 Task: Open Card Financial Planning Session in Board Customer Service Process Improvement and Streamlining to Workspace Cybersecurity and add a team member Softage.3@softage.net, a label Yellow, a checklist Social Media Advertising, an attachment from your google drive, a color Yellow and finally, add a card description 'Develop and launch new customer loyalty program for frequent buyers' and a comment 'Let us approach this task with a focus on continuous learning and improvement, seeking to iterate and refine our approach over time.'. Add a start date 'Jan 03, 1900' with a due date 'Jan 10, 1900'
Action: Mouse moved to (80, 341)
Screenshot: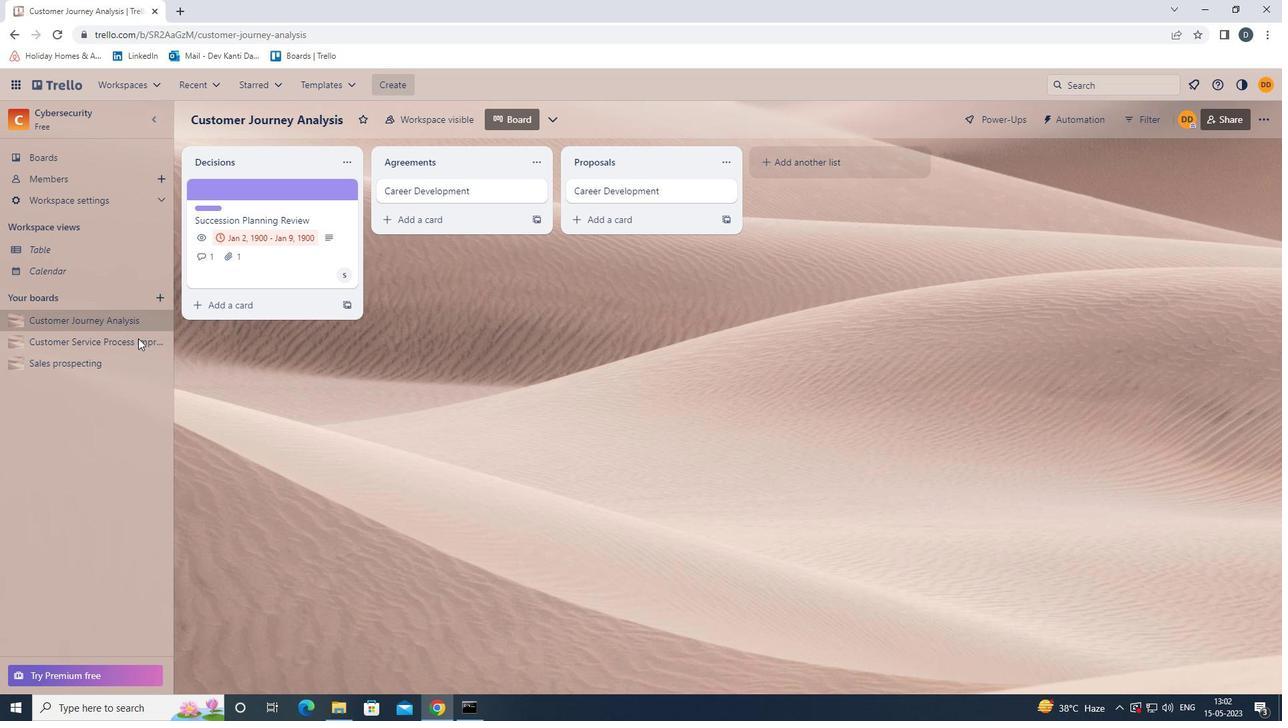 
Action: Mouse pressed left at (80, 341)
Screenshot: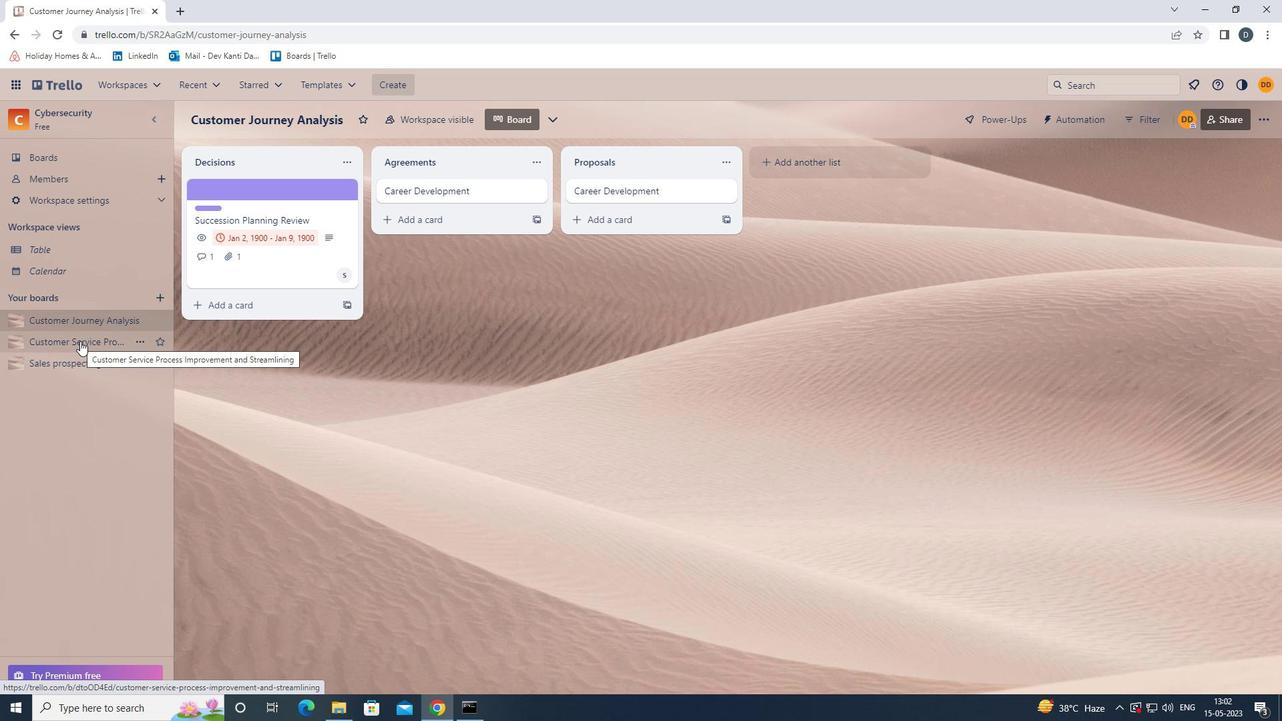 
Action: Mouse moved to (282, 180)
Screenshot: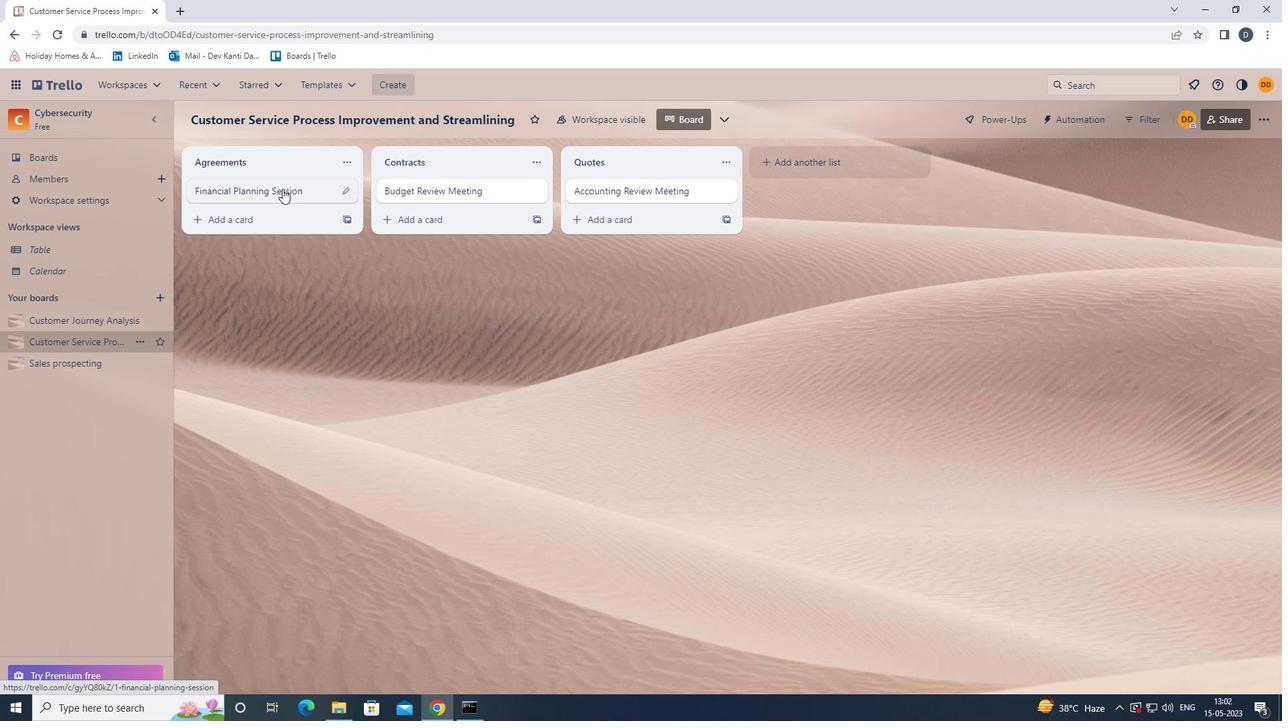 
Action: Mouse pressed left at (282, 180)
Screenshot: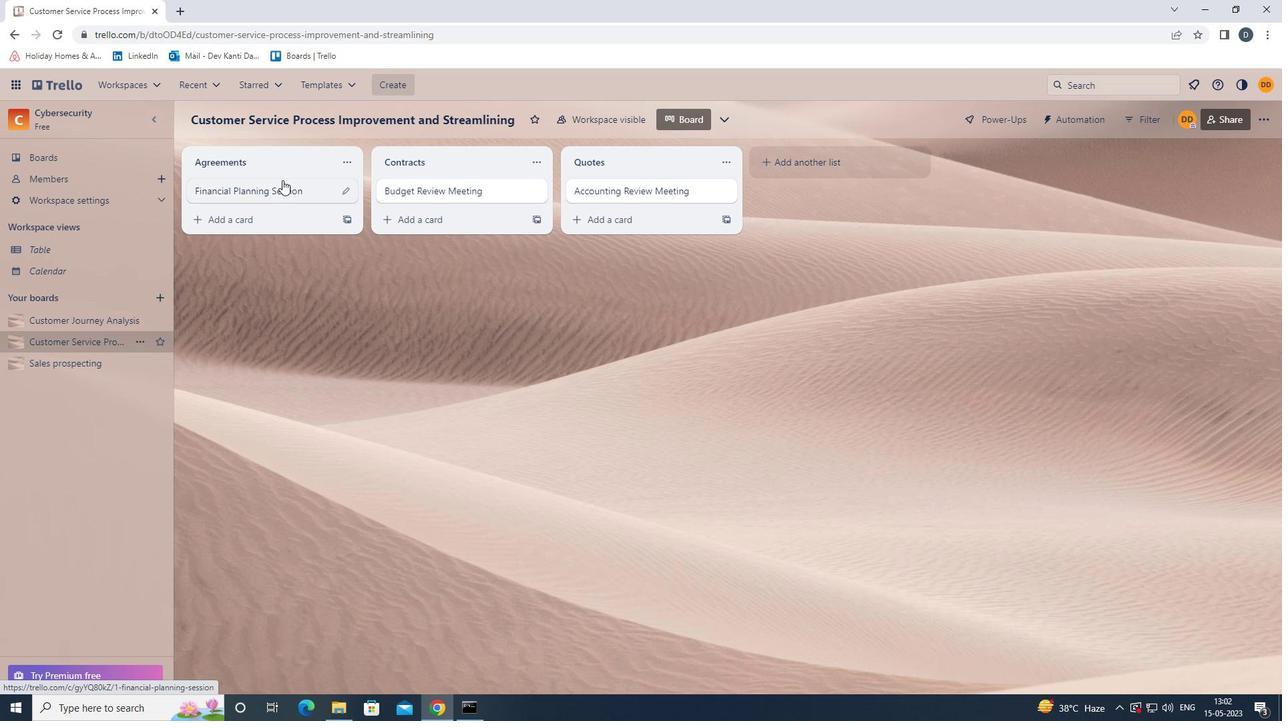 
Action: Mouse moved to (813, 179)
Screenshot: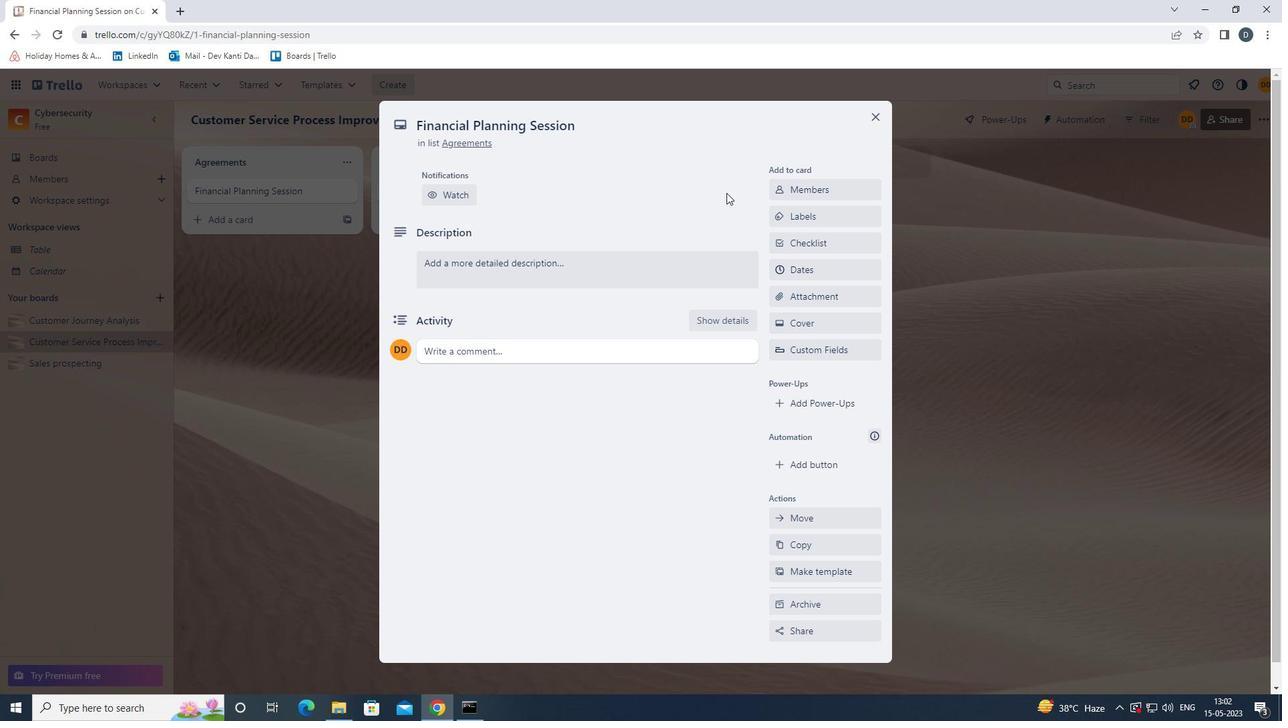 
Action: Mouse pressed left at (813, 179)
Screenshot: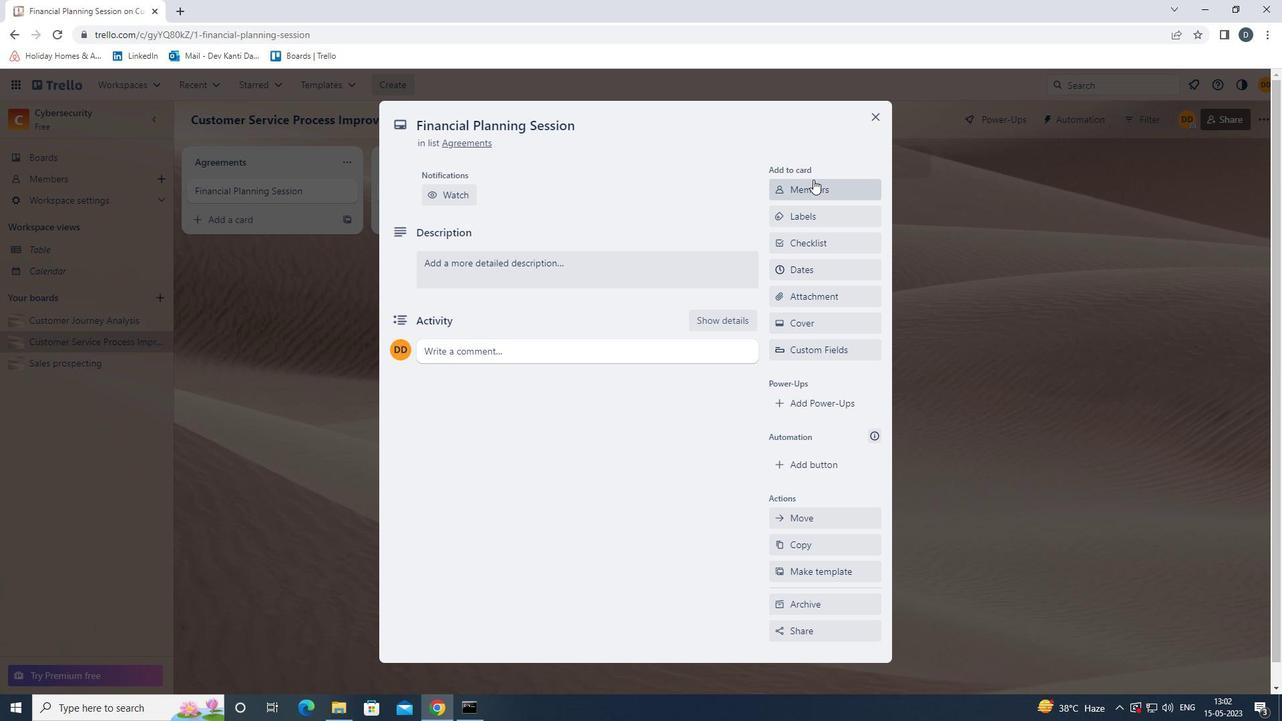 
Action: Key pressed <Key.shift><Key.shift><Key.shift><Key.shift><Key.shift><Key.shift>SOFTAGE.3<Key.shift><Key.shift>@SOFTAGE.NET
Screenshot: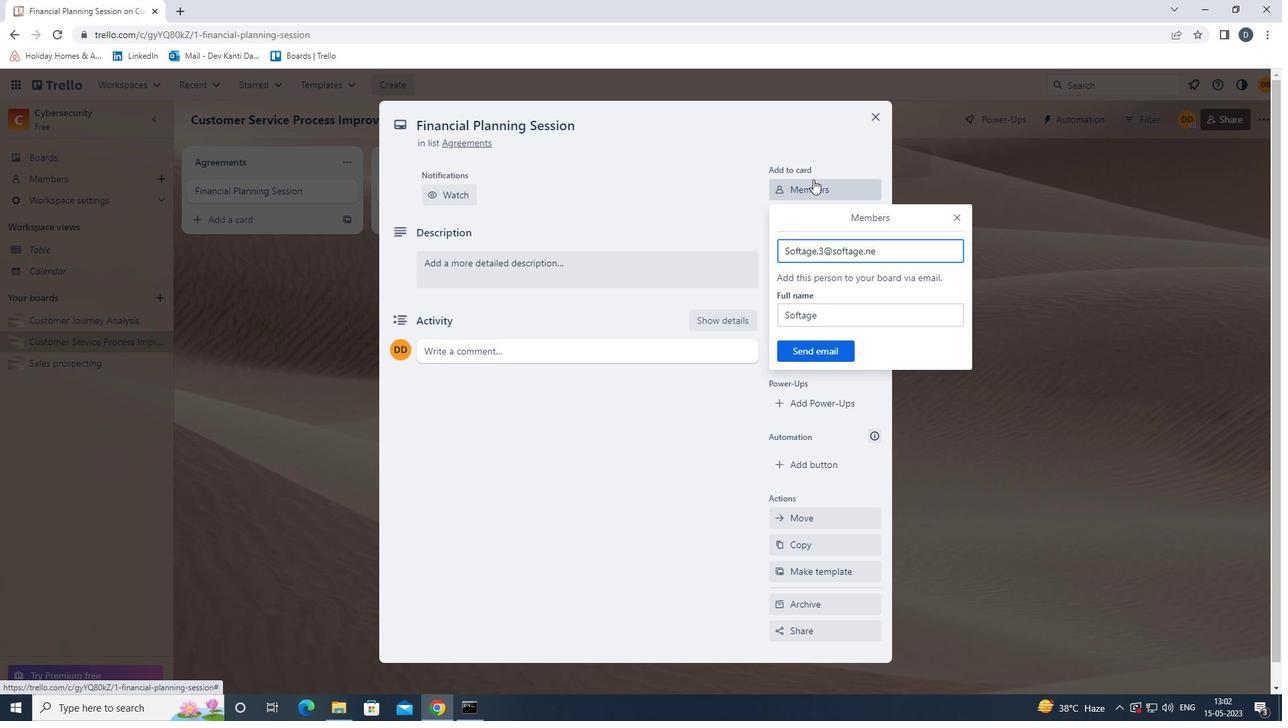 
Action: Mouse moved to (801, 352)
Screenshot: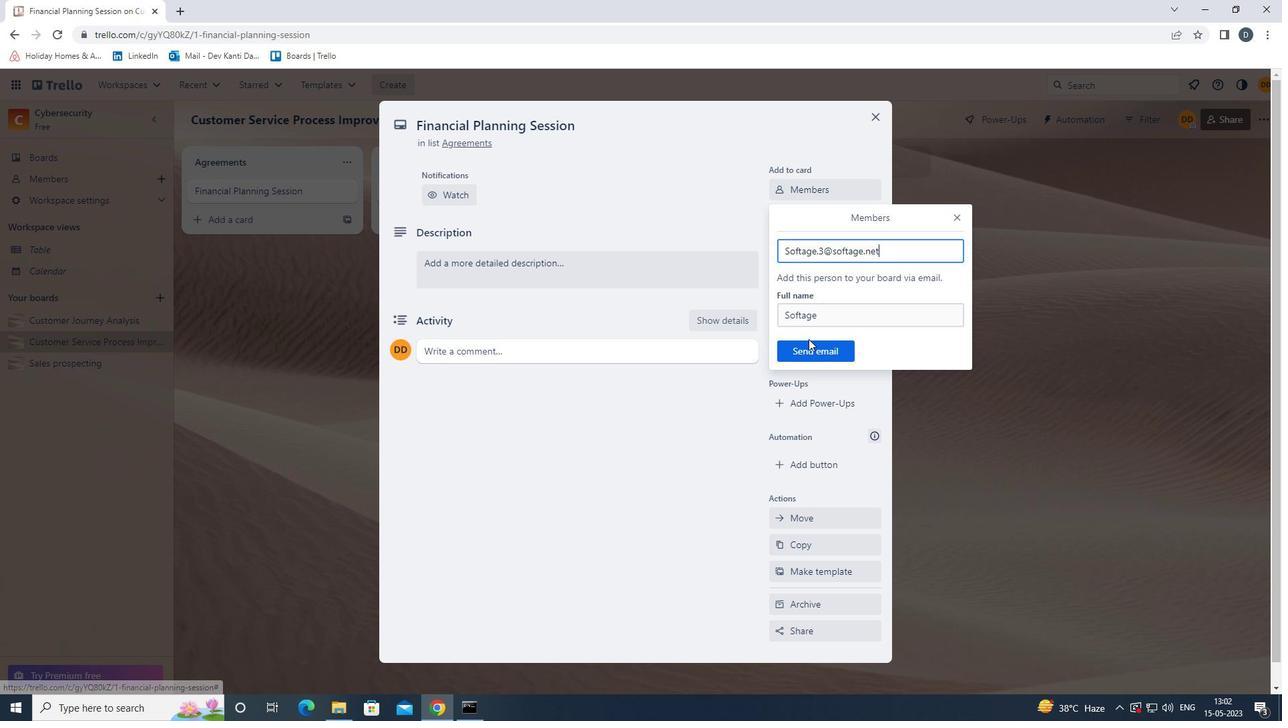 
Action: Mouse pressed left at (801, 352)
Screenshot: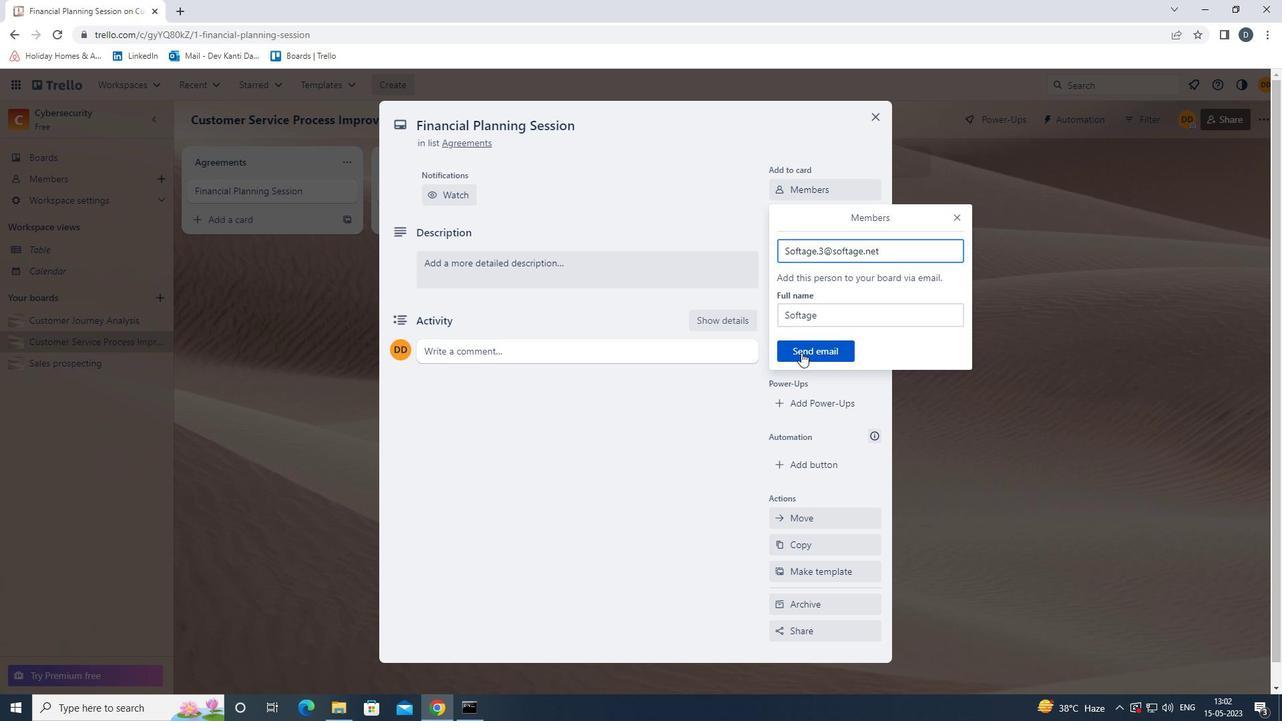 
Action: Mouse moved to (830, 267)
Screenshot: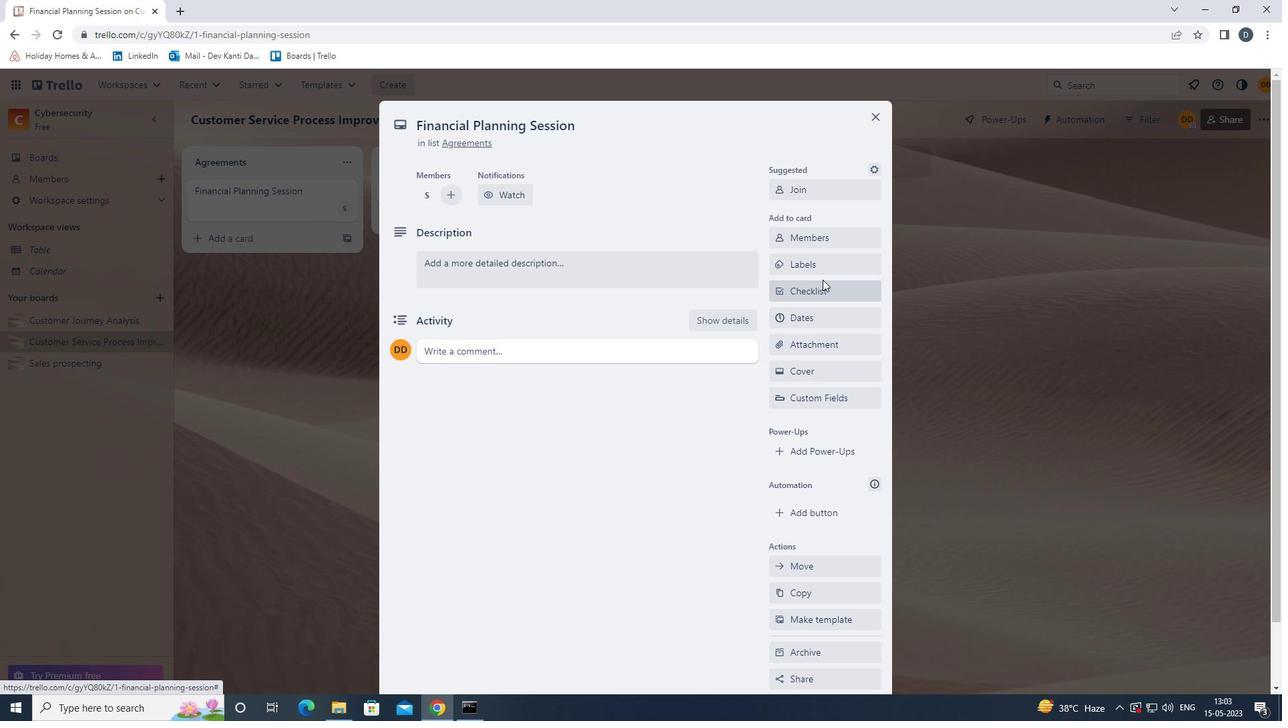 
Action: Mouse pressed left at (830, 267)
Screenshot: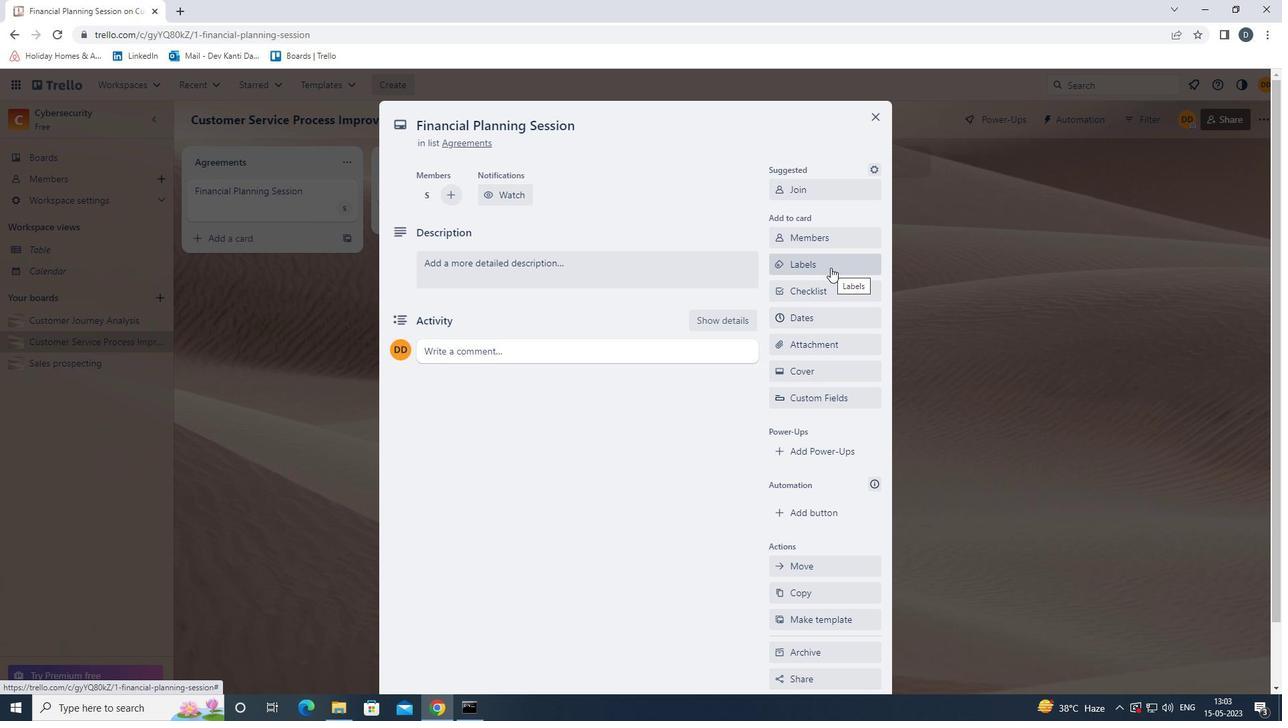 
Action: Mouse moved to (856, 399)
Screenshot: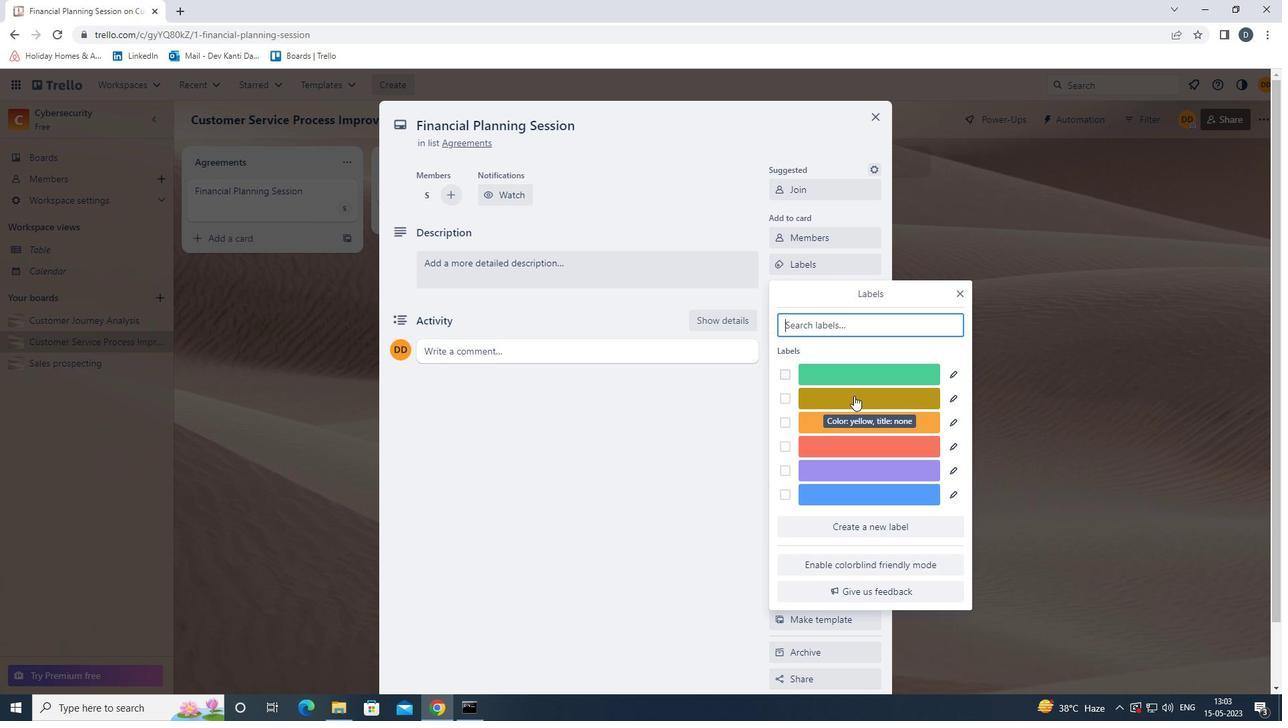 
Action: Mouse pressed left at (856, 399)
Screenshot: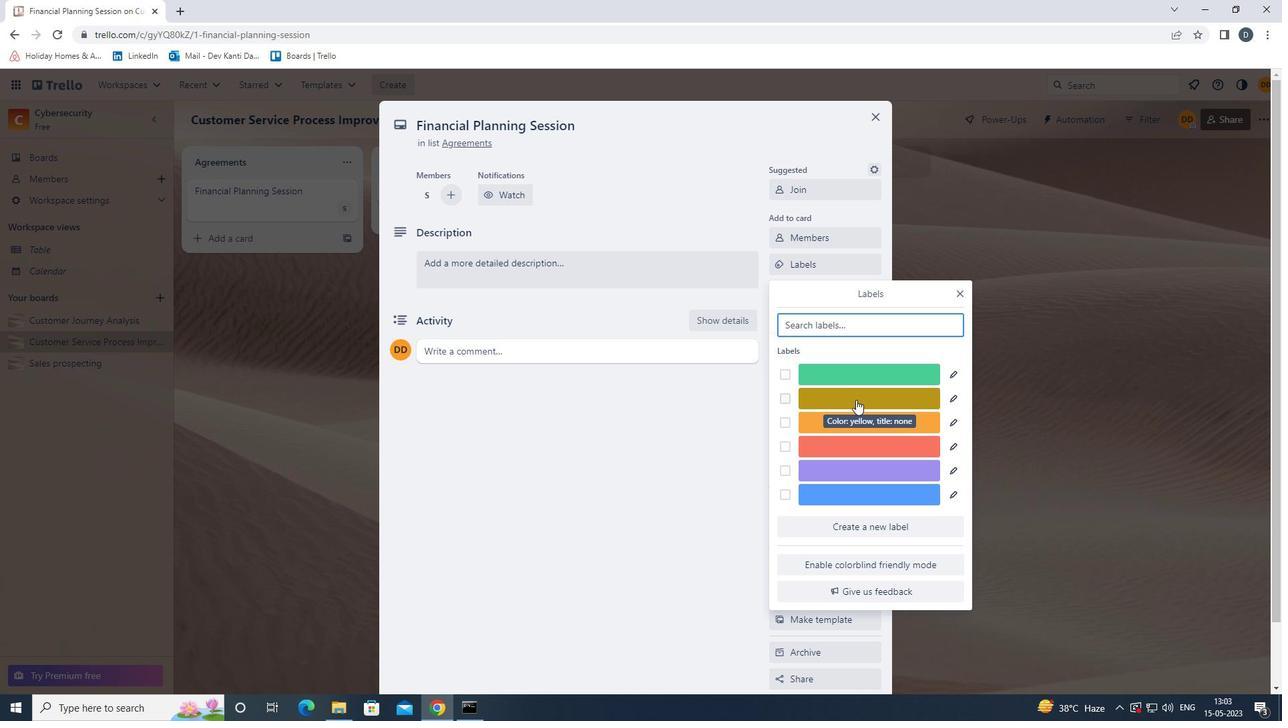 
Action: Mouse moved to (962, 295)
Screenshot: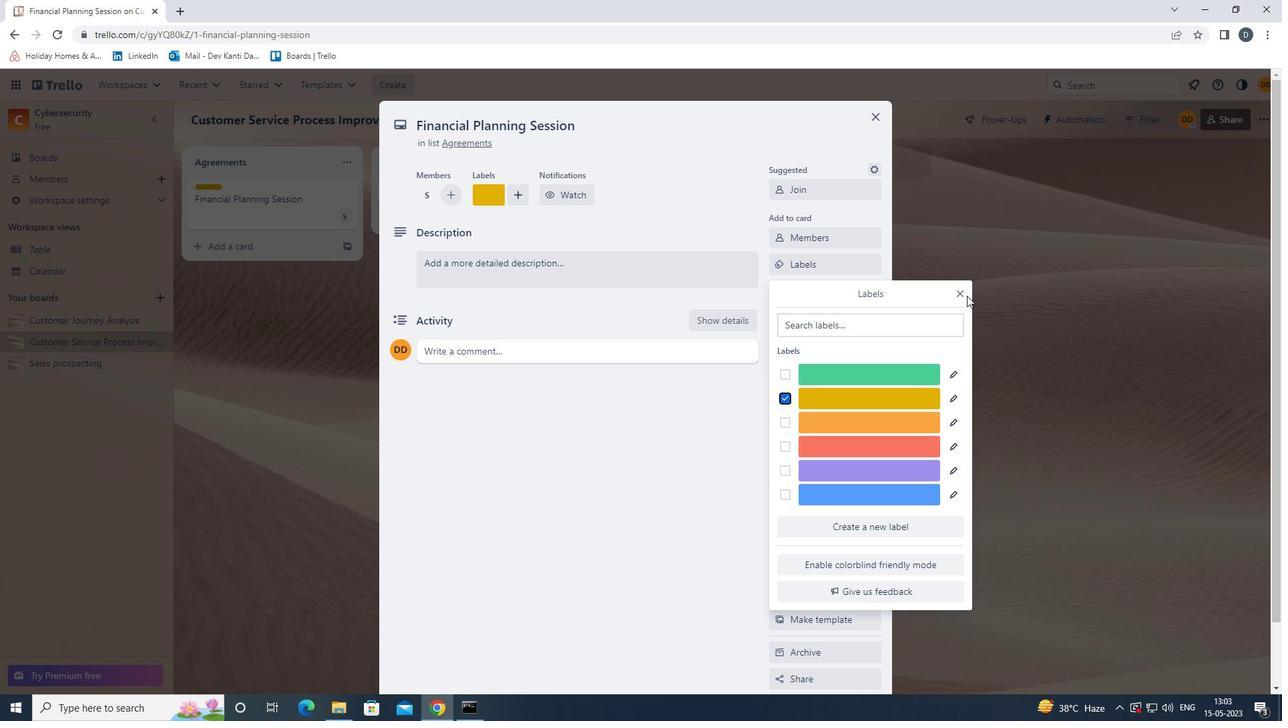 
Action: Mouse pressed left at (962, 295)
Screenshot: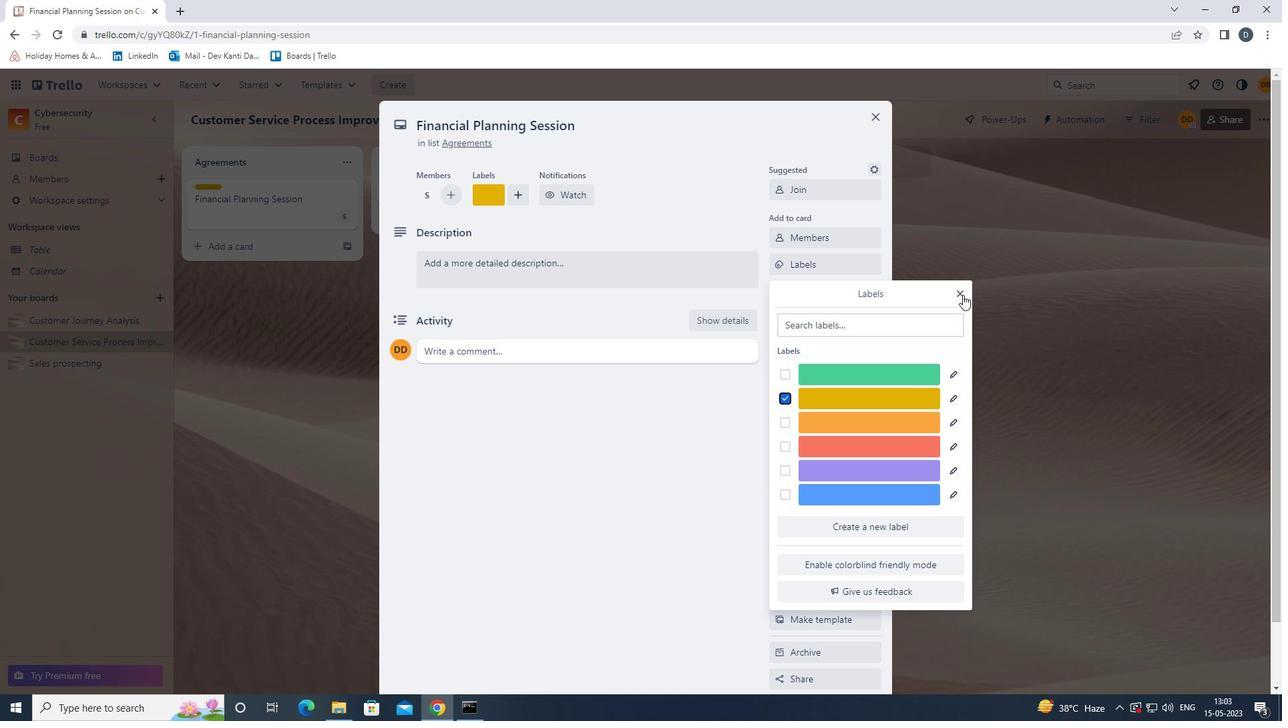 
Action: Mouse moved to (836, 285)
Screenshot: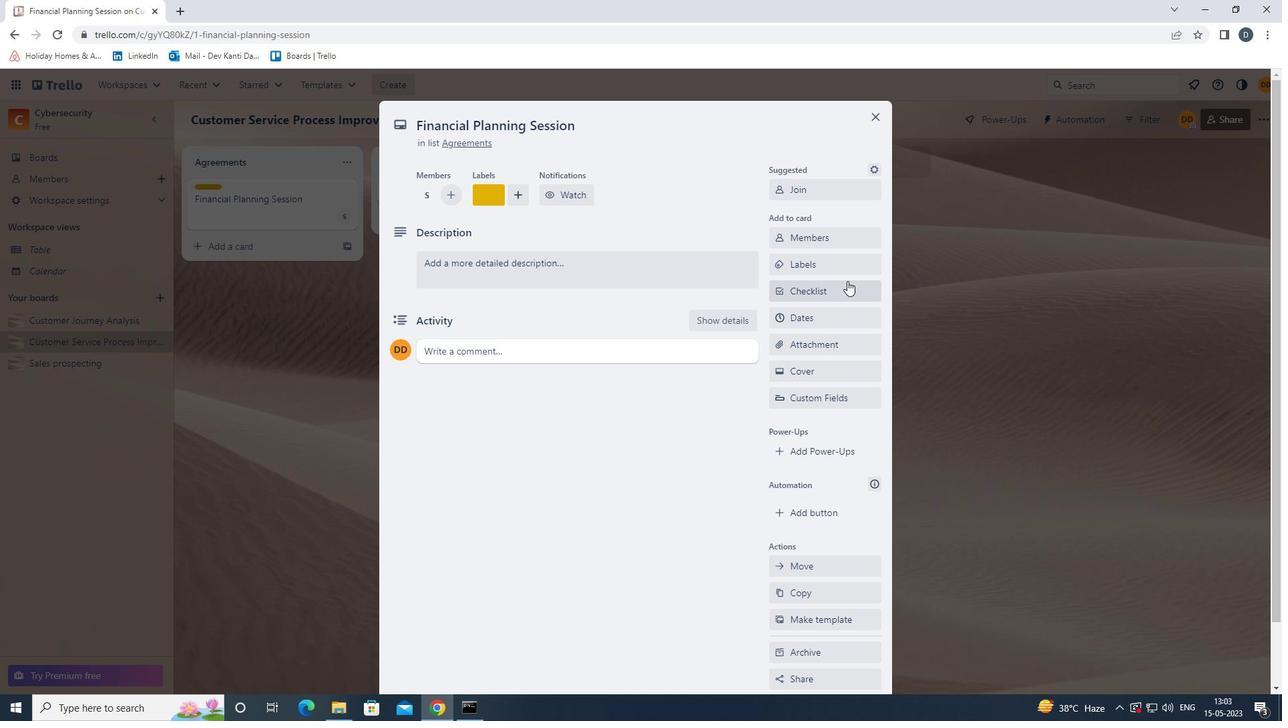 
Action: Mouse pressed left at (836, 285)
Screenshot: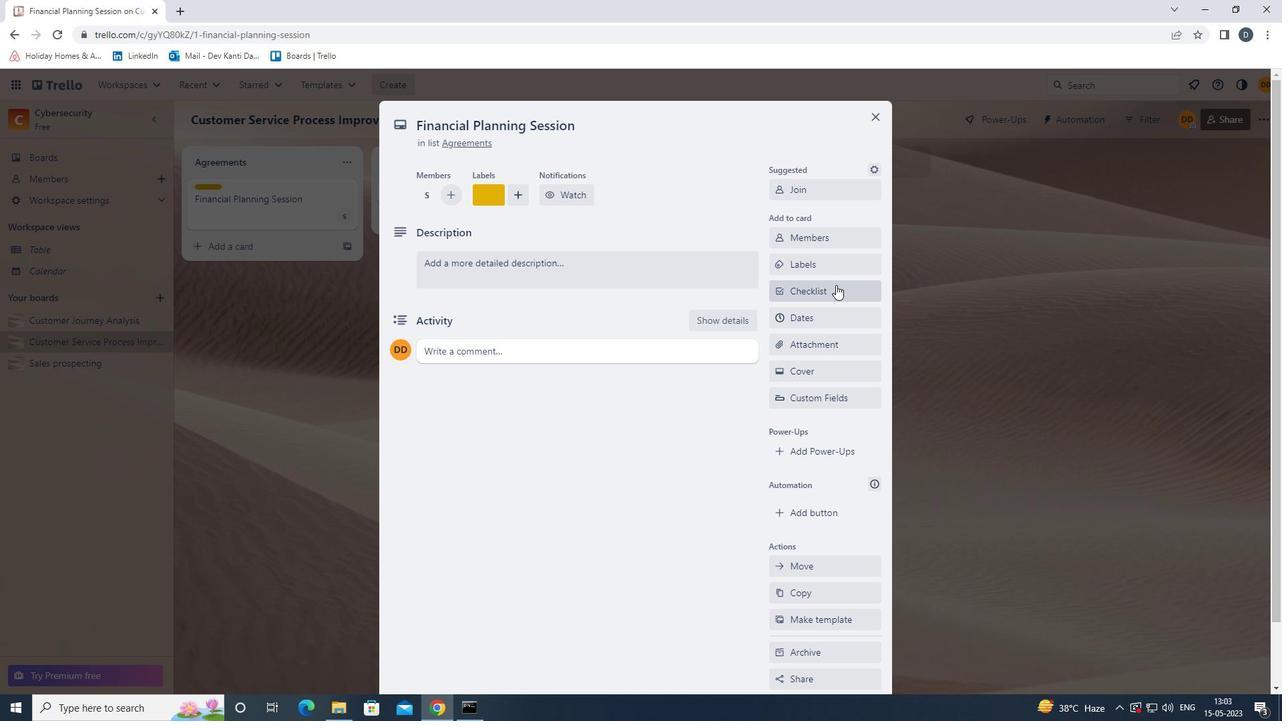
Action: Key pressed <Key.shift>SOCIAL<Key.space><Key.shift><Key.shift>MEDIA<Key.space><Key.shift>ADVERTING<Key.enter>
Screenshot: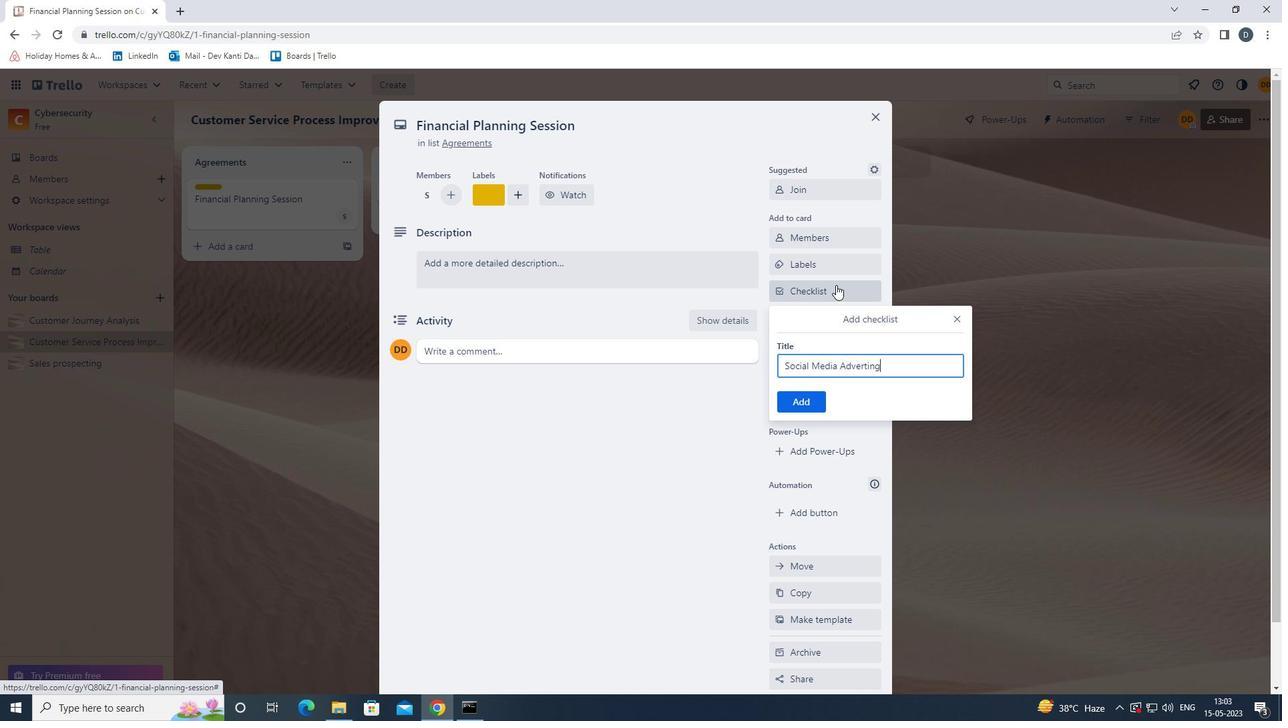 
Action: Mouse moved to (836, 343)
Screenshot: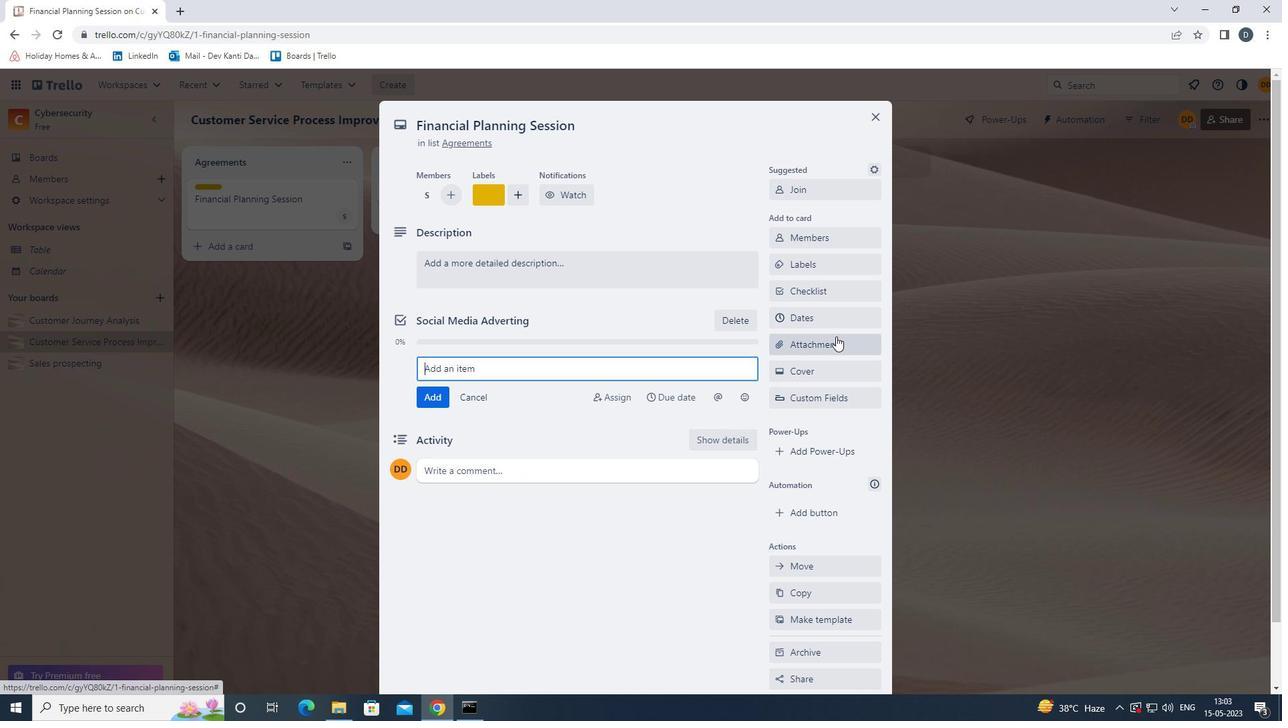 
Action: Mouse pressed left at (836, 343)
Screenshot: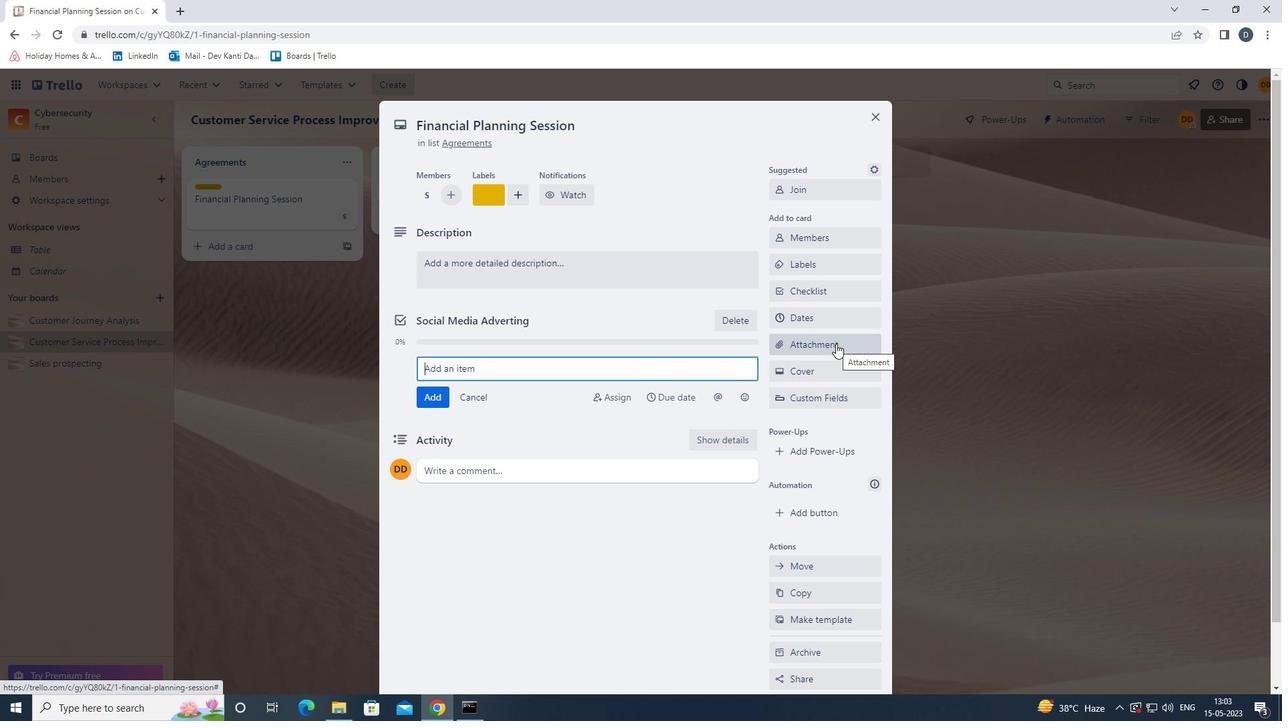 
Action: Mouse moved to (834, 456)
Screenshot: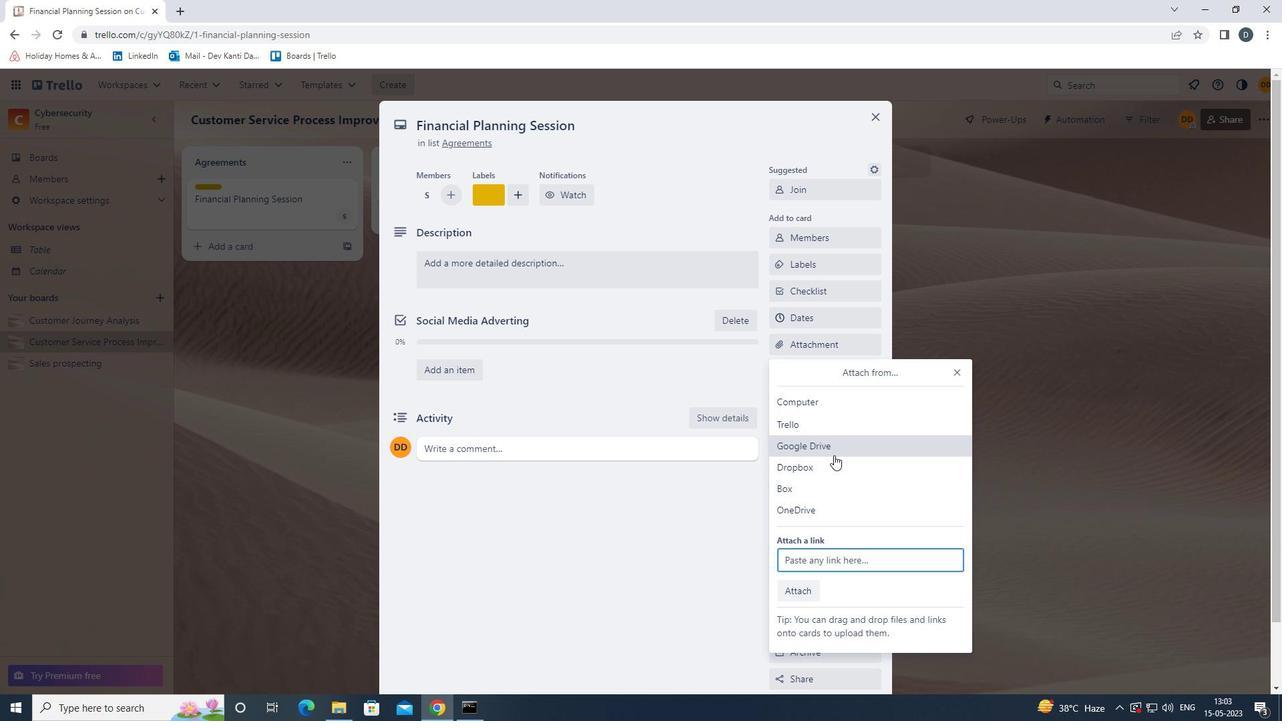 
Action: Mouse pressed left at (834, 456)
Screenshot: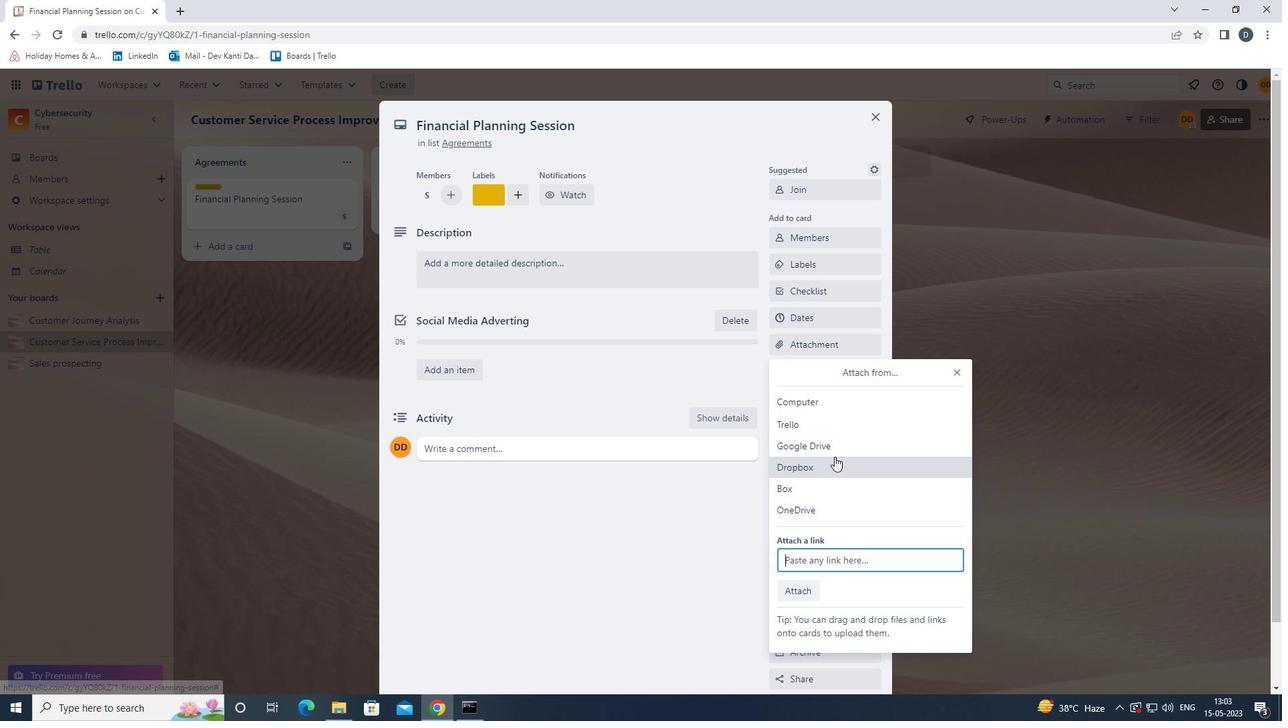 
Action: Mouse pressed left at (834, 456)
Screenshot: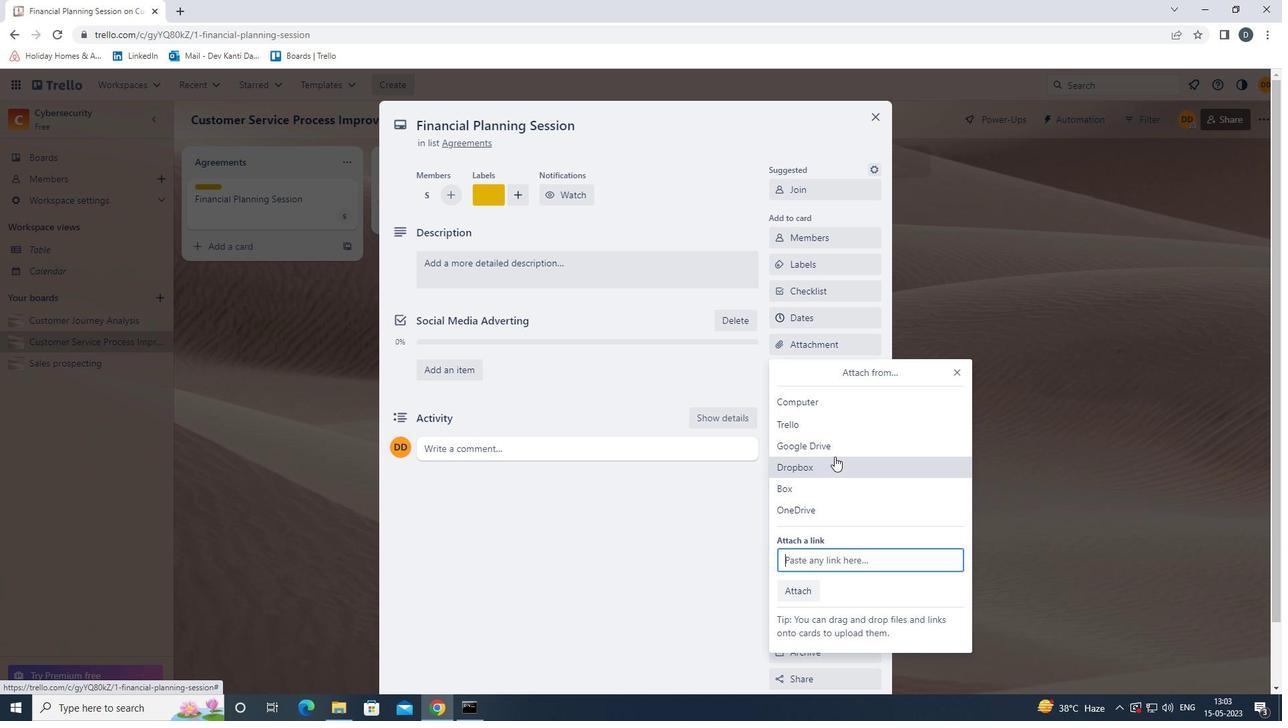 
Action: Mouse moved to (836, 448)
Screenshot: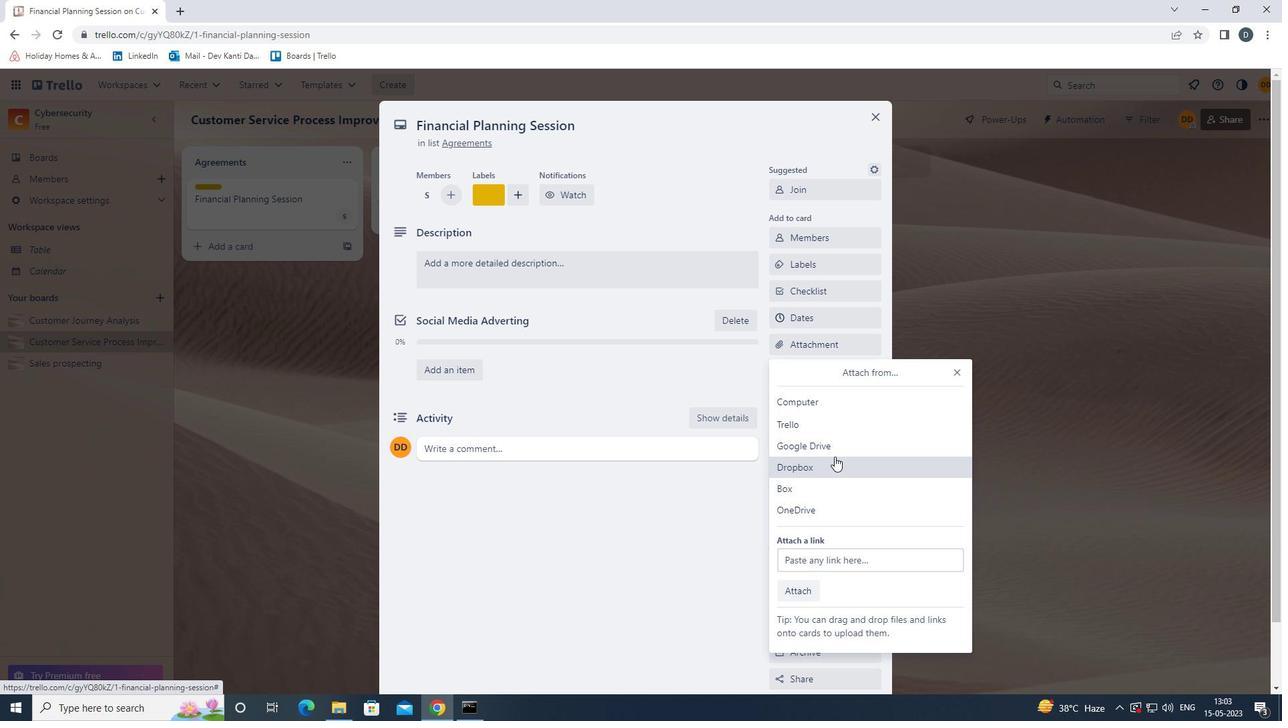 
Action: Mouse pressed left at (836, 448)
Screenshot: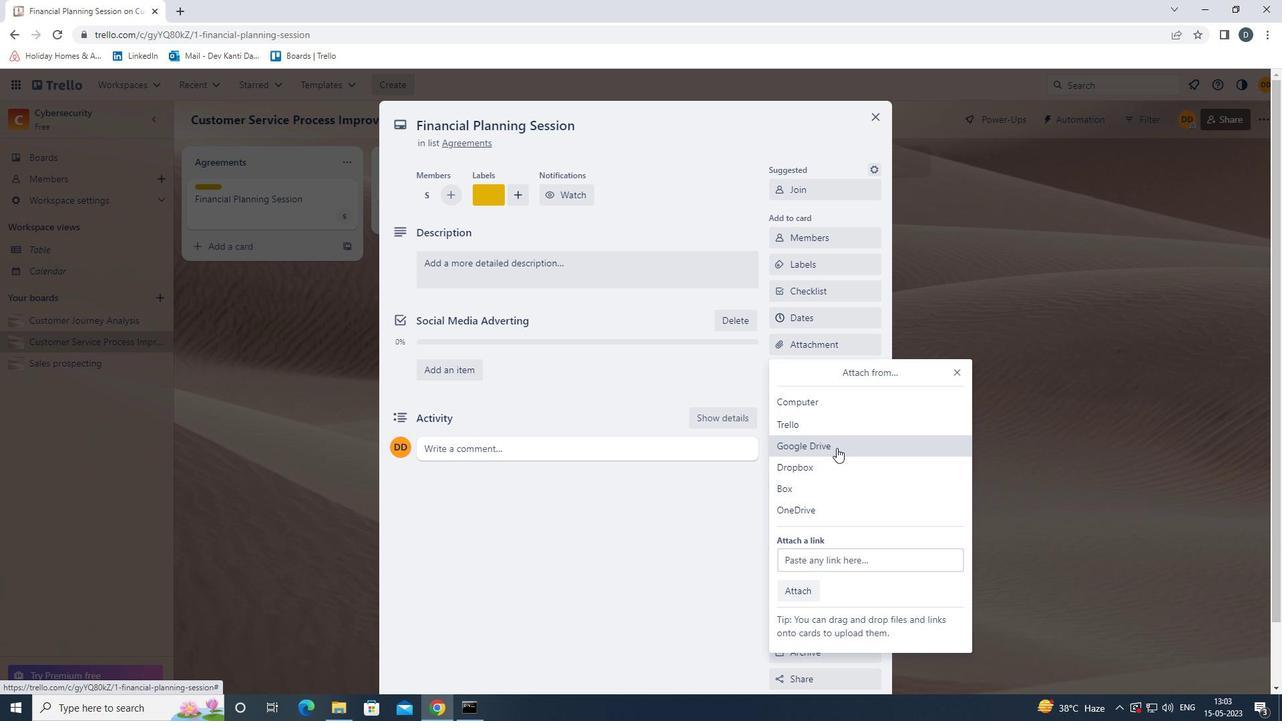
Action: Mouse moved to (849, 119)
Screenshot: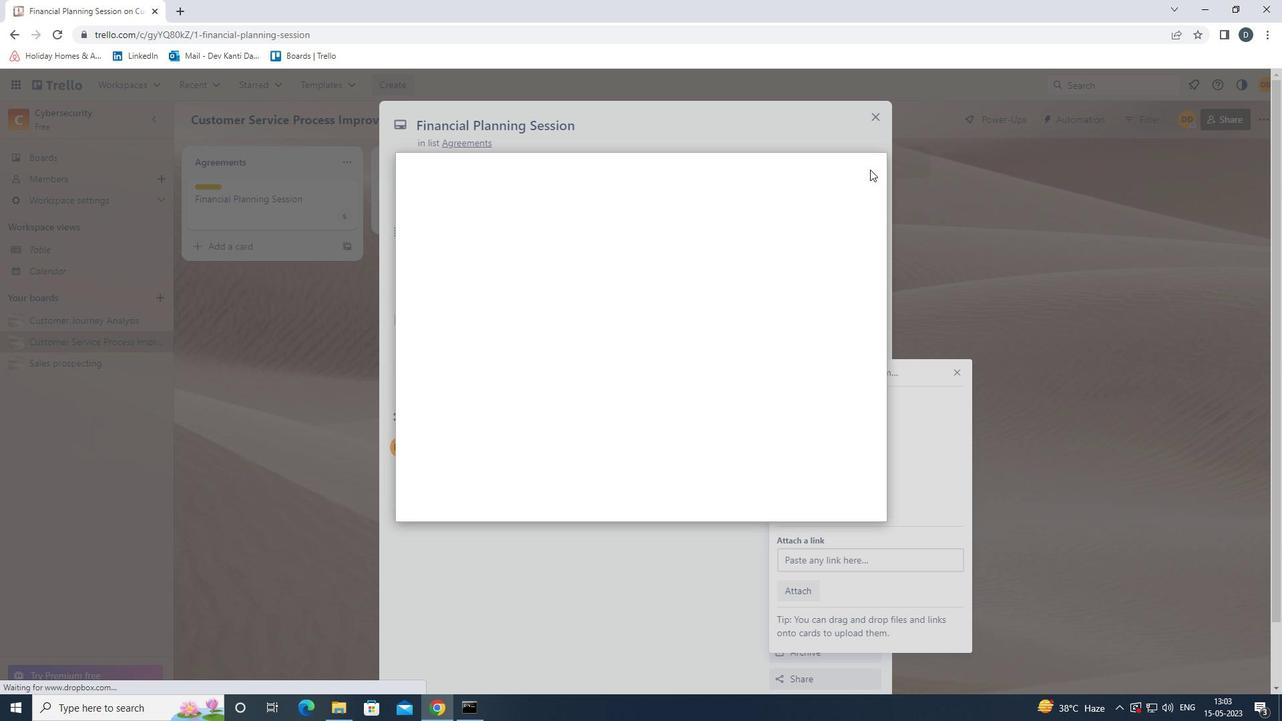 
Action: Mouse pressed left at (849, 119)
Screenshot: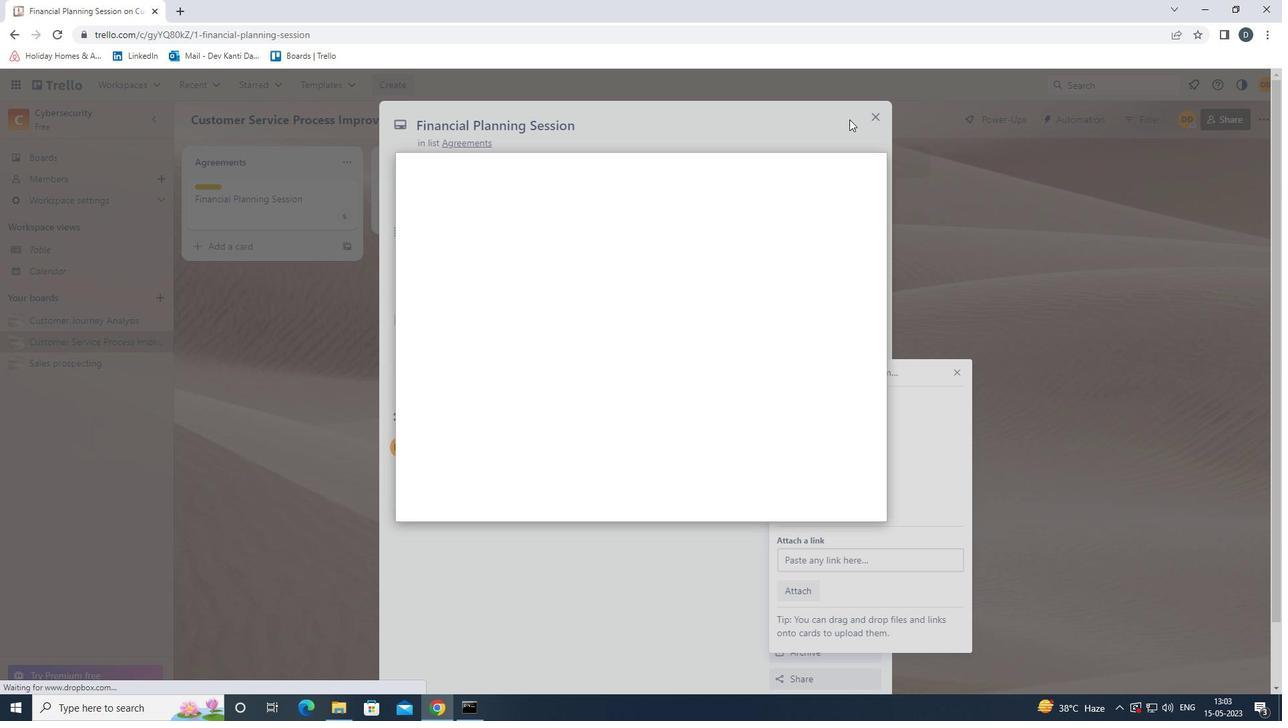 
Action: Mouse moved to (864, 500)
Screenshot: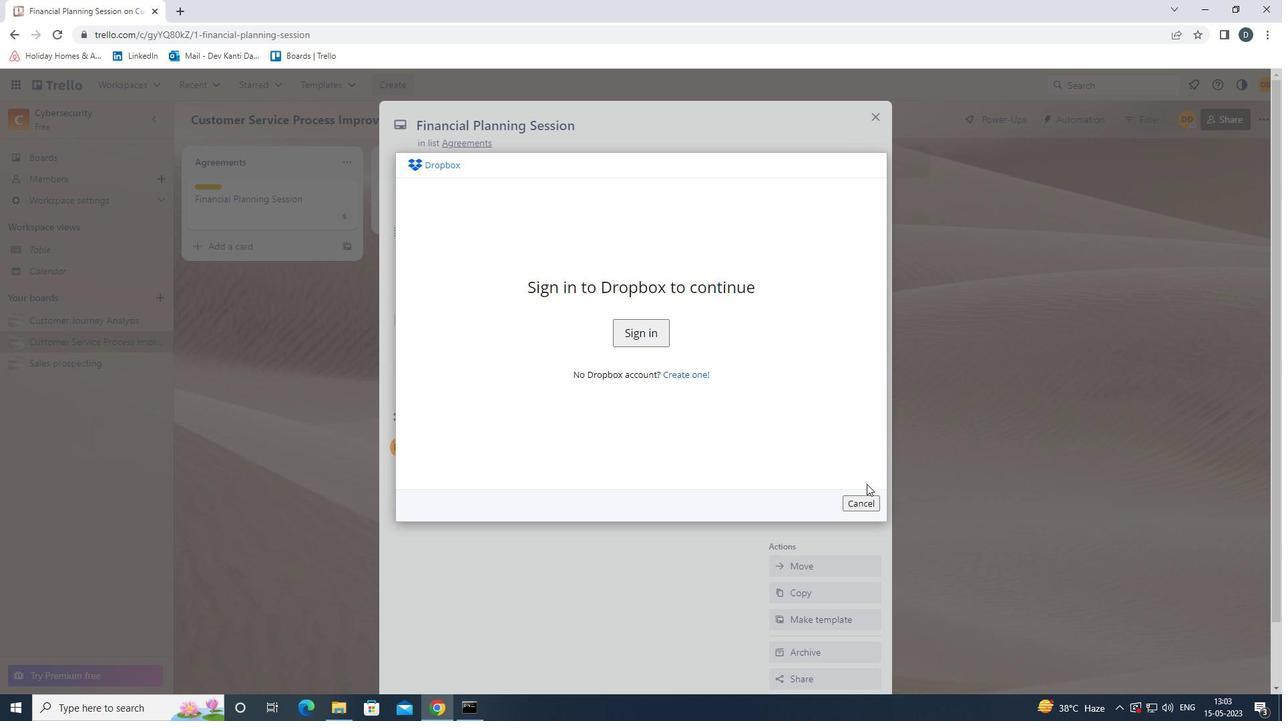 
Action: Mouse pressed left at (864, 500)
Screenshot: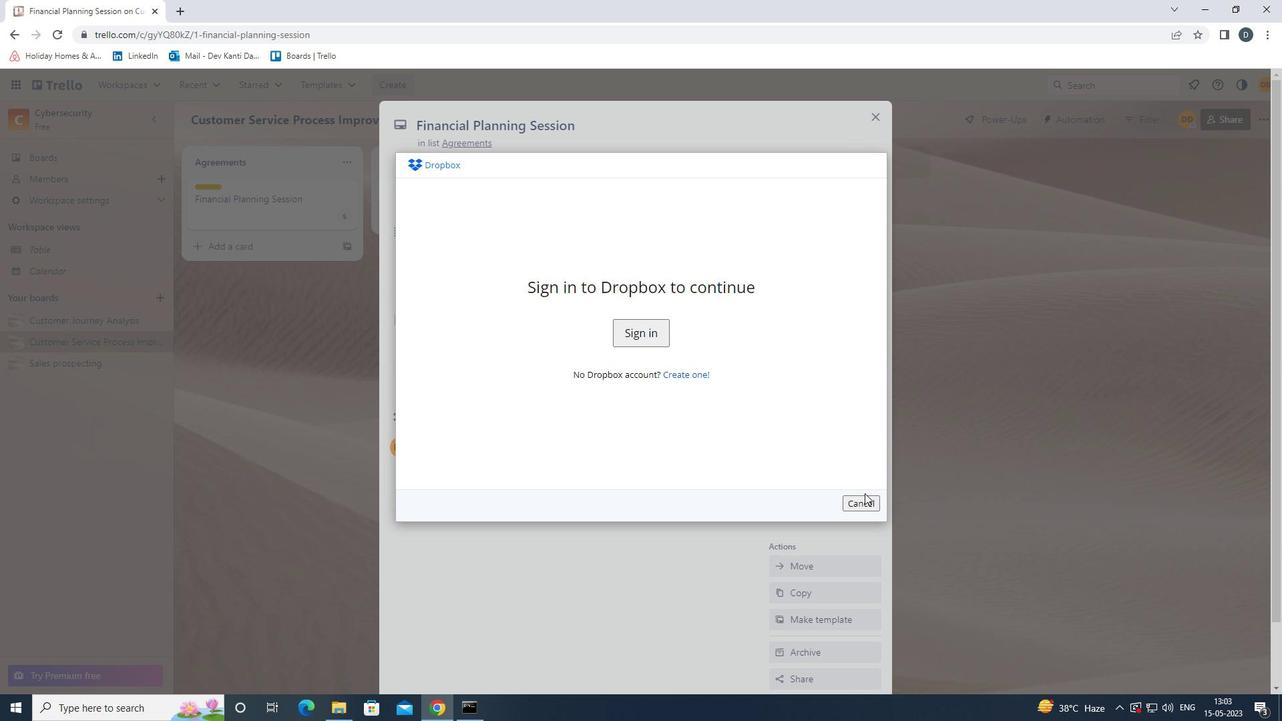
Action: Mouse moved to (861, 502)
Screenshot: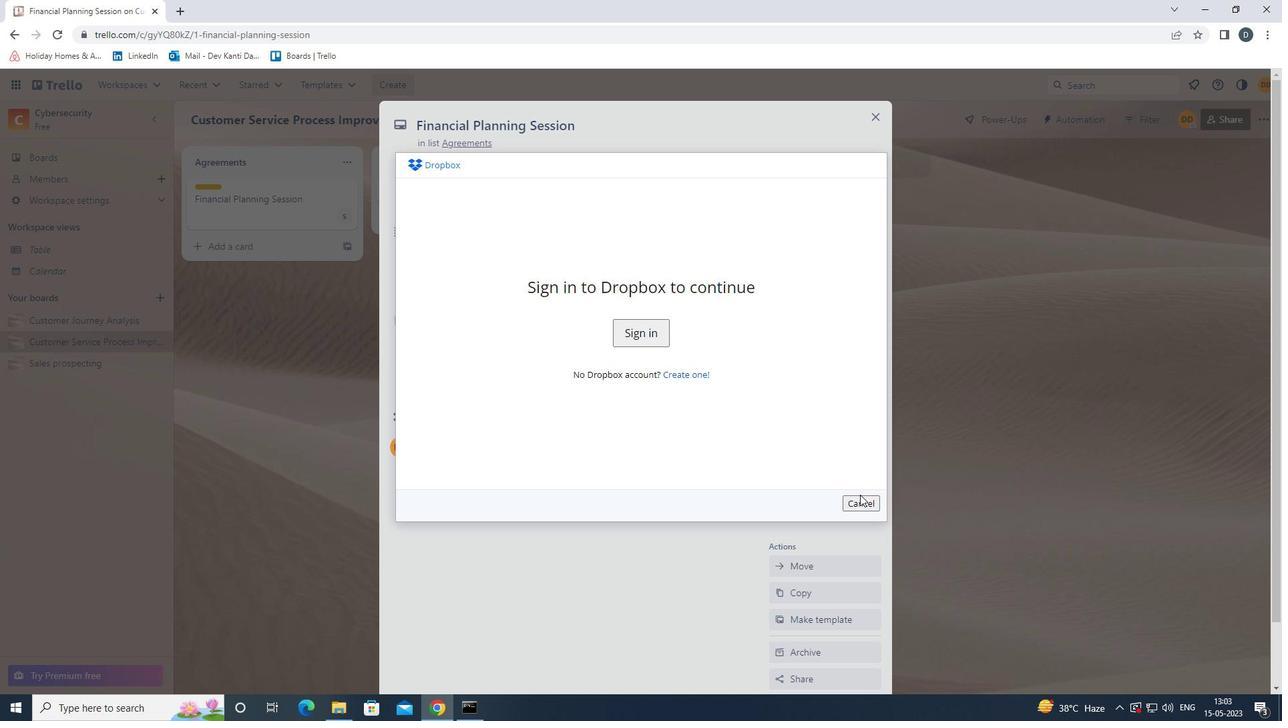 
Action: Mouse pressed left at (861, 502)
Screenshot: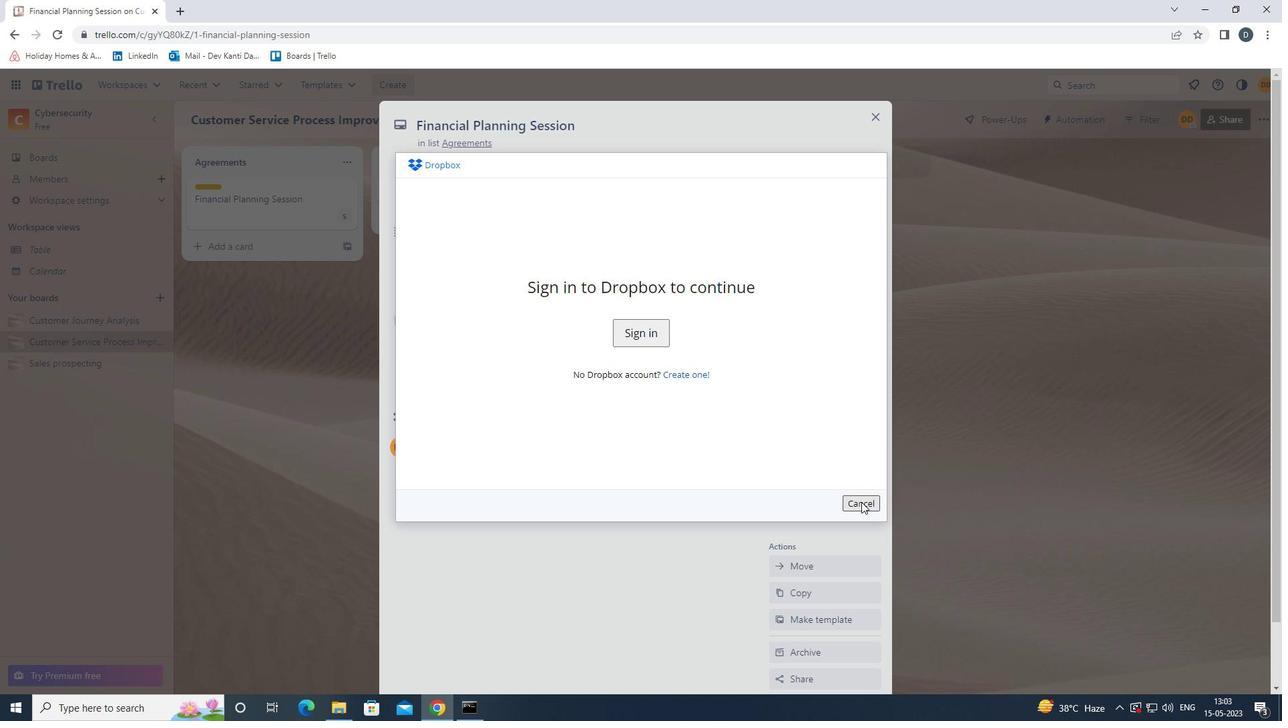 
Action: Mouse moved to (826, 345)
Screenshot: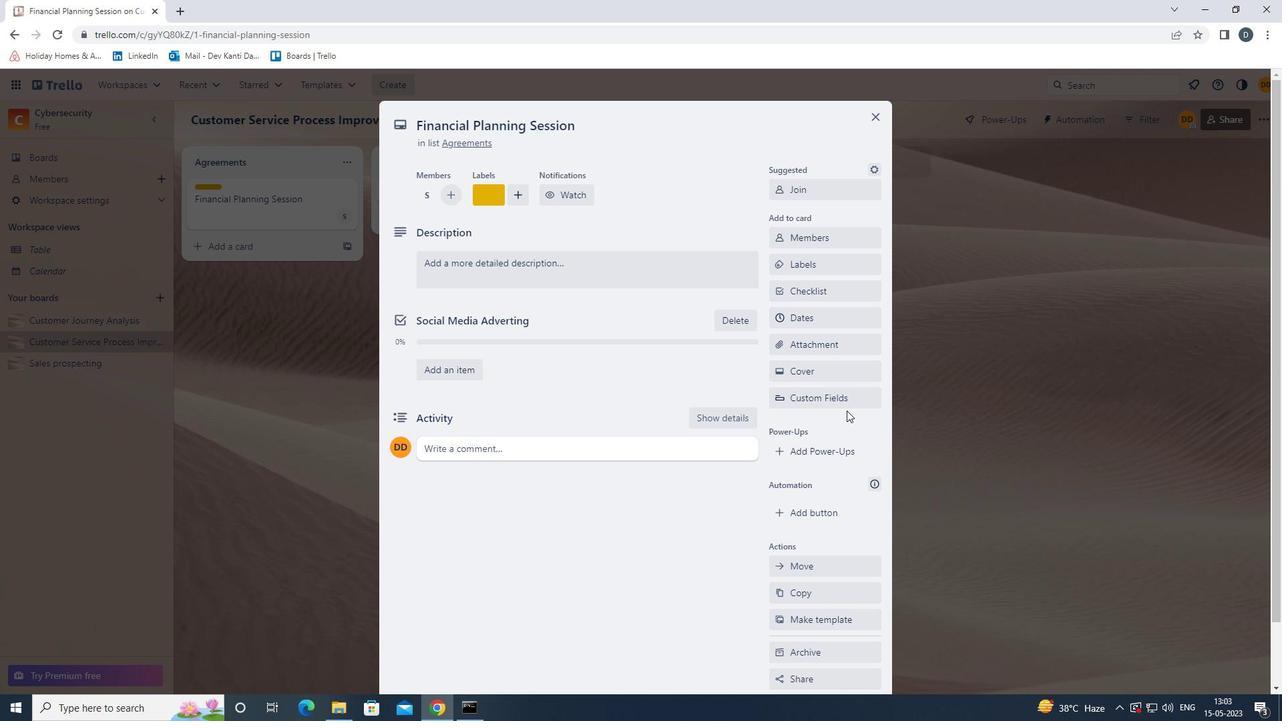 
Action: Mouse pressed left at (826, 345)
Screenshot: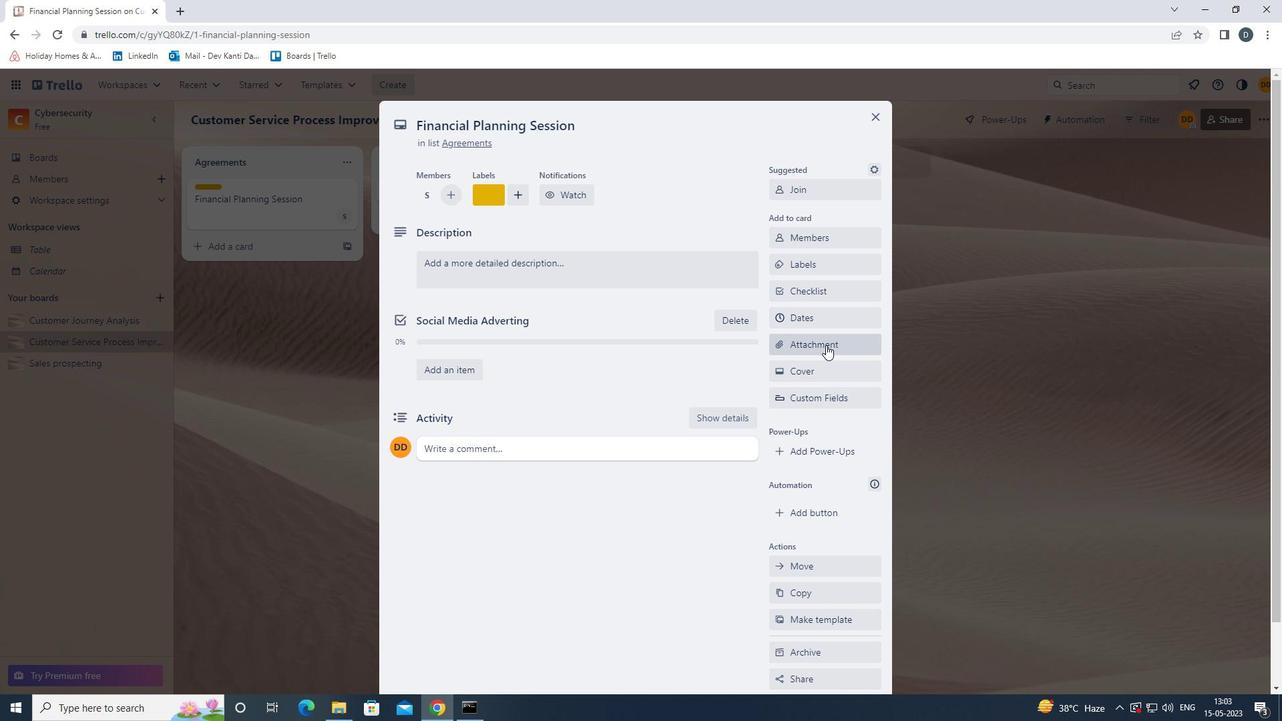 
Action: Mouse moved to (837, 448)
Screenshot: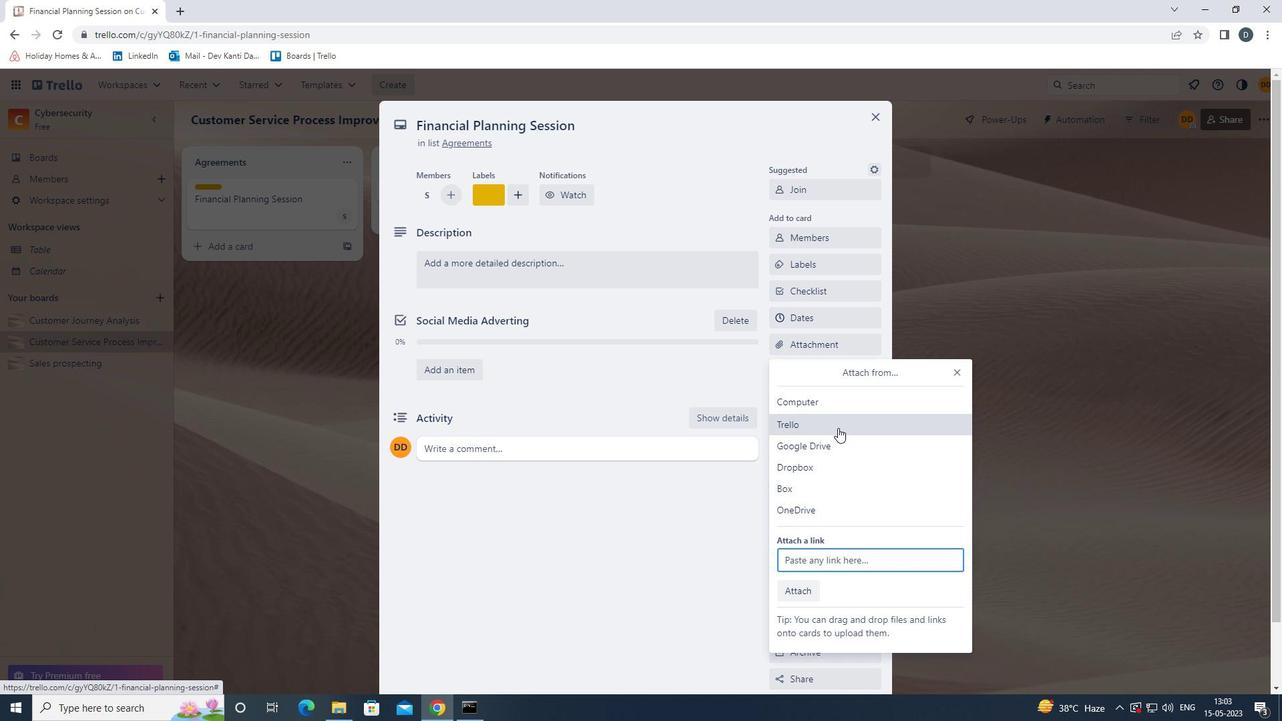 
Action: Mouse pressed left at (837, 448)
Screenshot: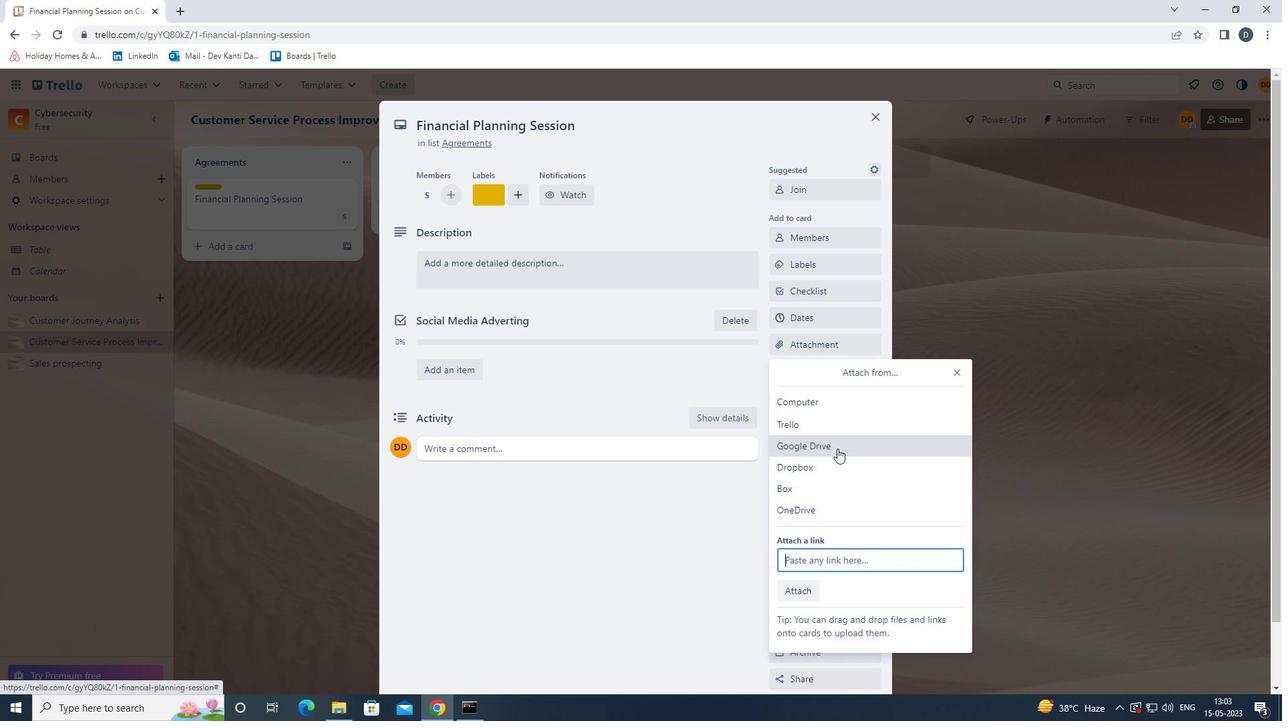 
Action: Mouse moved to (375, 373)
Screenshot: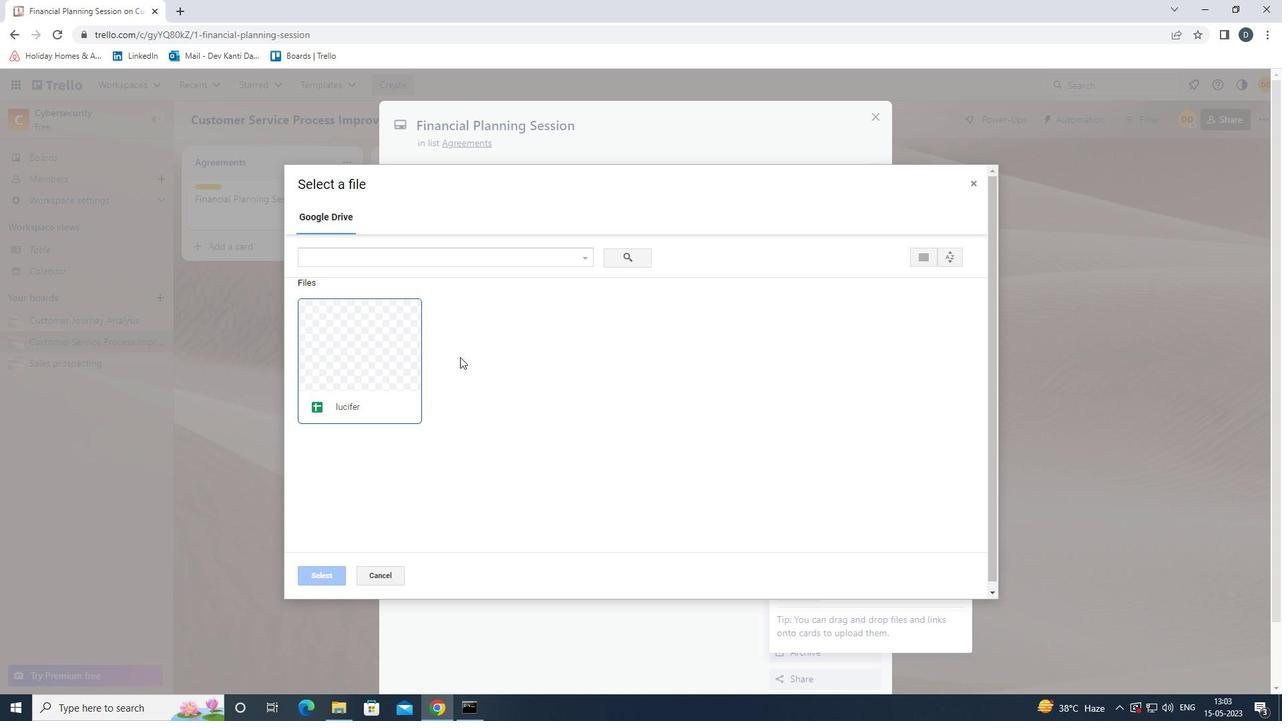 
Action: Mouse pressed left at (375, 373)
Screenshot: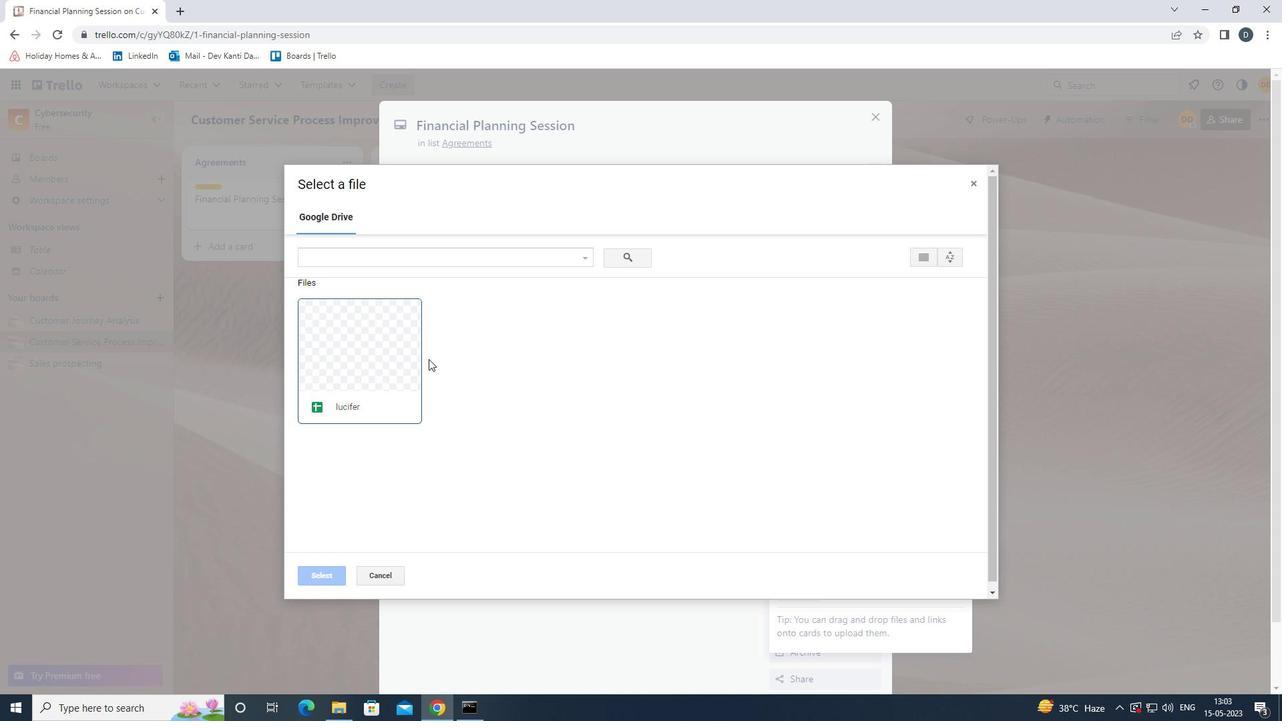 
Action: Mouse moved to (327, 576)
Screenshot: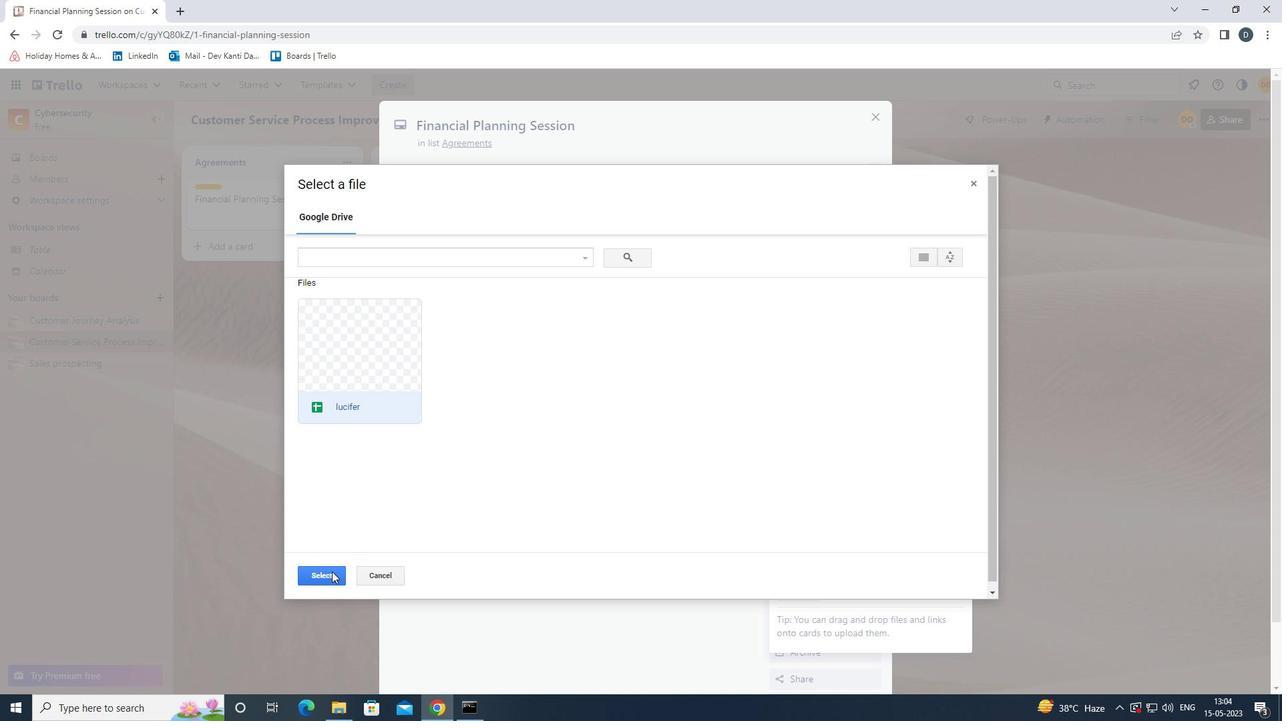 
Action: Mouse pressed left at (327, 576)
Screenshot: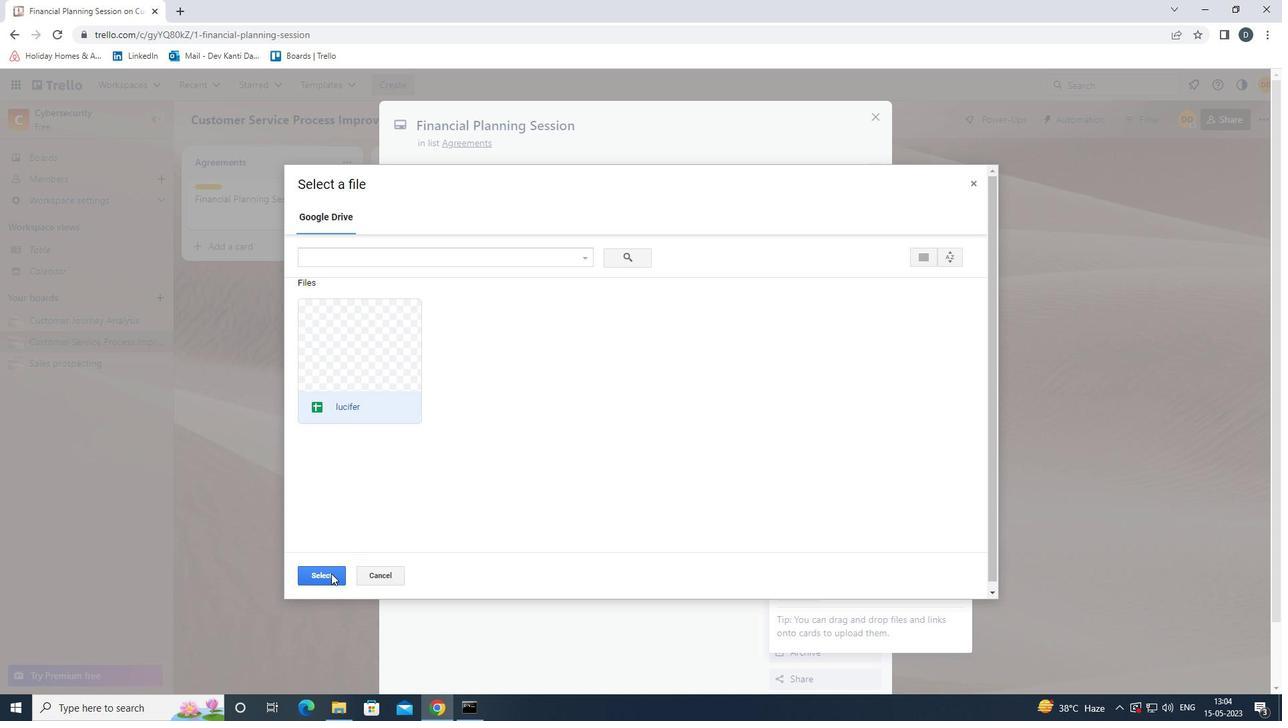 
Action: Mouse moved to (809, 373)
Screenshot: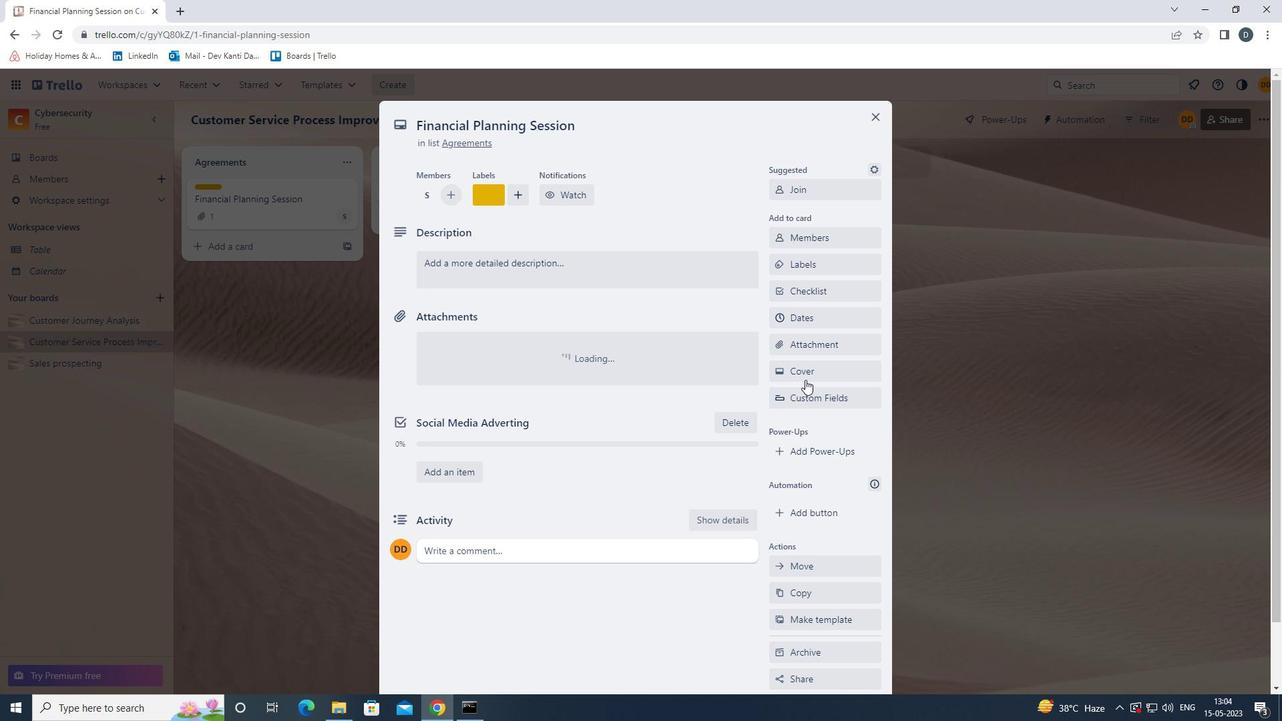 
Action: Mouse pressed left at (809, 373)
Screenshot: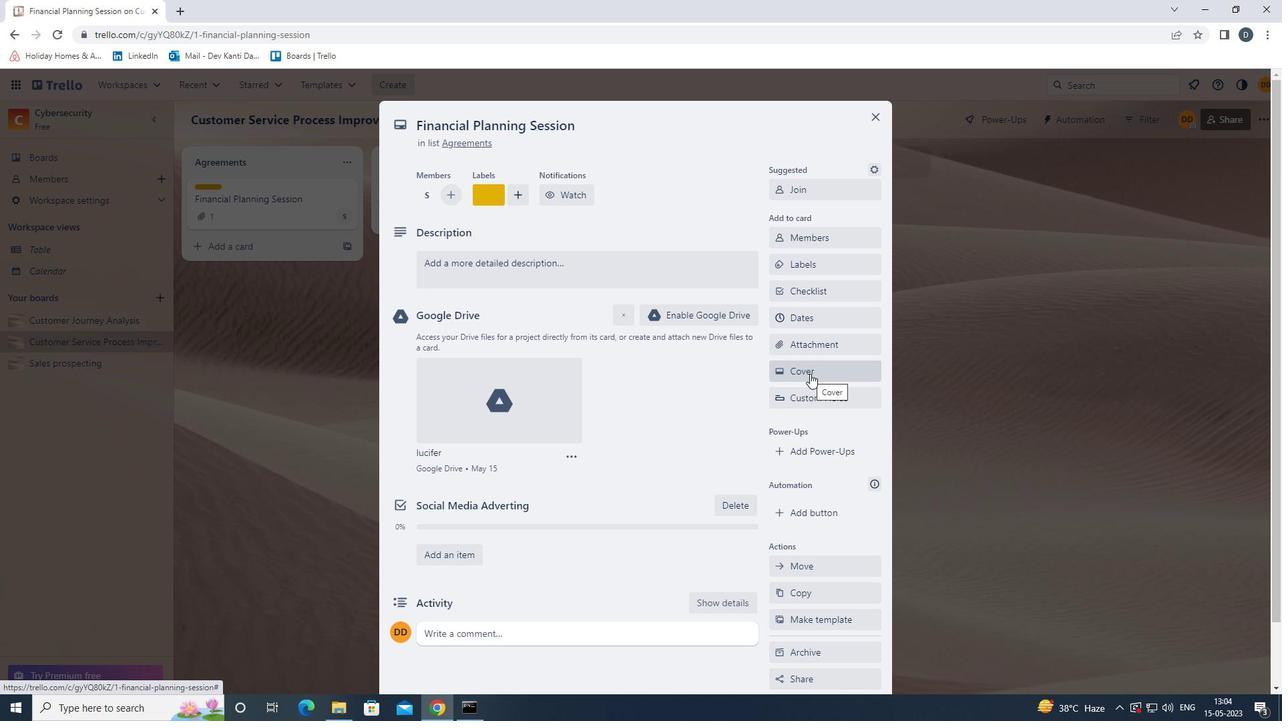 
Action: Mouse moved to (836, 424)
Screenshot: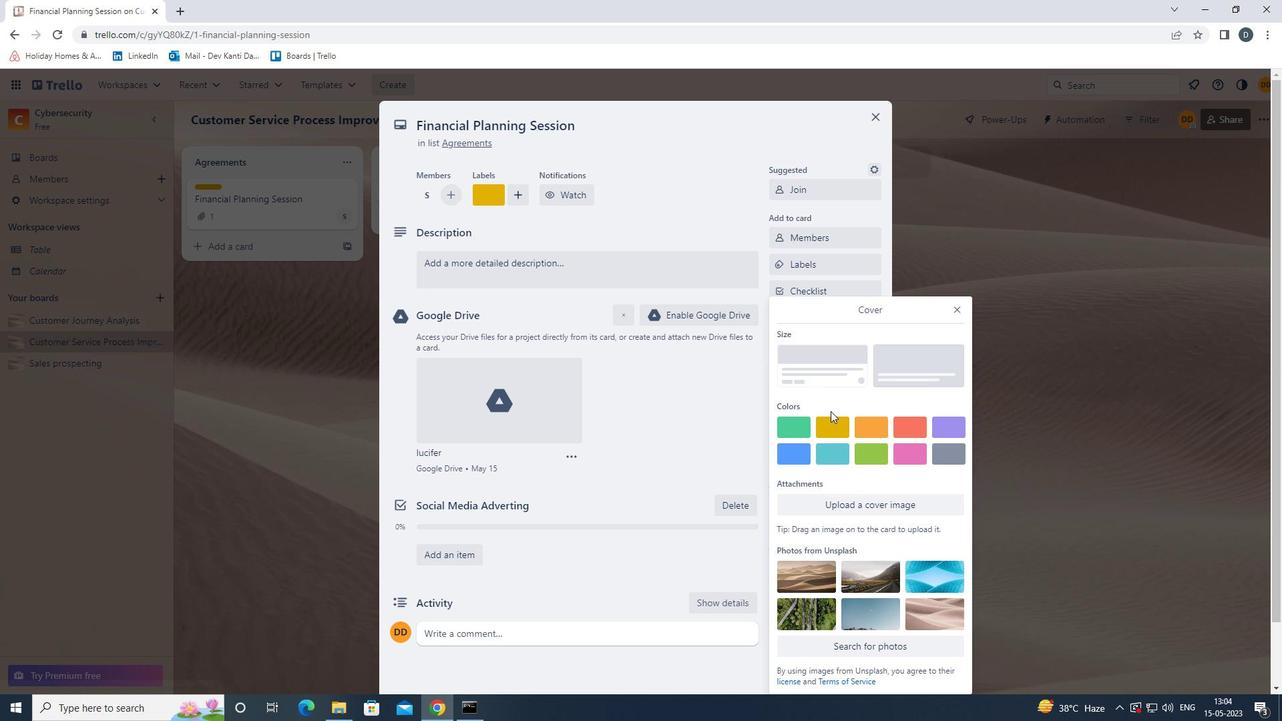 
Action: Mouse pressed left at (836, 424)
Screenshot: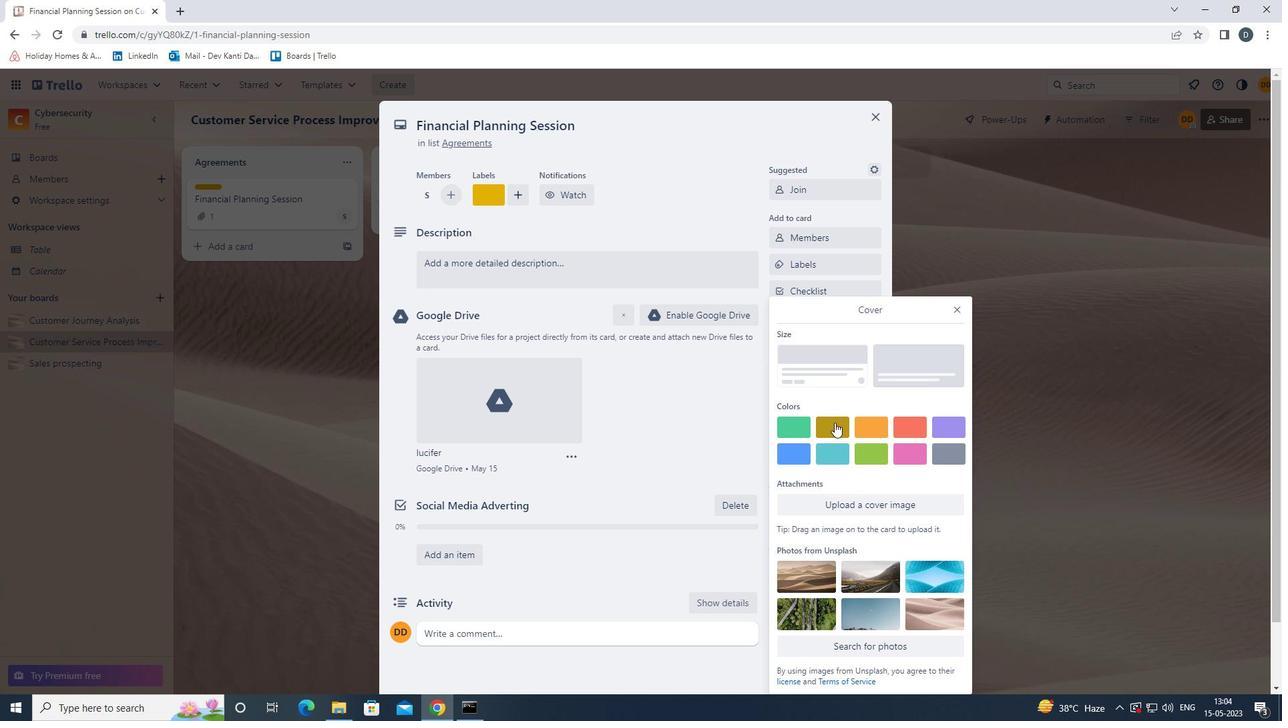 
Action: Mouse moved to (955, 285)
Screenshot: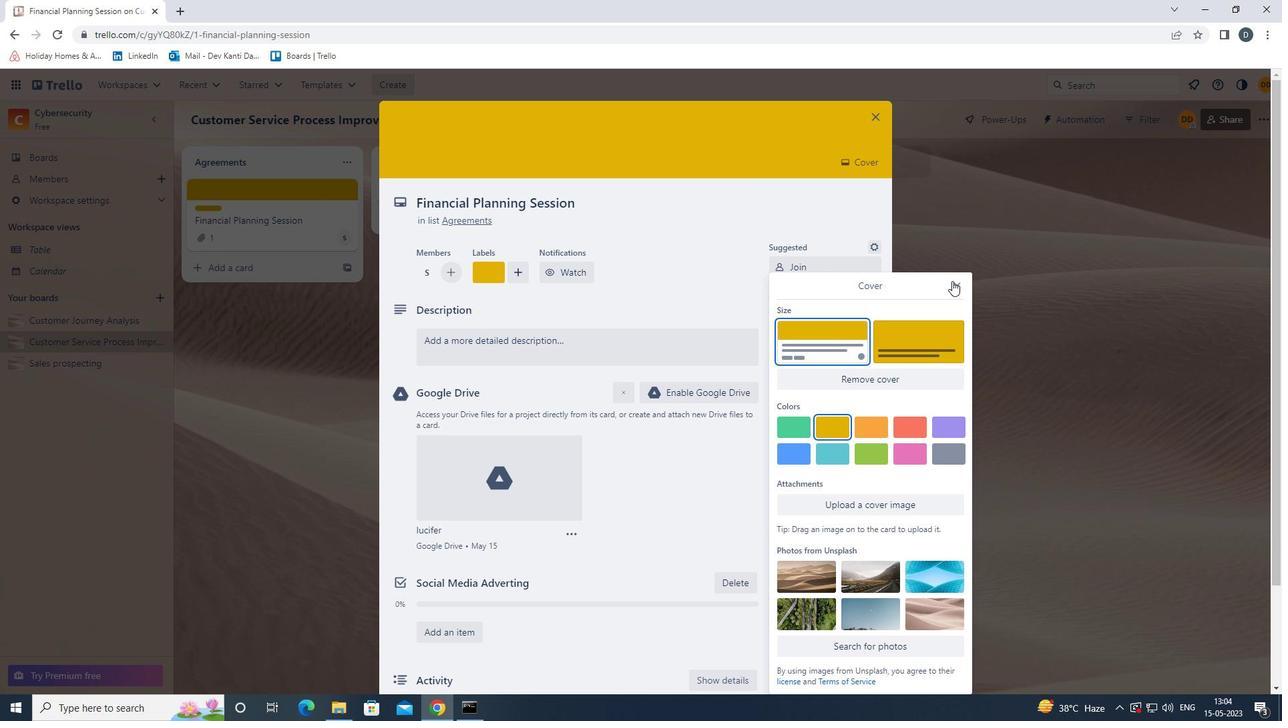 
Action: Mouse pressed left at (955, 285)
Screenshot: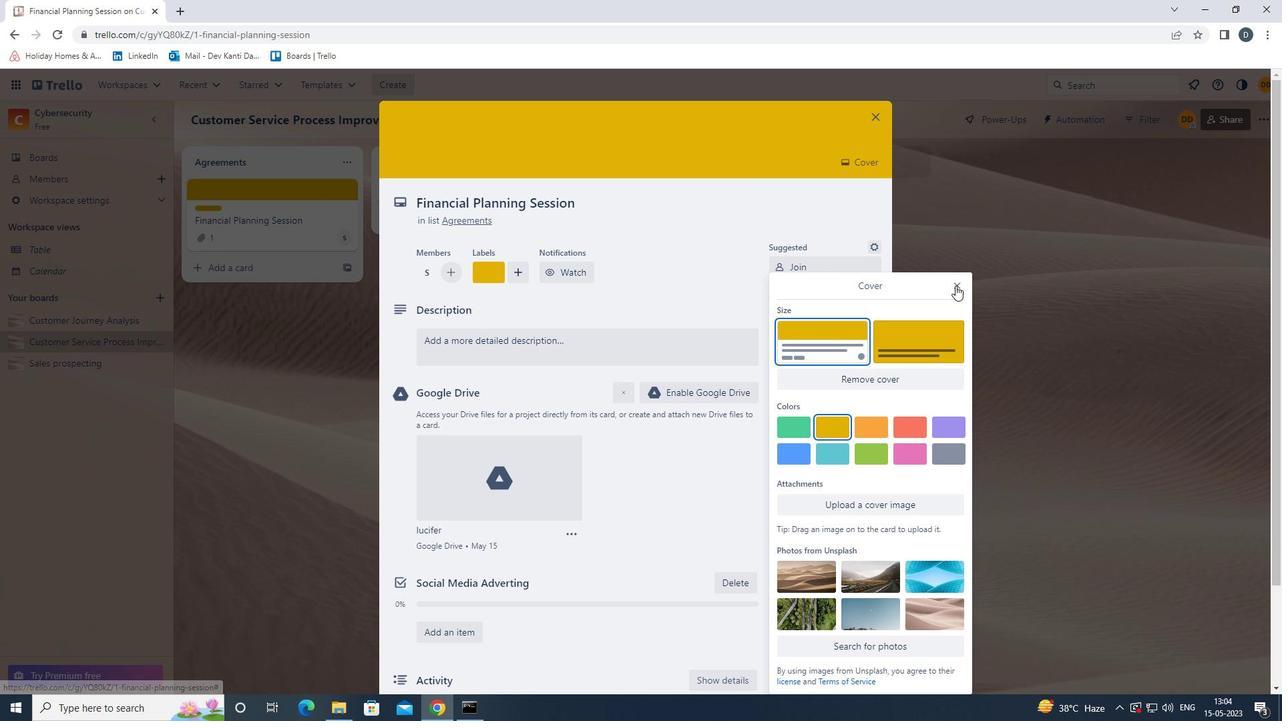 
Action: Mouse moved to (675, 339)
Screenshot: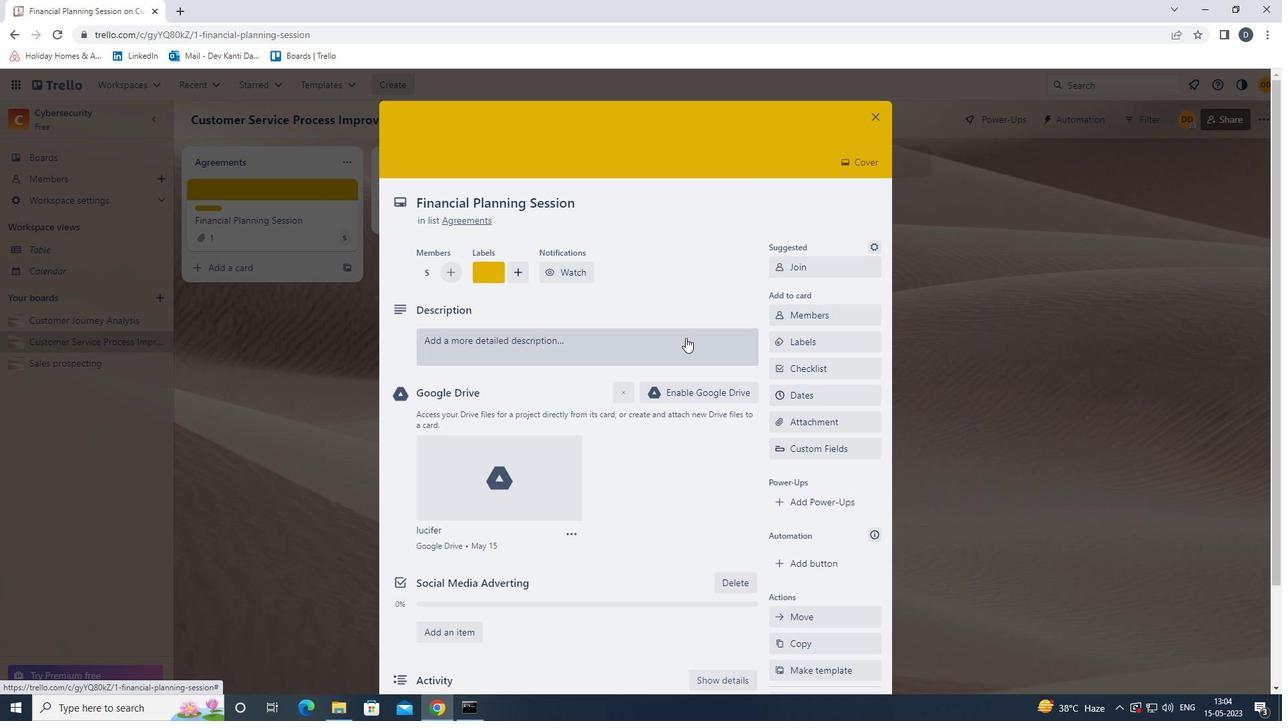 
Action: Mouse pressed left at (675, 339)
Screenshot: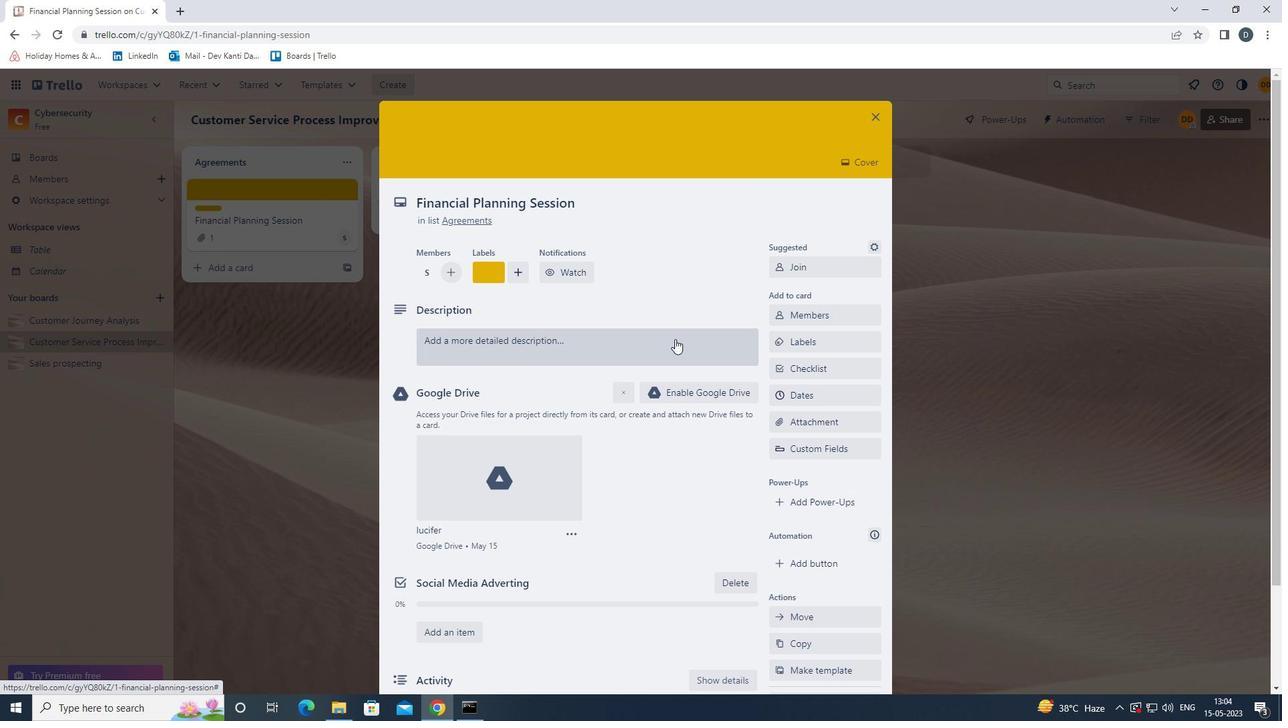 
Action: Key pressed <Key.shift><Key.shift><Key.shift>DEVELOP<Key.space>AND<Key.space><Key.shift_r>L<Key.backspace>LAUNCH<Key.space>NEW<Key.space>CUSTOMER<Key.space>LOYALTY<Key.space>PROGRAM<Key.space>FOR<Key.space>FREQUENT<Key.space>BUYERS.
Screenshot: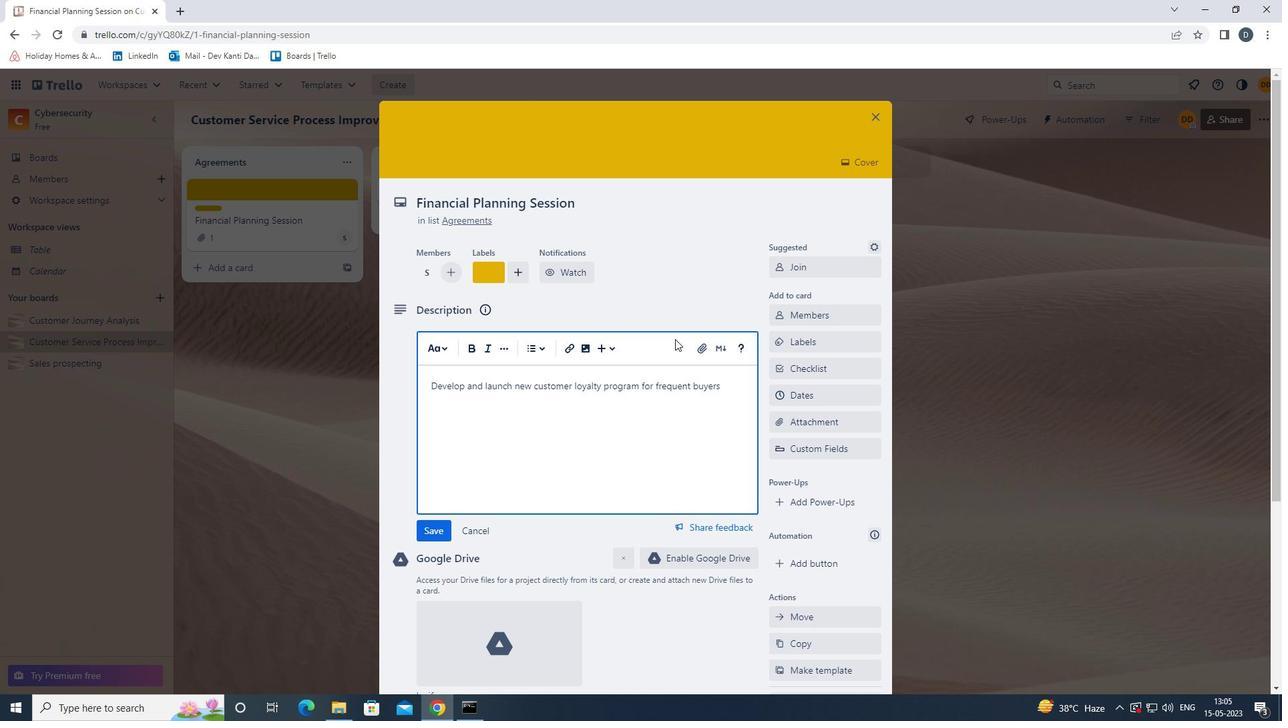 
Action: Mouse moved to (422, 529)
Screenshot: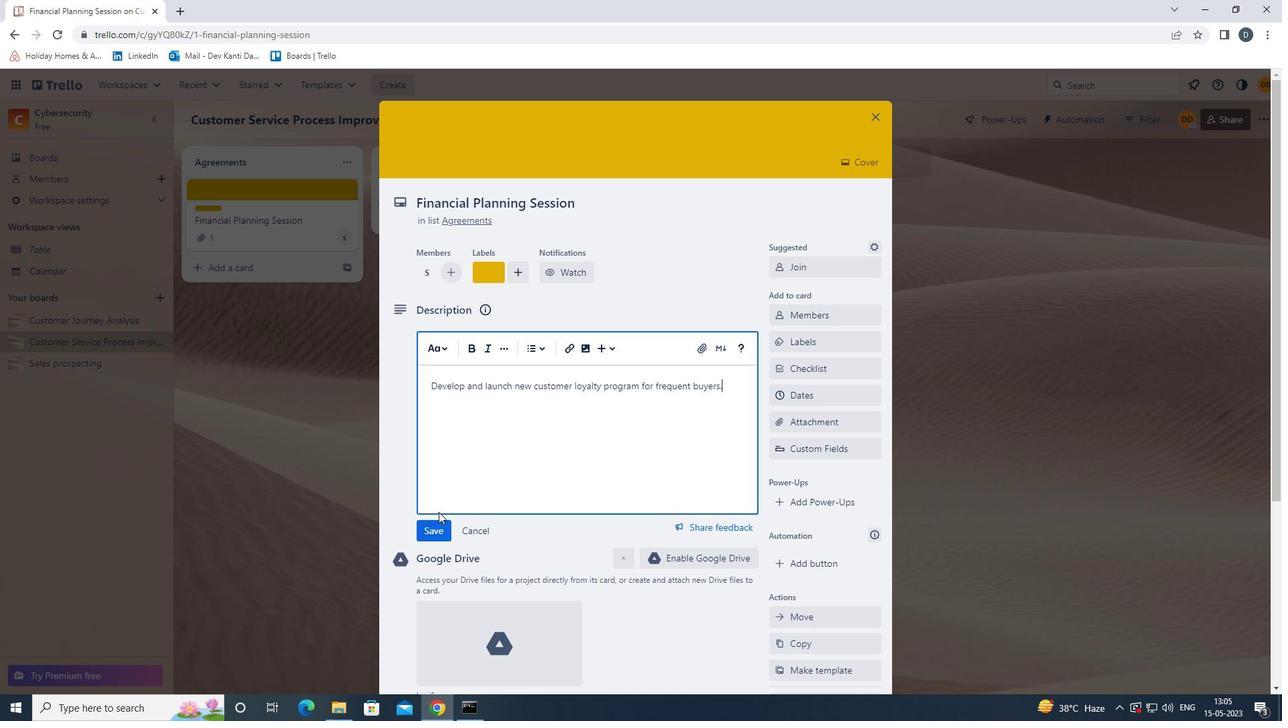 
Action: Mouse pressed left at (422, 529)
Screenshot: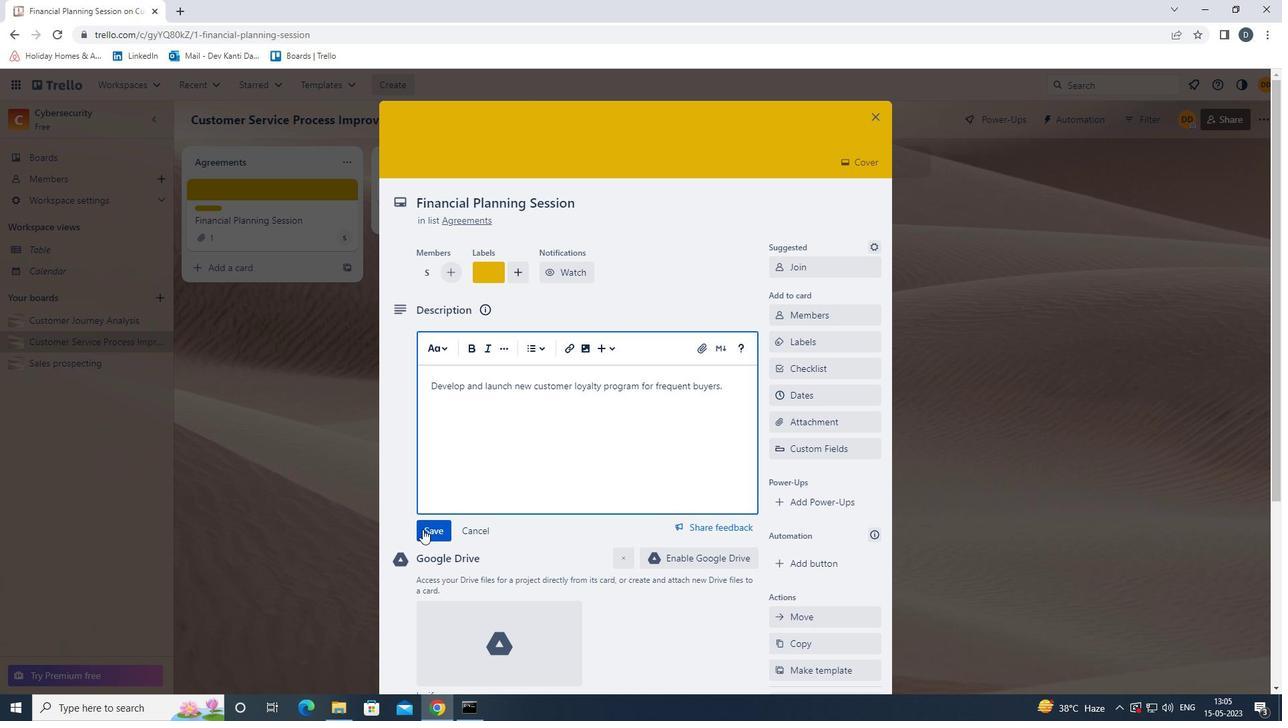
Action: Mouse moved to (556, 522)
Screenshot: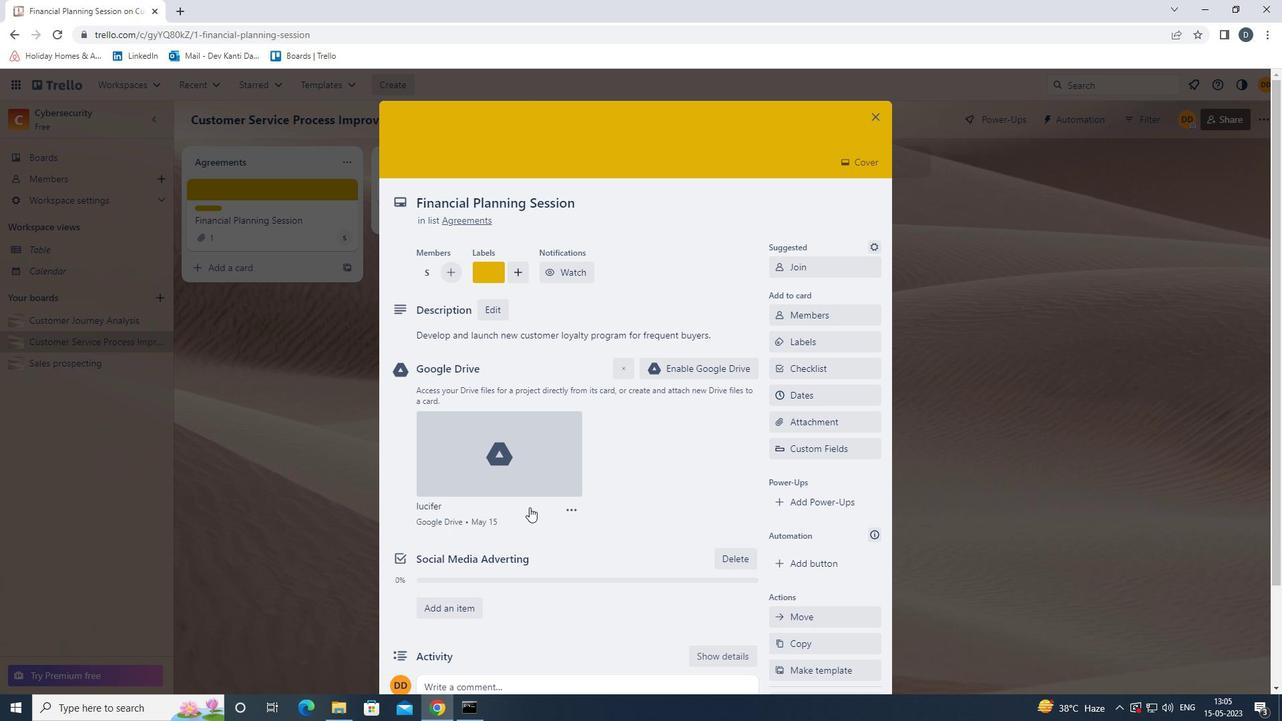 
Action: Mouse scrolled (556, 522) with delta (0, 0)
Screenshot: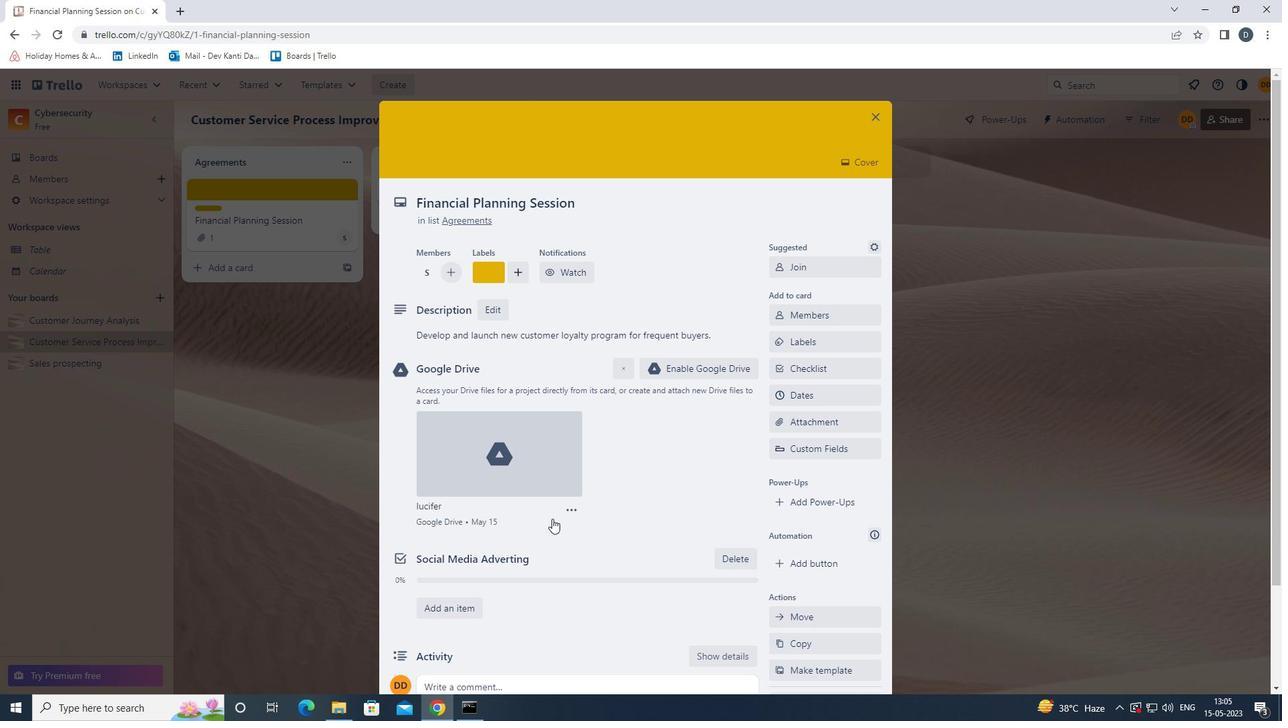 
Action: Mouse scrolled (556, 522) with delta (0, 0)
Screenshot: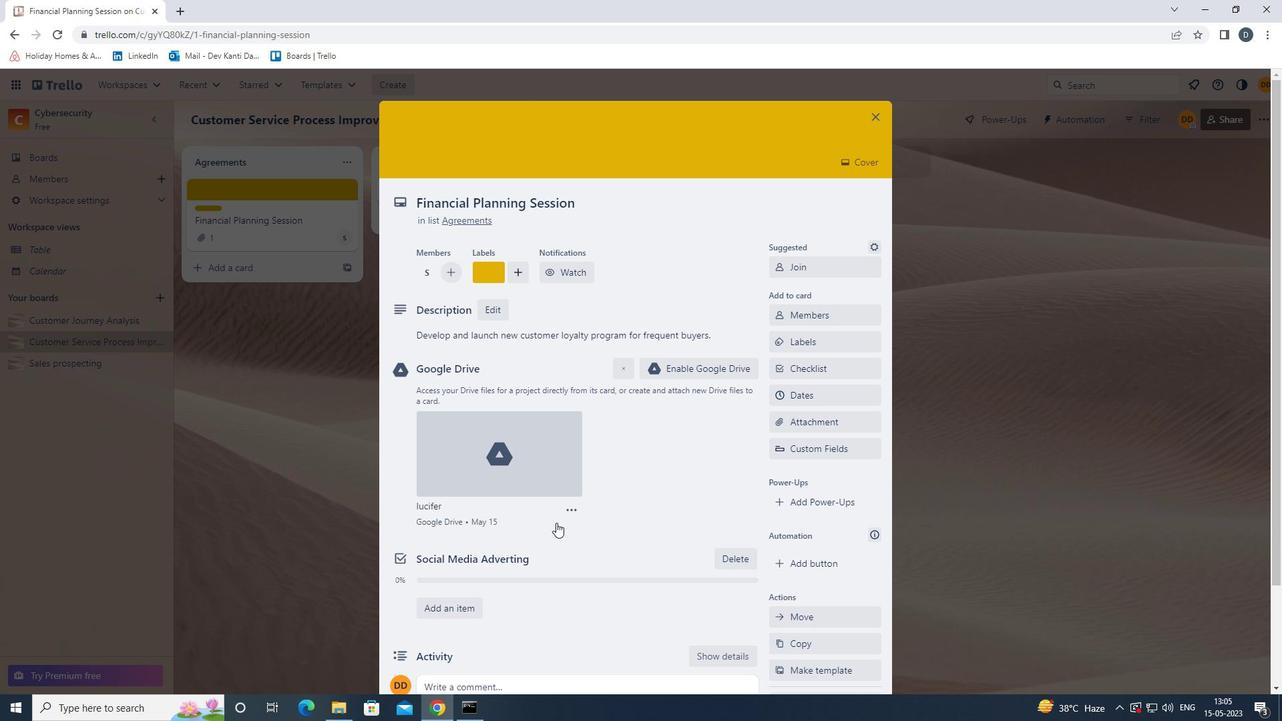 
Action: Mouse moved to (562, 567)
Screenshot: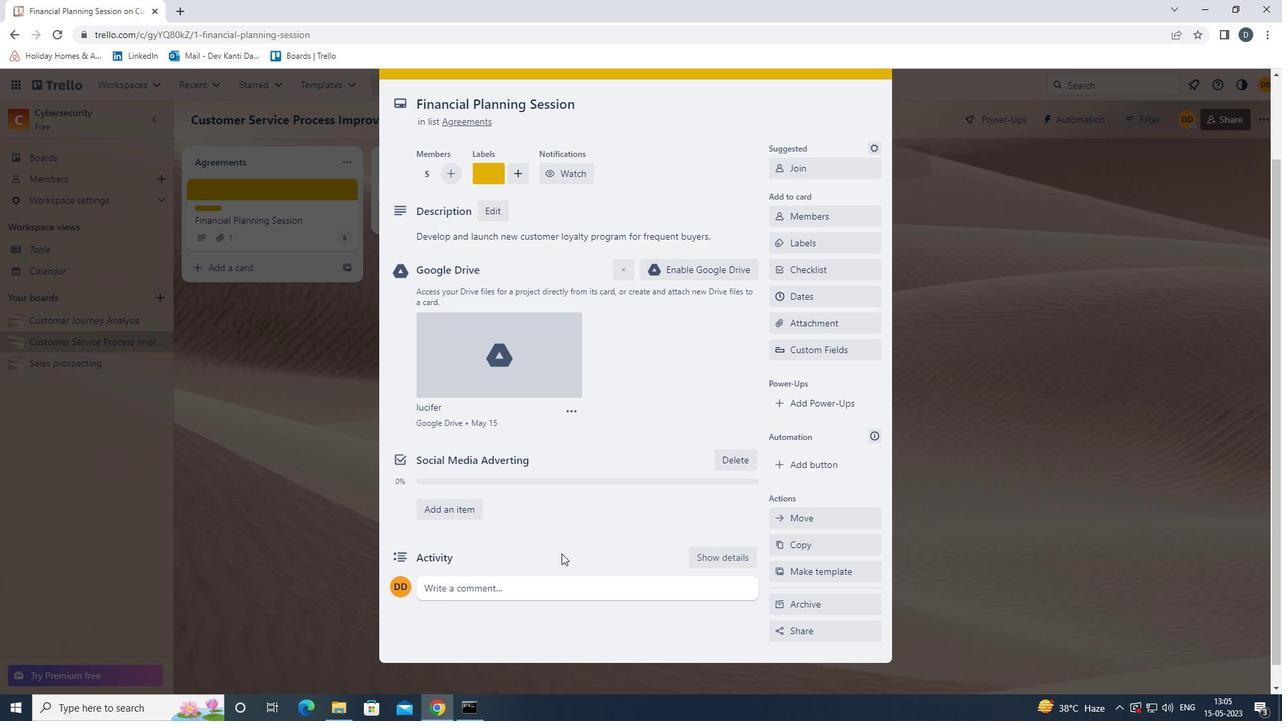 
Action: Mouse pressed left at (562, 567)
Screenshot: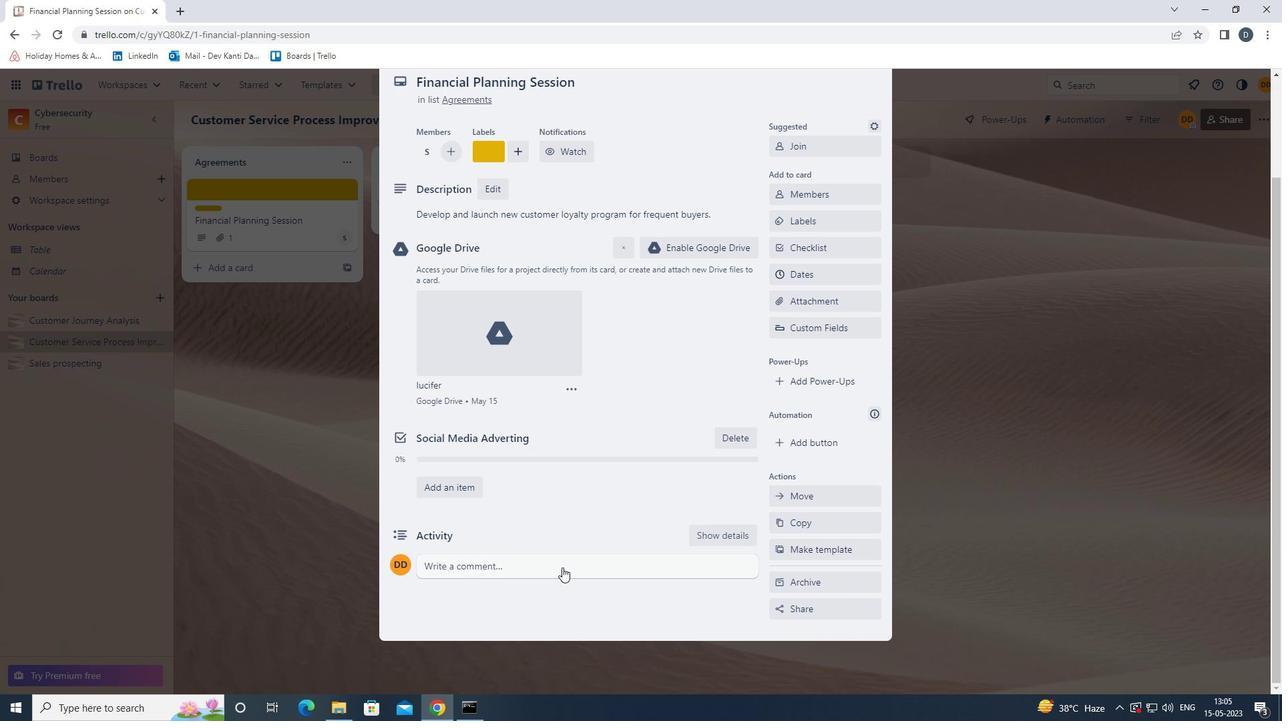 
Action: Mouse moved to (562, 528)
Screenshot: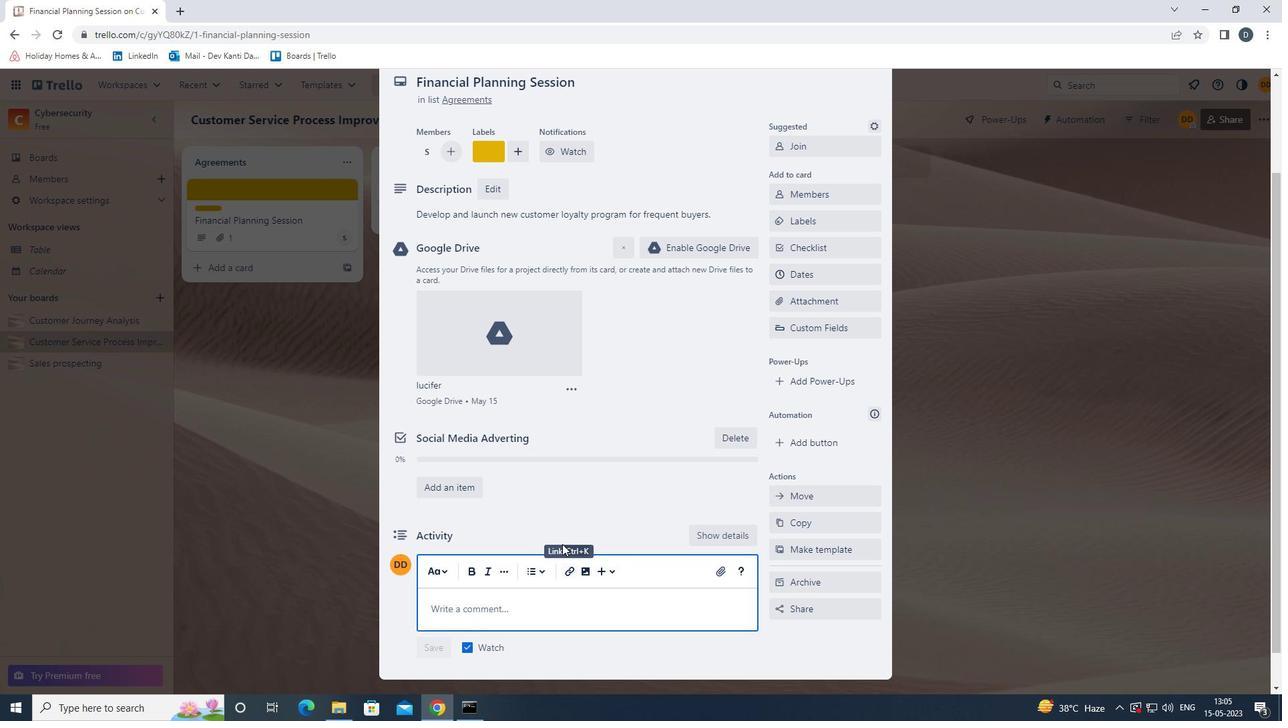 
Action: Key pressed <Key.shift><Key.shift><Key.shift><Key.shift><Key.shift><Key.shift><Key.shift><Key.shift><Key.shift><Key.shift><Key.shift><Key.shift><Key.shift><Key.shift><Key.shift><Key.shift><Key.shift>LET<Key.space>US<Key.space>APPROACH<Key.space>THIS<Key.space>WITH<Key.space>A<Key.space>FOCUS<Key.space>ON<Key.space>CONTINUOUS<Key.space>LEARNING<Key.space>AND<Key.space>IMPROVEMENT,<Key.space>SEEKING<Key.space>TO<Key.space>F<Key.backspace>ITERATE<Key.space>AND<Key.space>REFINE<Key.space>OUR<Key.space>APPROACH<Key.space>OVER<Key.space>TIME.
Screenshot: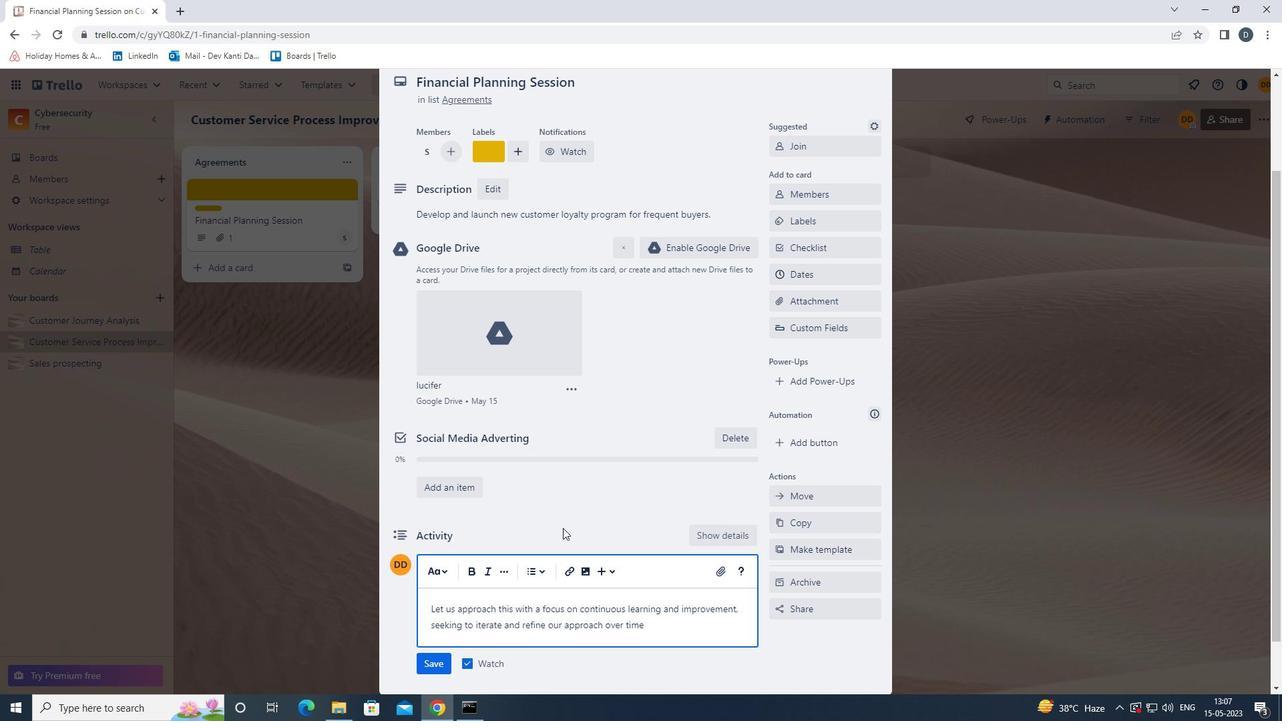 
Action: Mouse moved to (430, 670)
Screenshot: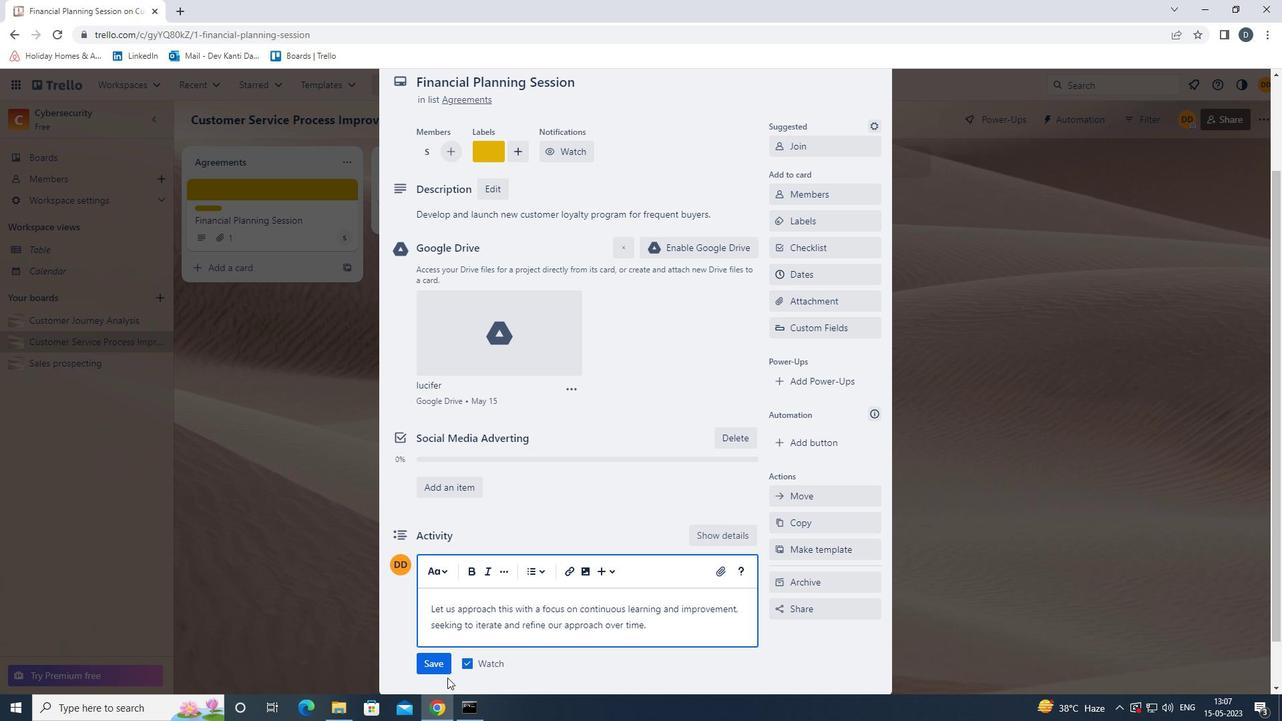 
Action: Mouse pressed left at (430, 670)
Screenshot: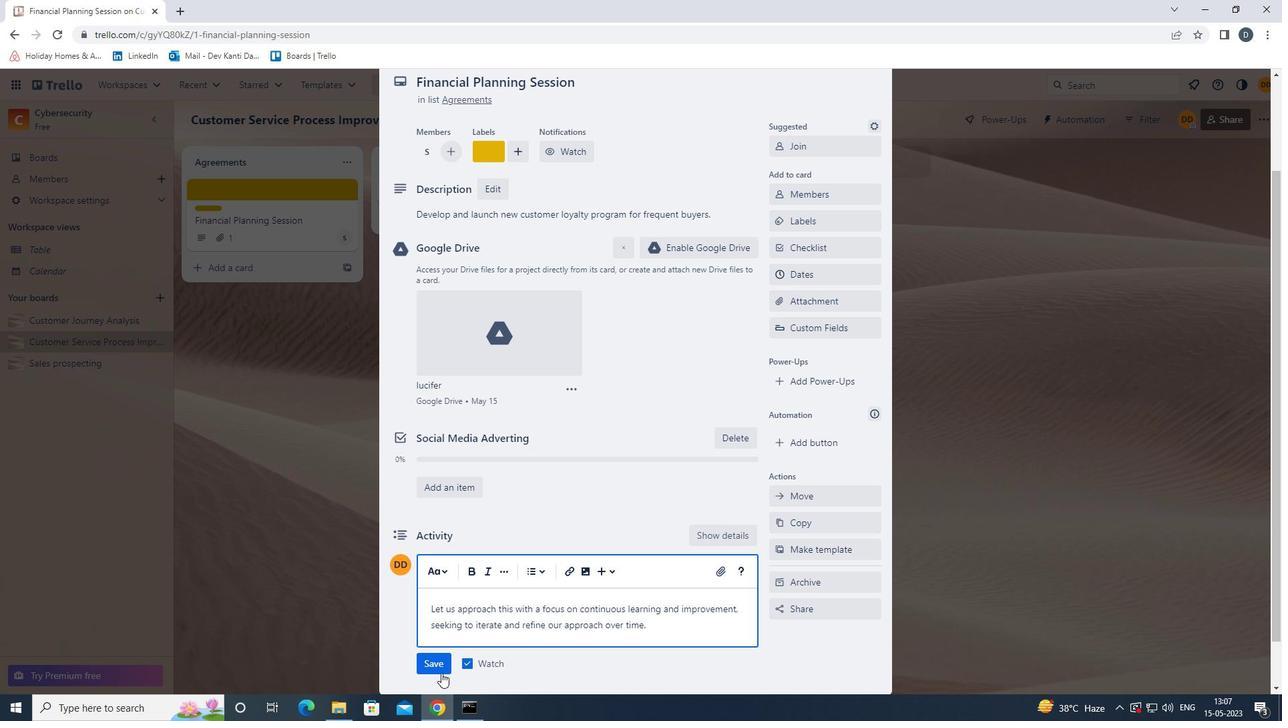 
Action: Mouse moved to (731, 540)
Screenshot: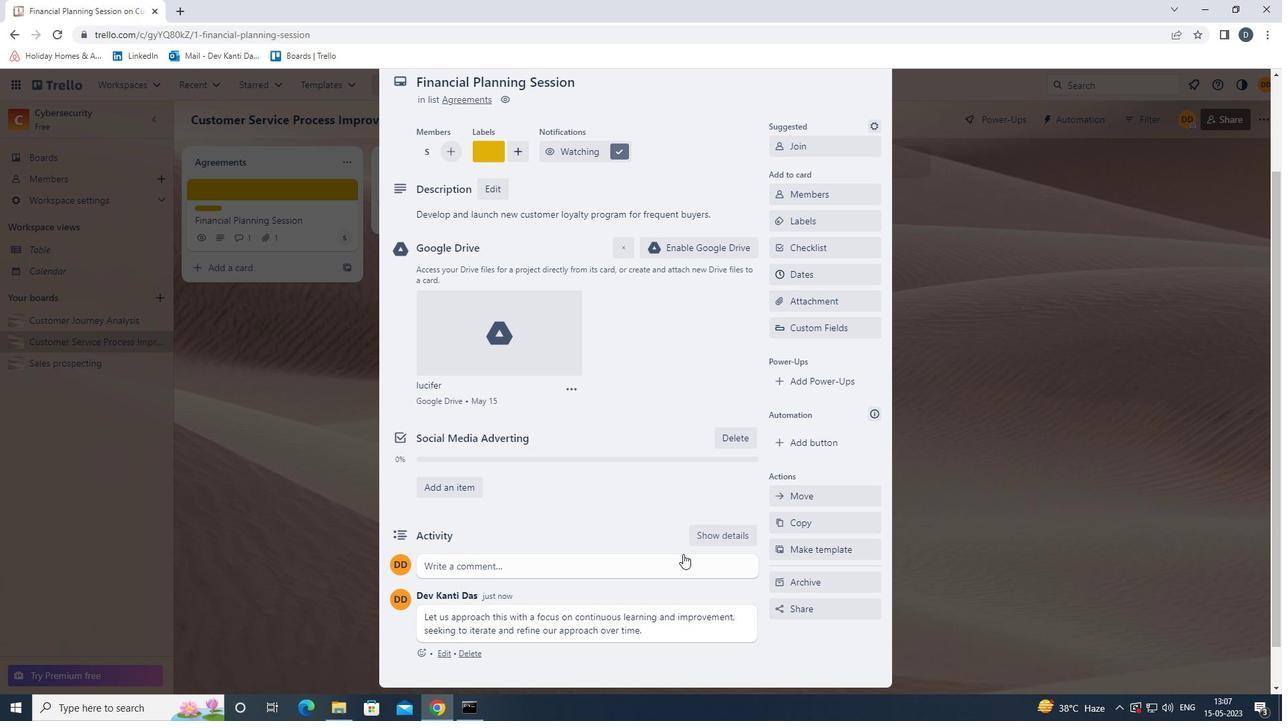 
Action: Mouse scrolled (731, 540) with delta (0, 0)
Screenshot: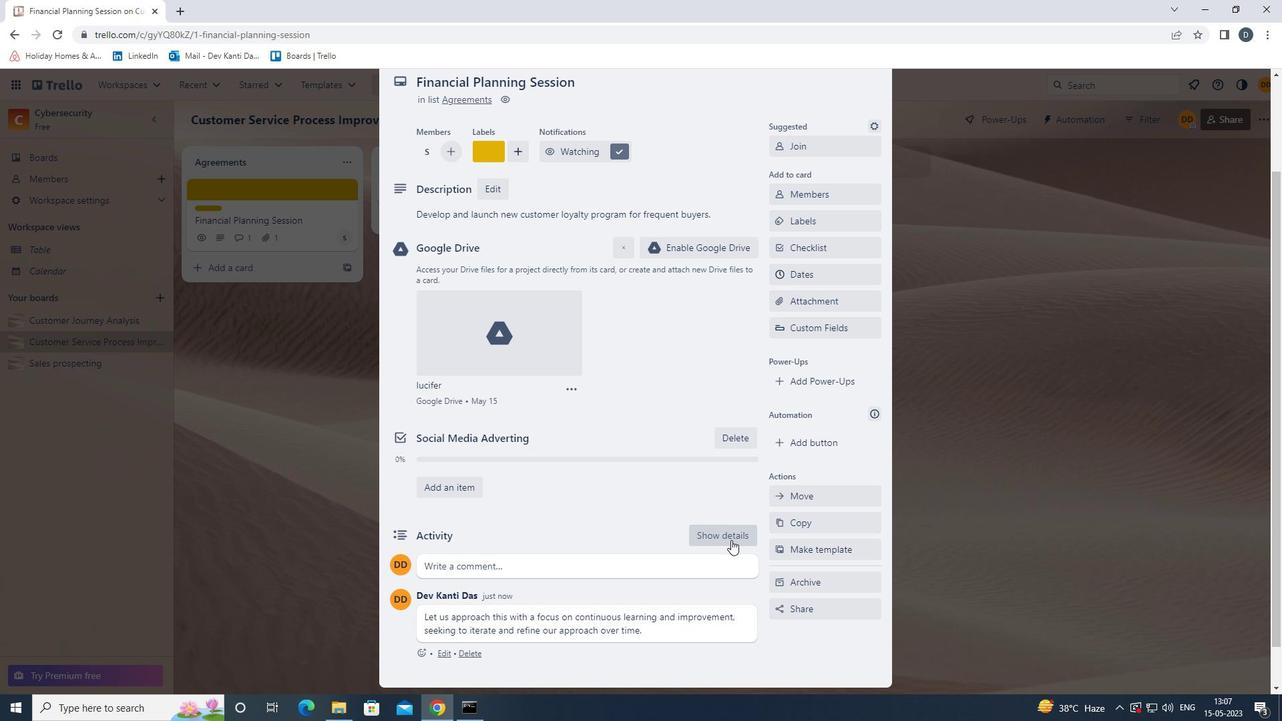 
Action: Mouse scrolled (731, 540) with delta (0, 0)
Screenshot: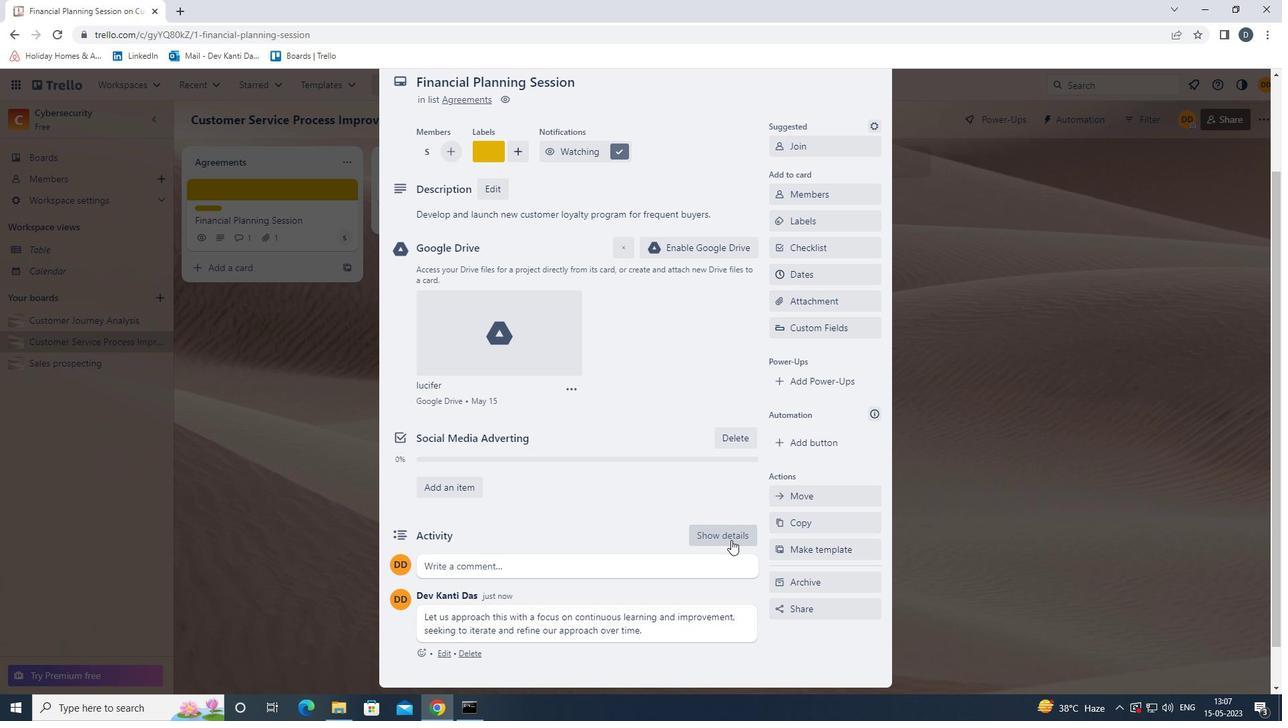 
Action: Mouse moved to (802, 399)
Screenshot: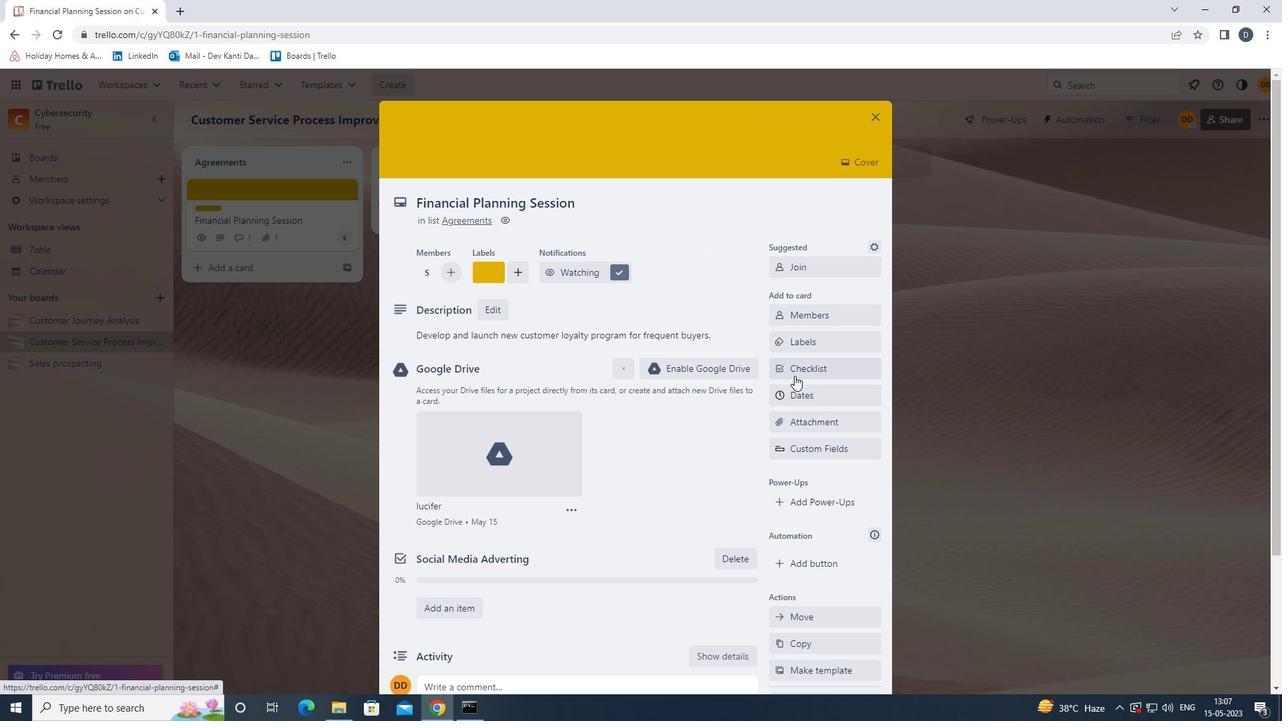 
Action: Mouse pressed left at (802, 399)
Screenshot: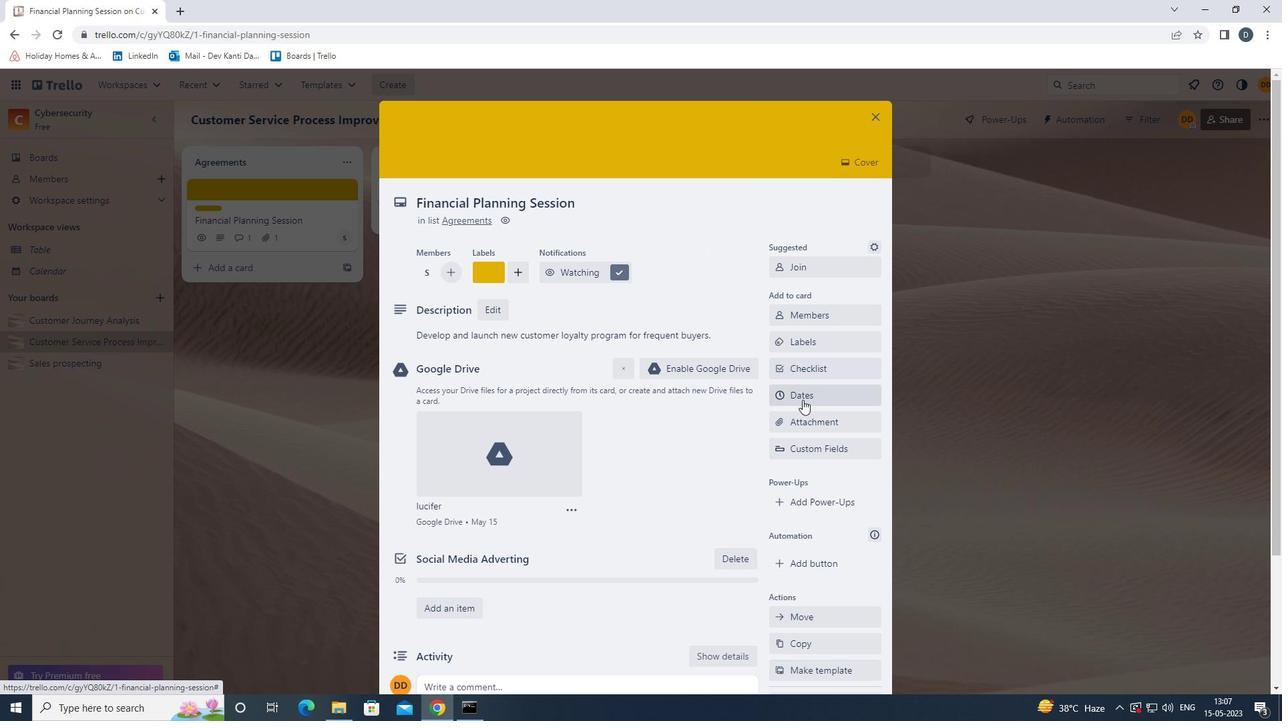 
Action: Mouse moved to (781, 361)
Screenshot: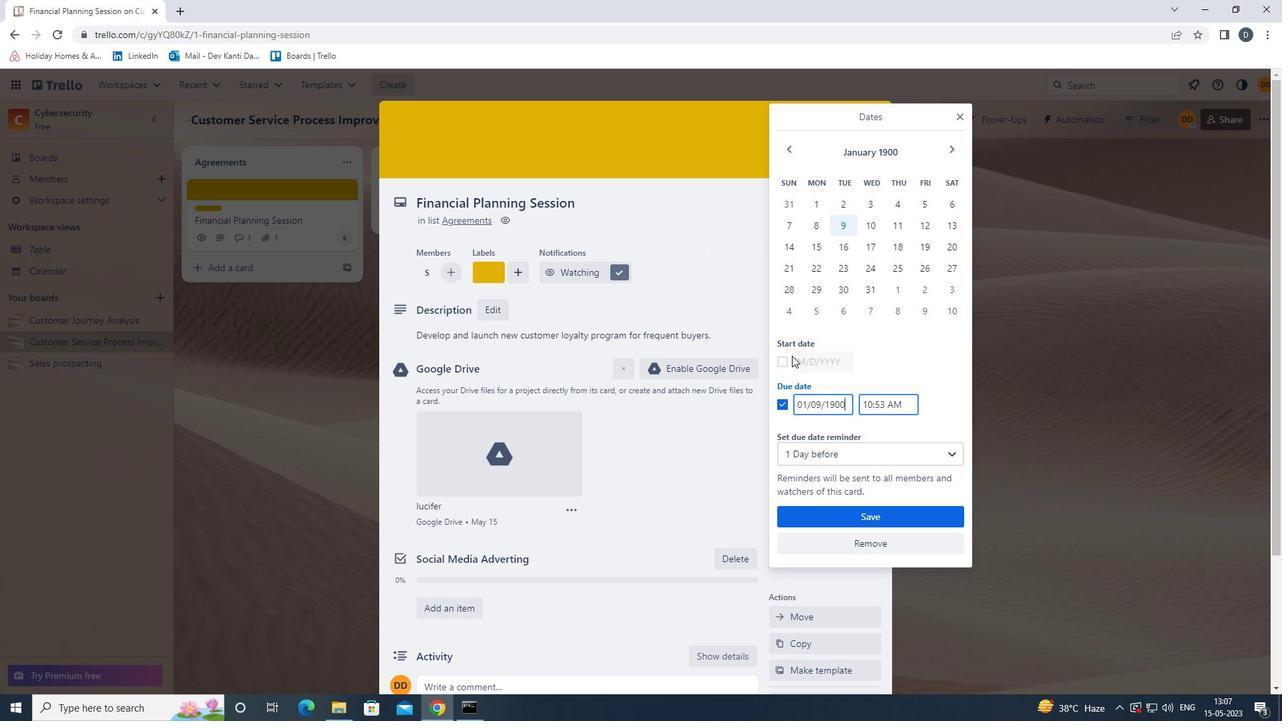 
Action: Mouse pressed left at (781, 361)
Screenshot: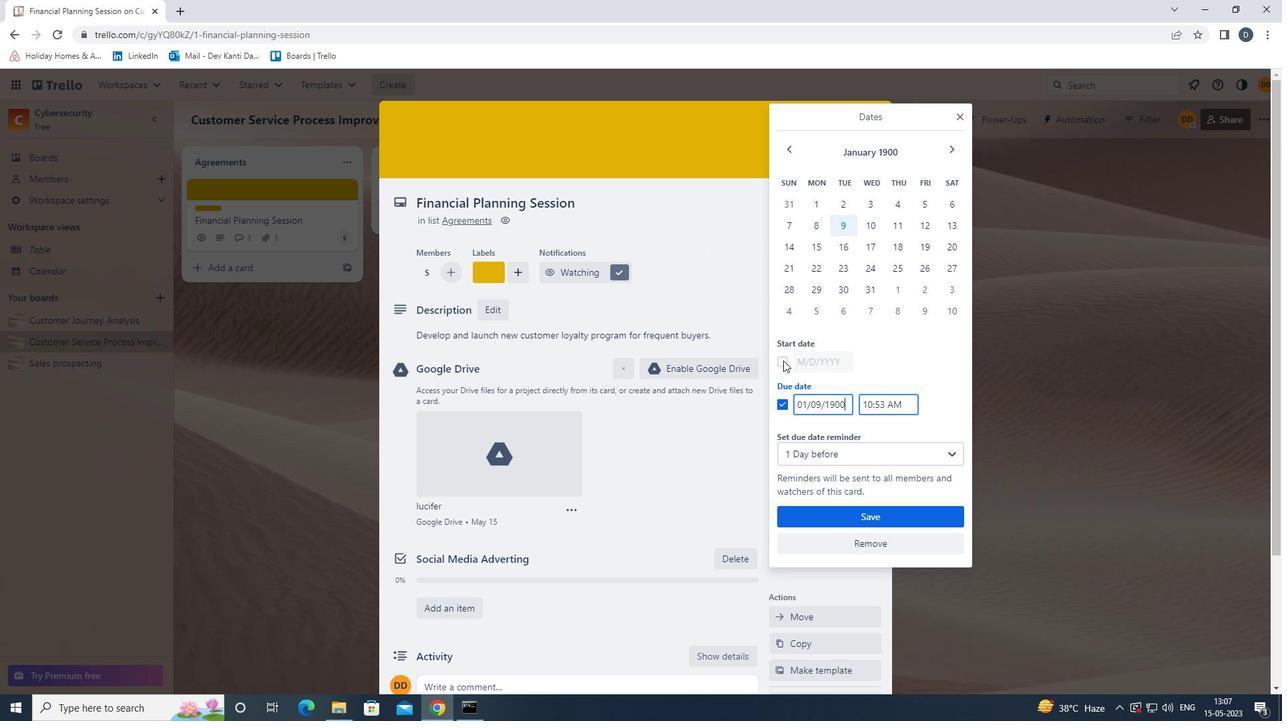 
Action: Mouse moved to (866, 198)
Screenshot: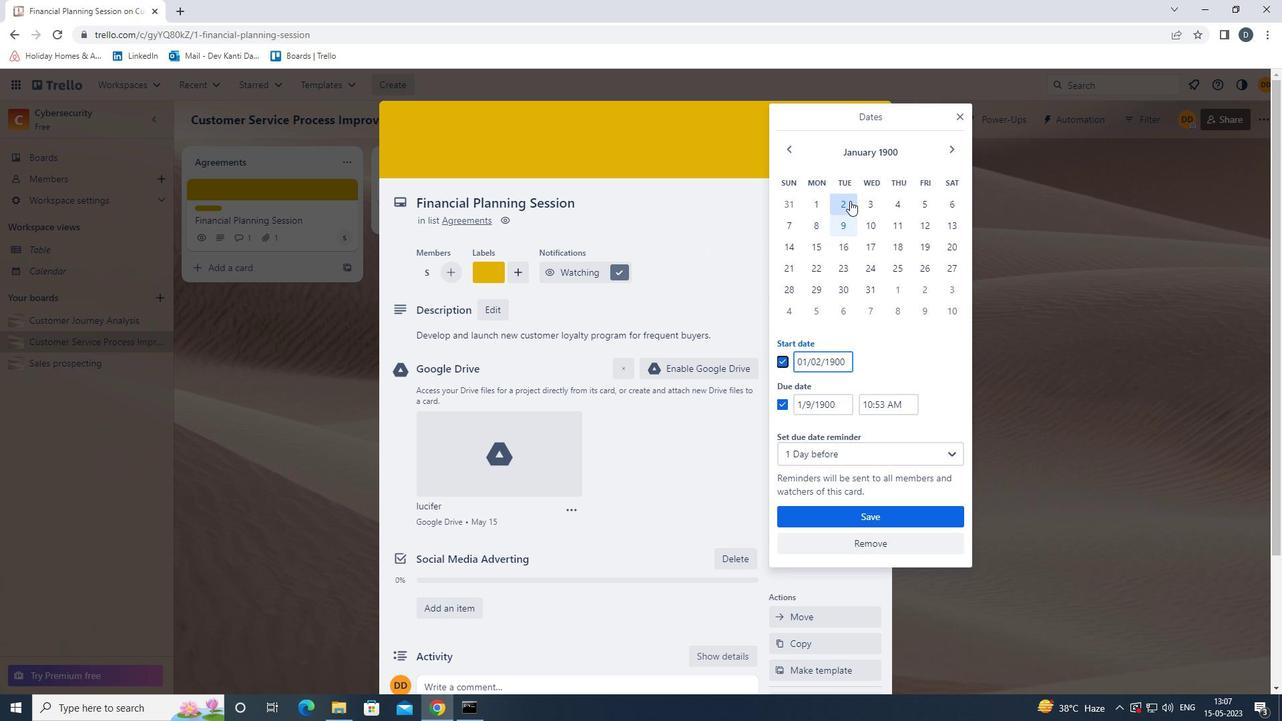 
Action: Mouse pressed left at (866, 198)
Screenshot: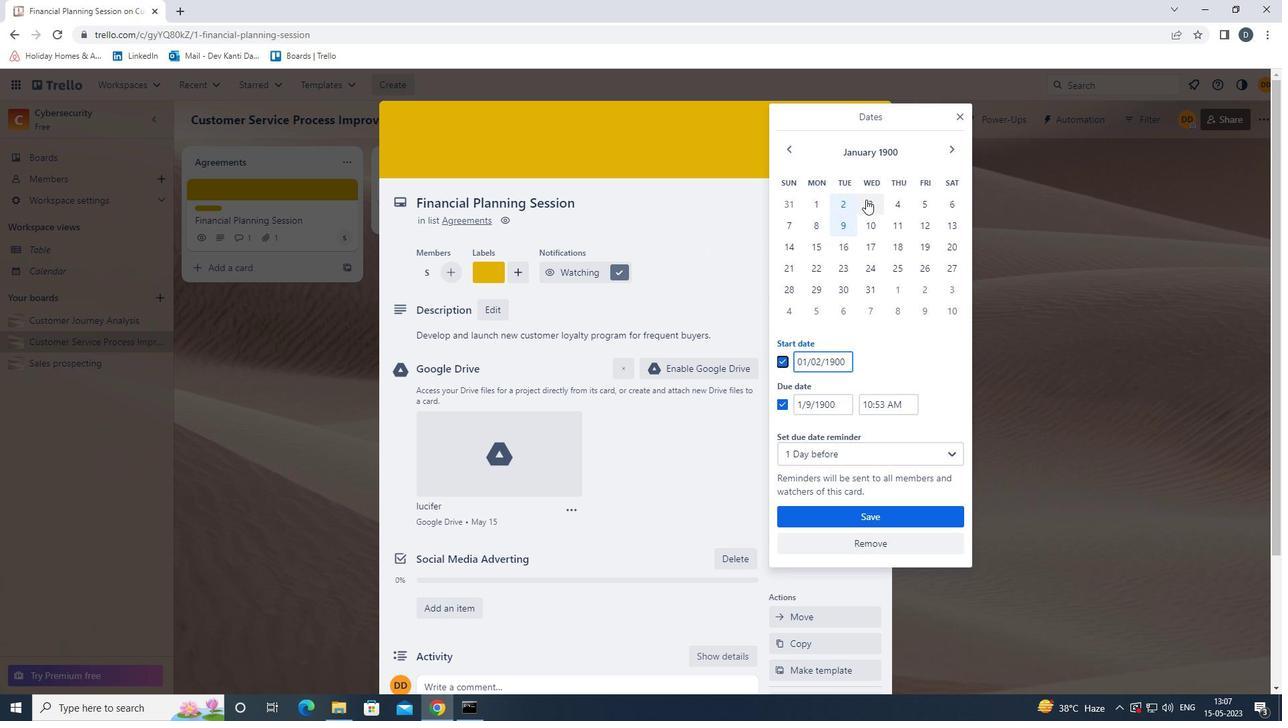 
Action: Mouse moved to (869, 221)
Screenshot: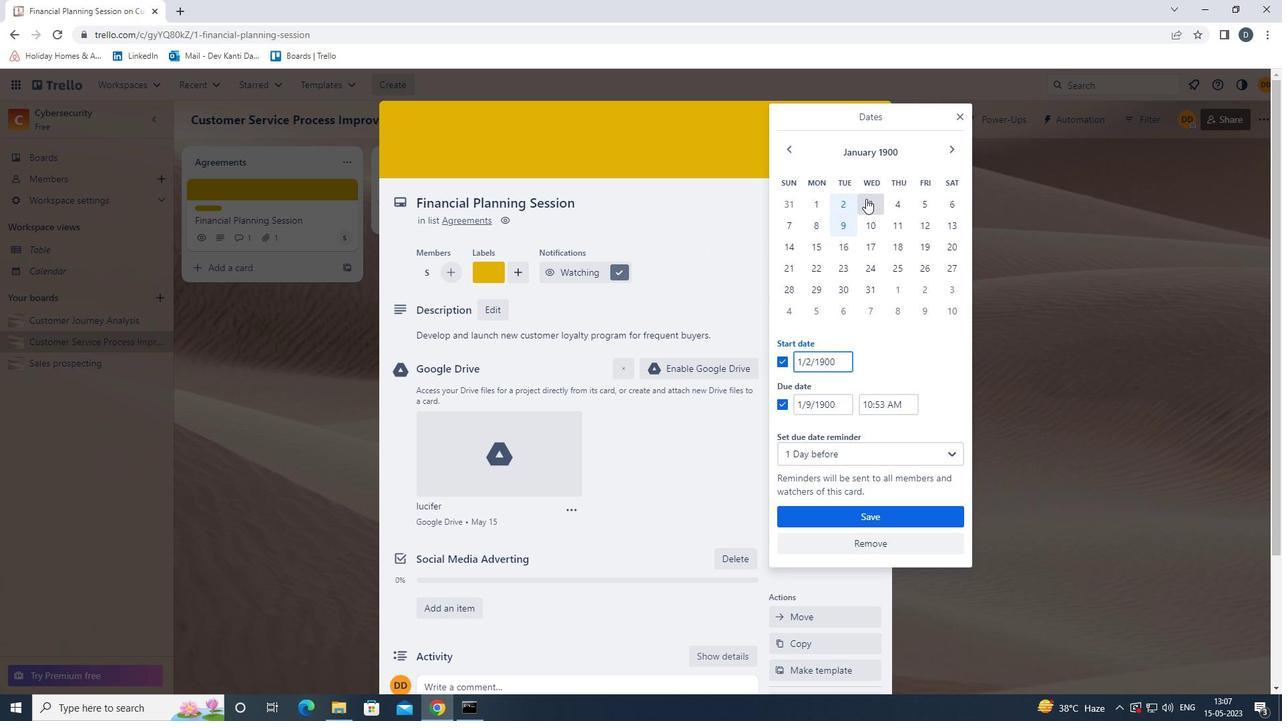 
Action: Mouse pressed left at (869, 221)
Screenshot: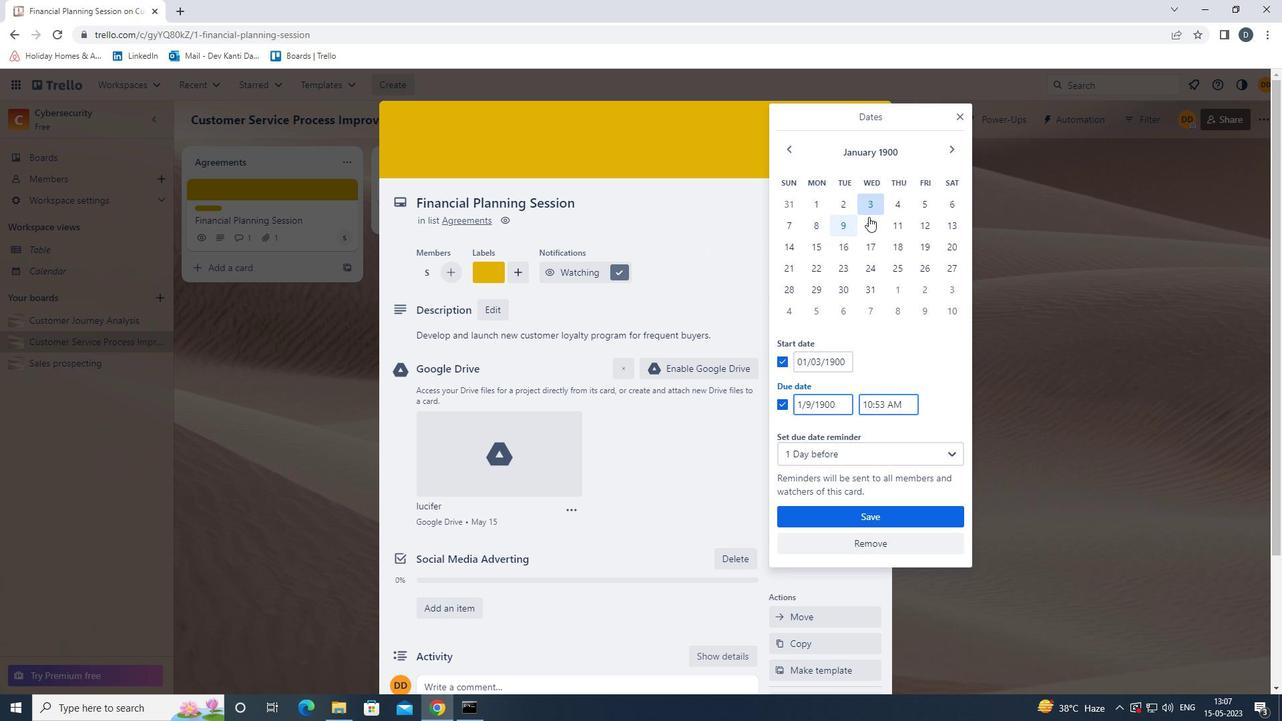 
Action: Mouse moved to (885, 514)
Screenshot: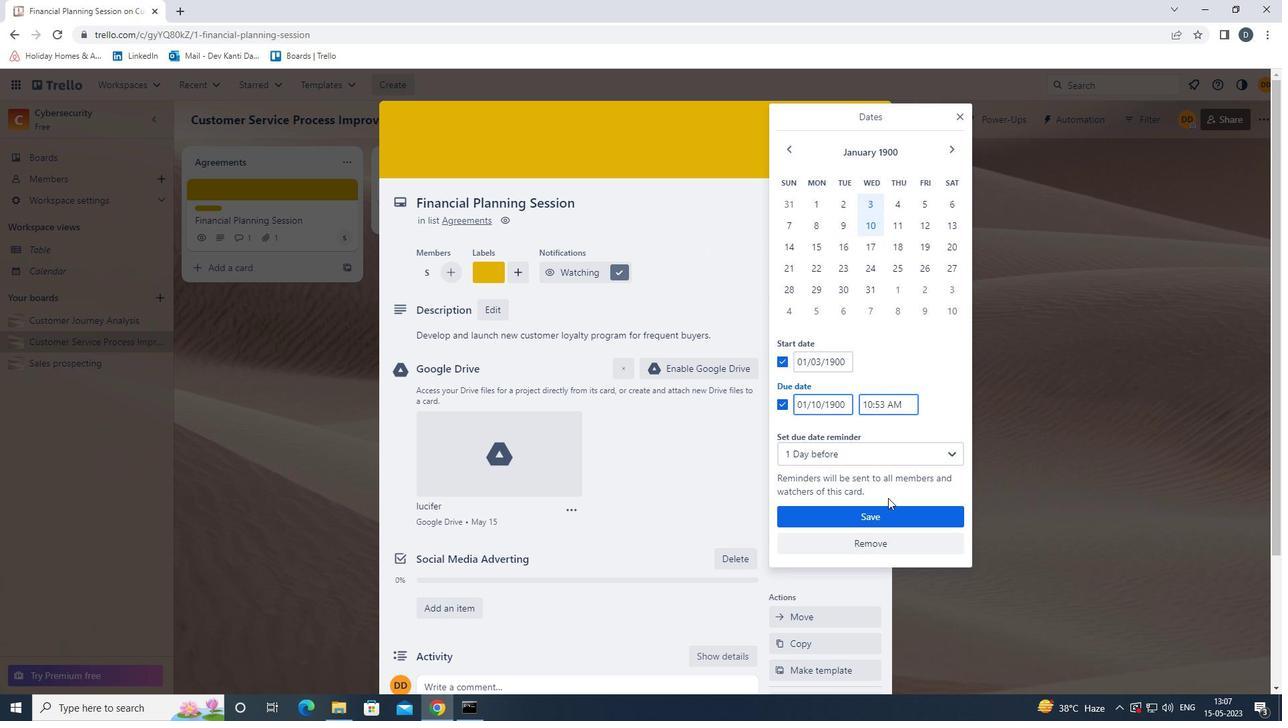 
Action: Mouse pressed left at (885, 514)
Screenshot: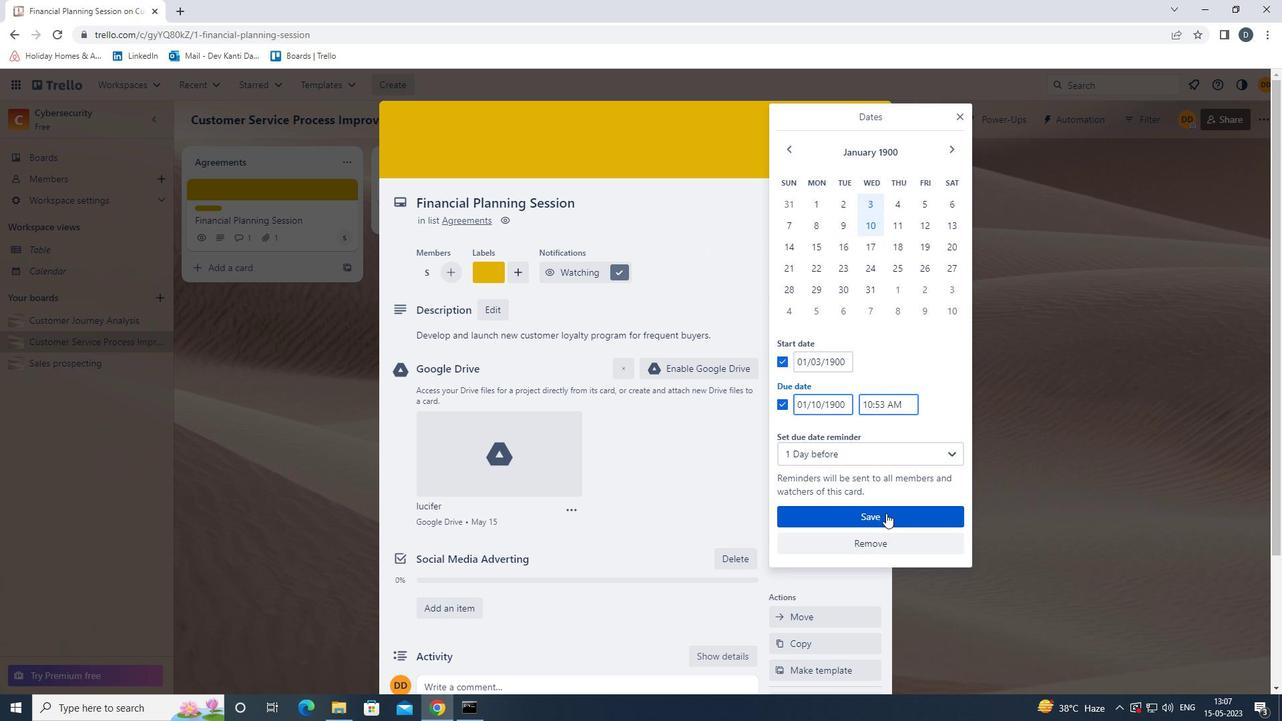 
Action: Mouse moved to (859, 470)
Screenshot: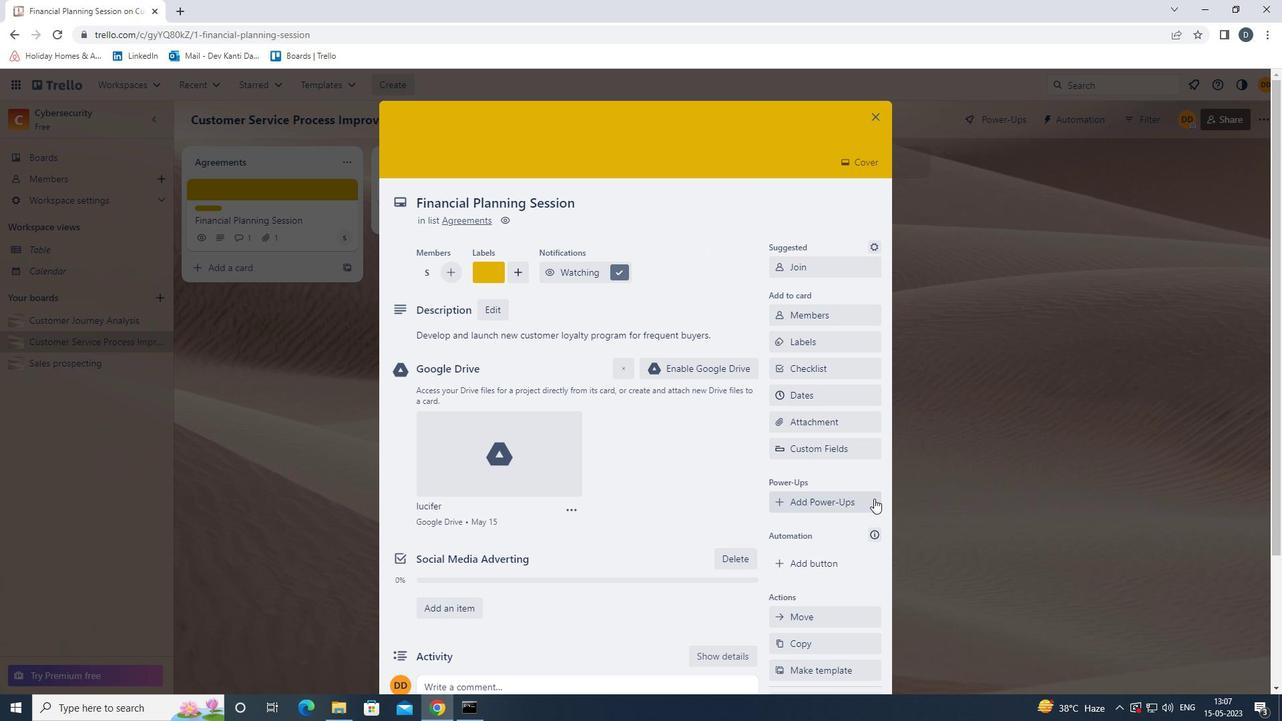 
Action: Mouse scrolled (859, 470) with delta (0, 0)
Screenshot: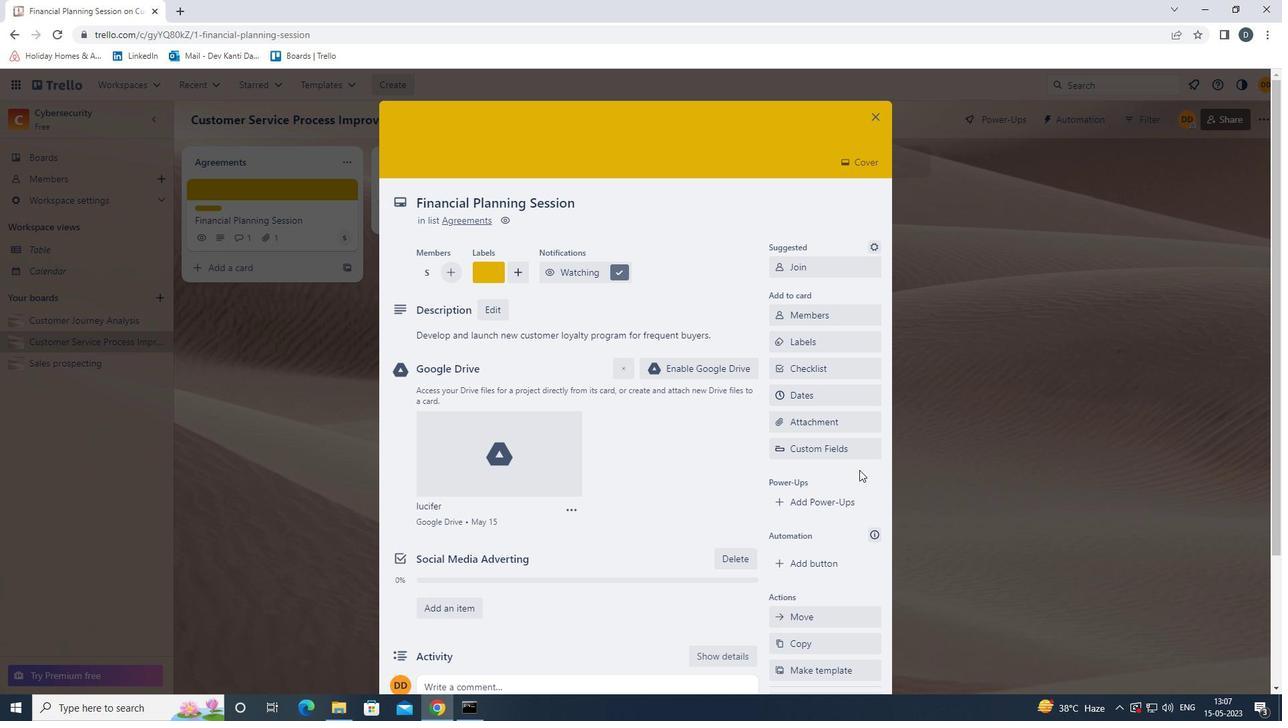 
Action: Mouse scrolled (859, 470) with delta (0, 0)
Screenshot: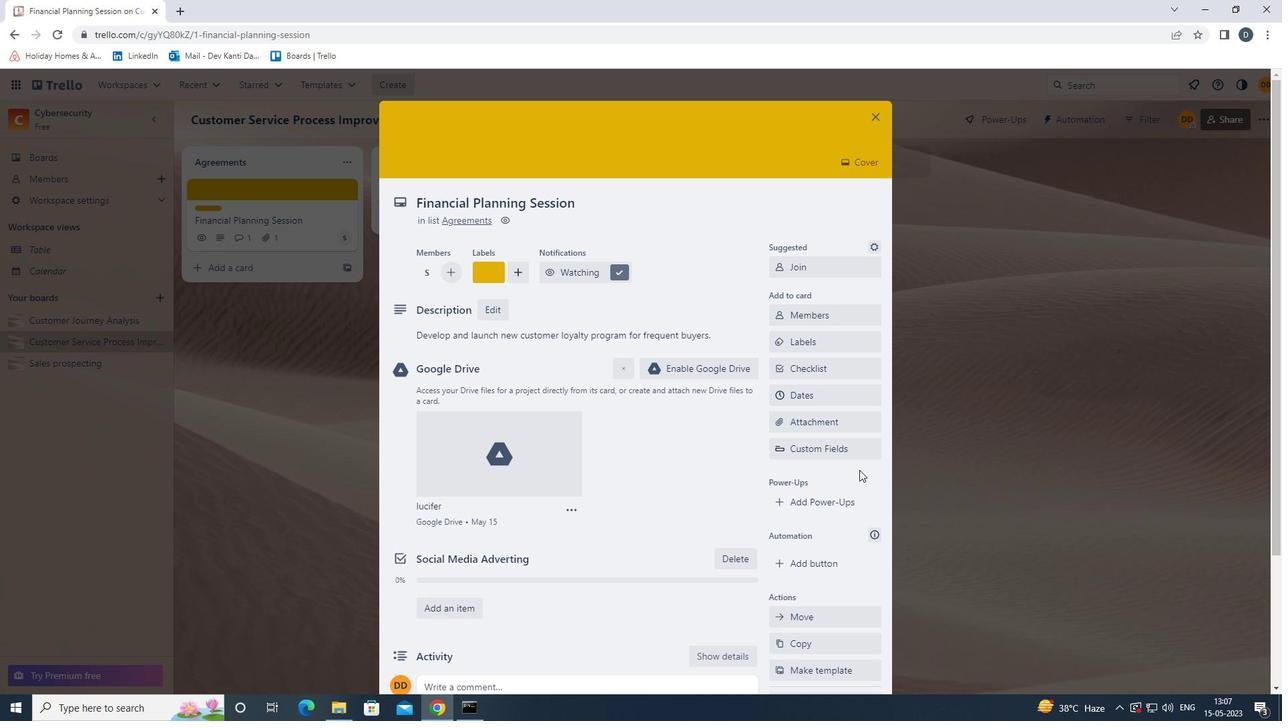 
Action: Mouse moved to (876, 120)
Screenshot: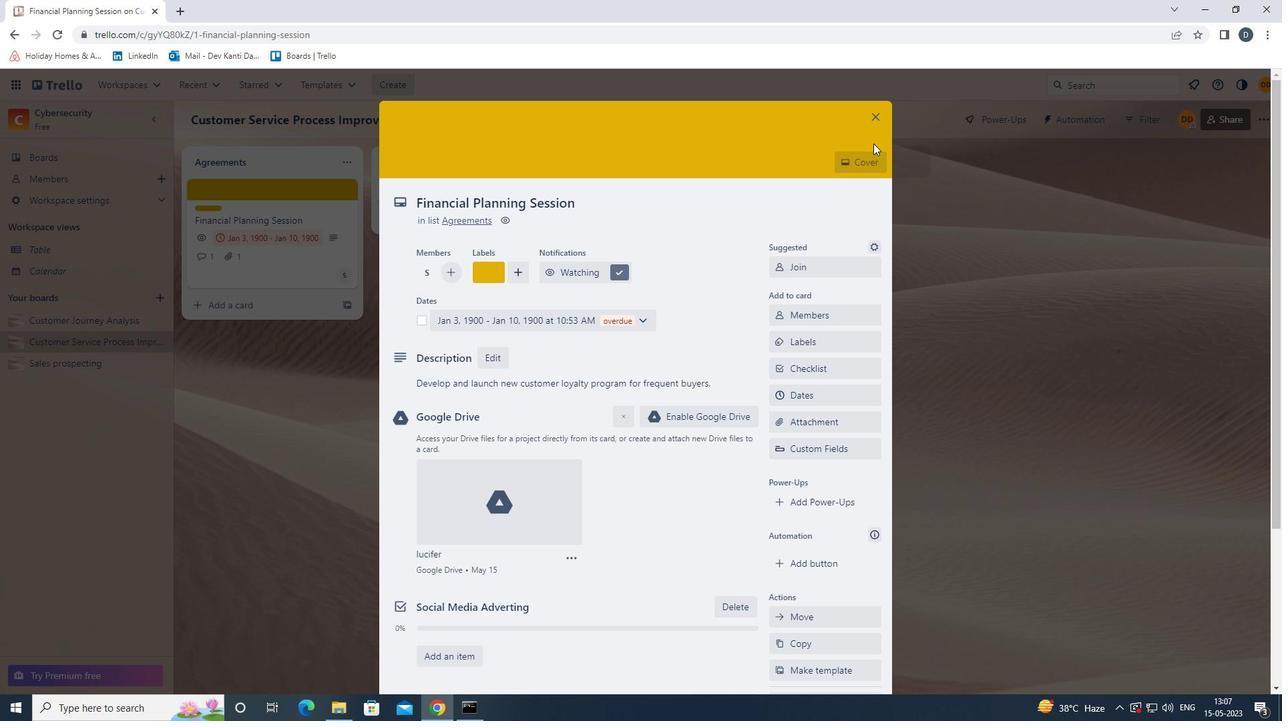 
Action: Mouse pressed left at (876, 120)
Screenshot: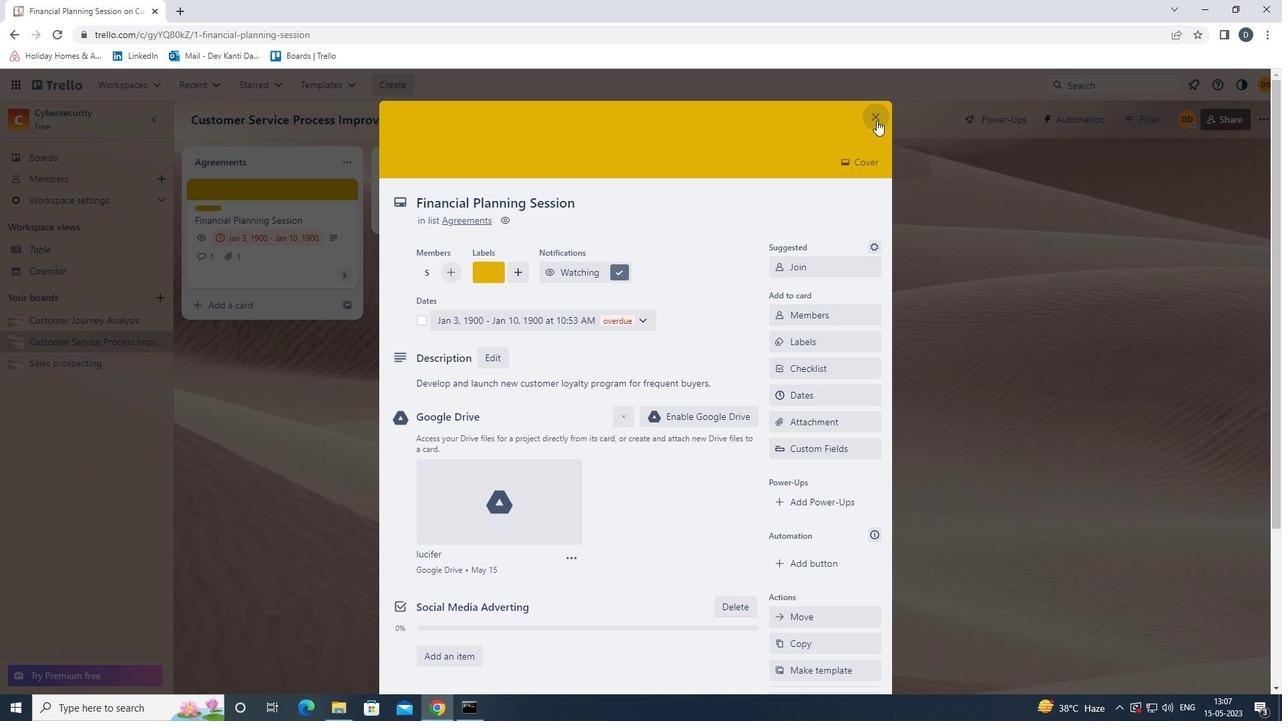 
Action: Mouse moved to (910, 354)
Screenshot: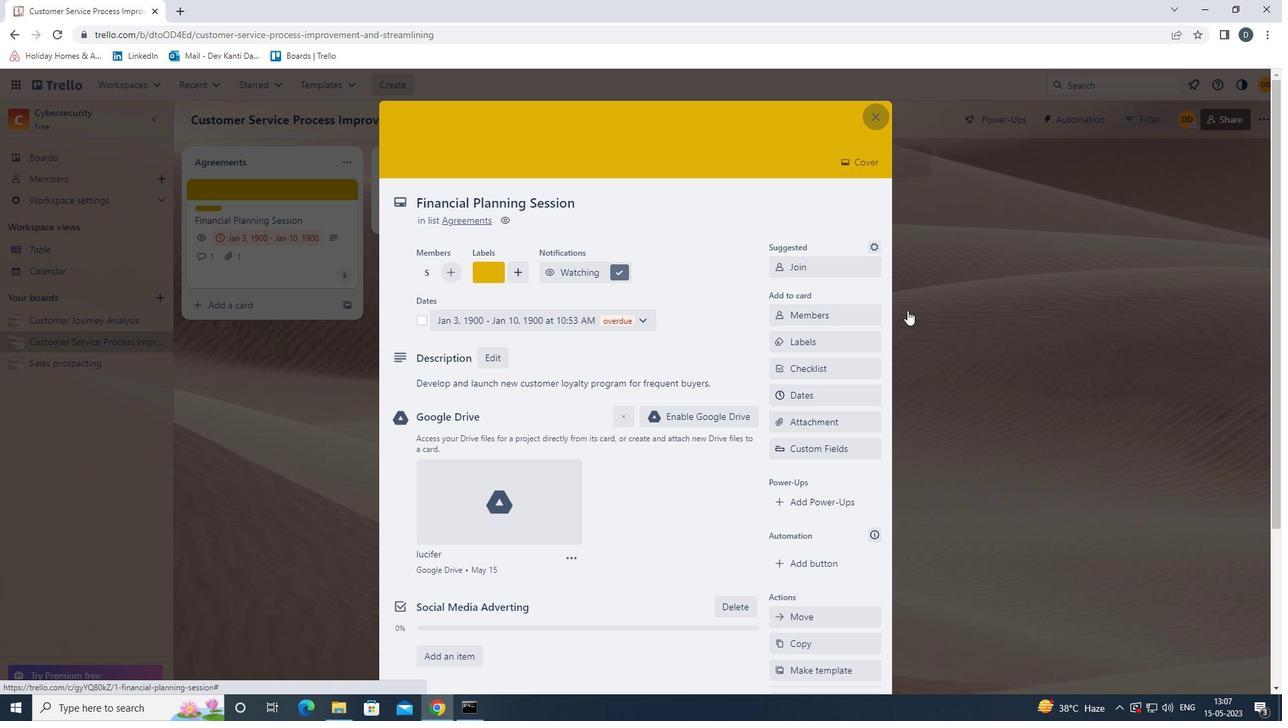
